 Task: Identify Homes in Beverly Hills with Exclusive Amenities.
Action: Key pressed <Key.caps_lock>B<Key.caps_lock>everly<Key.space><Key.caps_lock>H<Key.caps_lock>ill
Screenshot: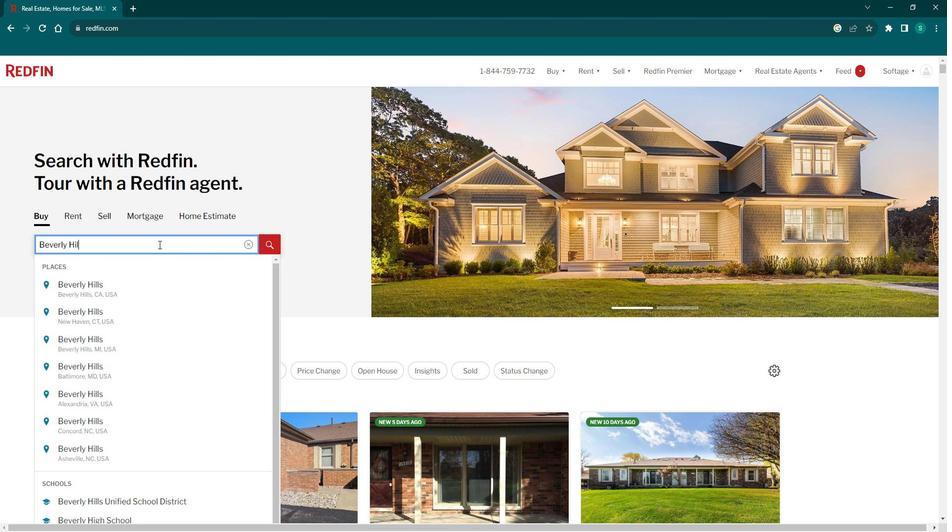 
Action: Mouse moved to (171, 247)
Screenshot: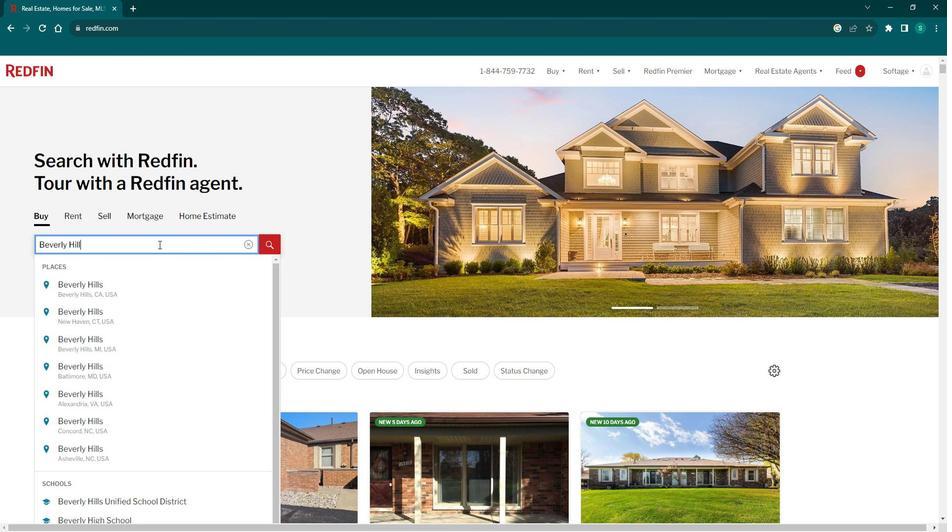 
Action: Key pressed s
Screenshot: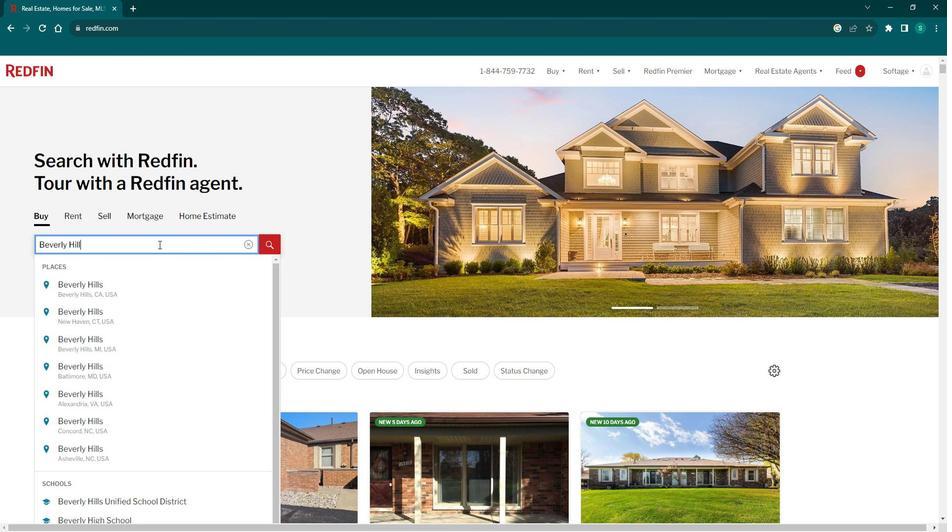 
Action: Mouse moved to (140, 288)
Screenshot: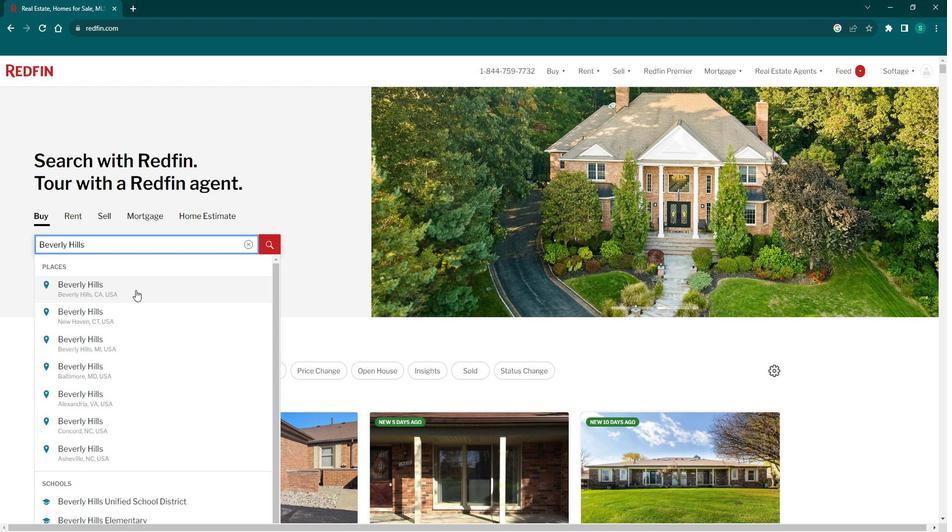 
Action: Mouse pressed left at (140, 288)
Screenshot: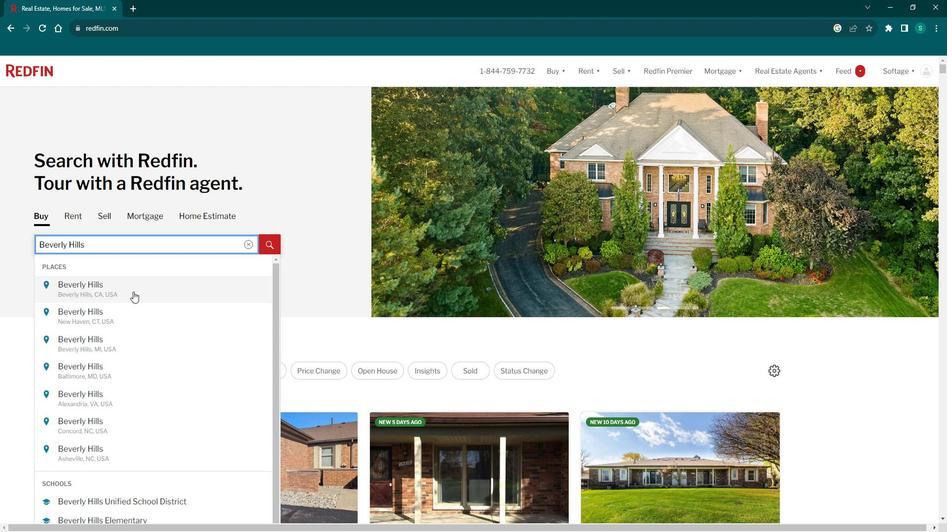 
Action: Mouse moved to (850, 136)
Screenshot: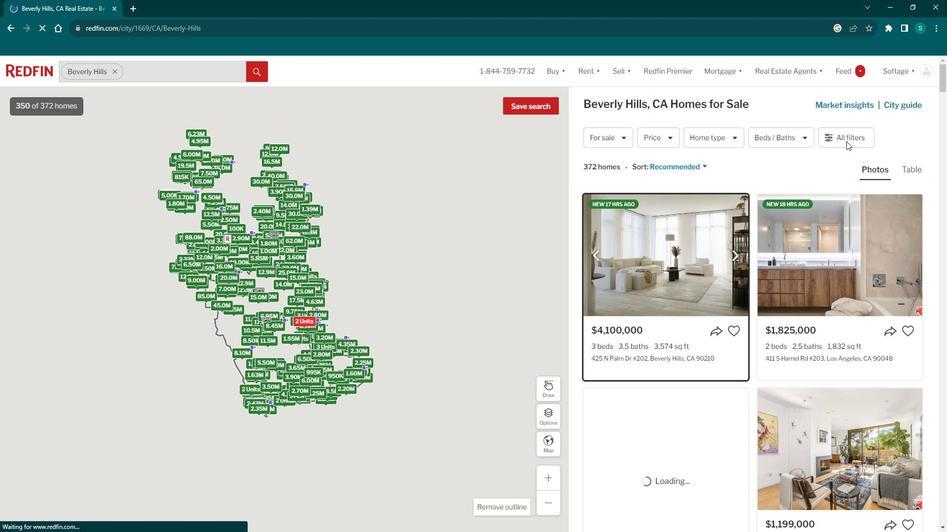 
Action: Mouse pressed left at (850, 136)
Screenshot: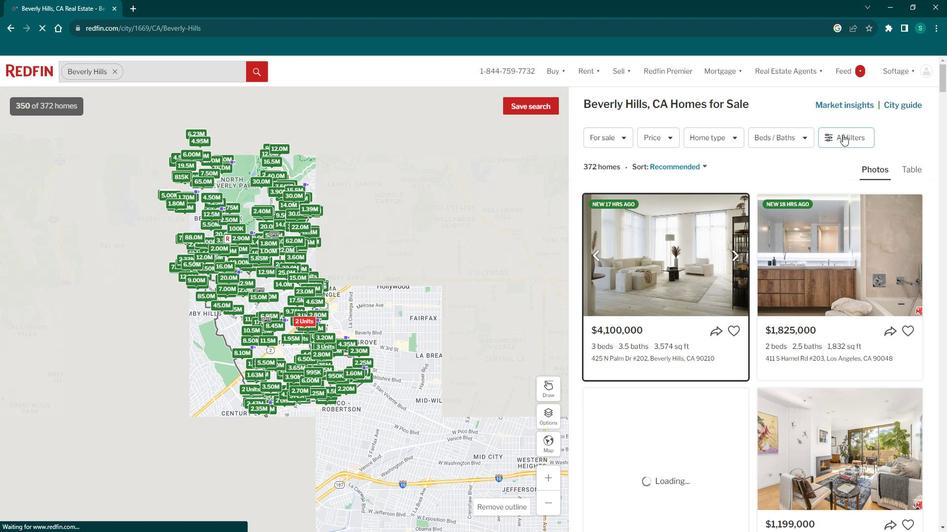 
Action: Mouse pressed left at (850, 136)
Screenshot: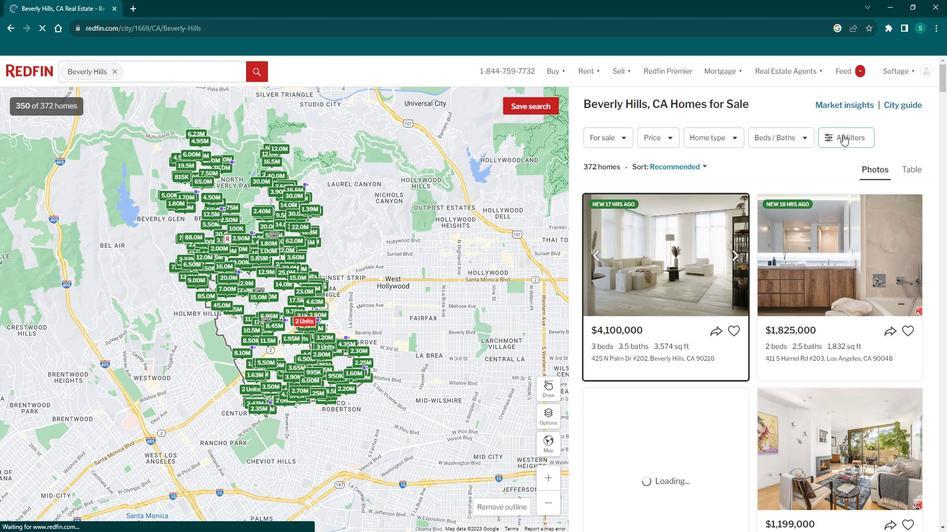 
Action: Mouse moved to (714, 267)
Screenshot: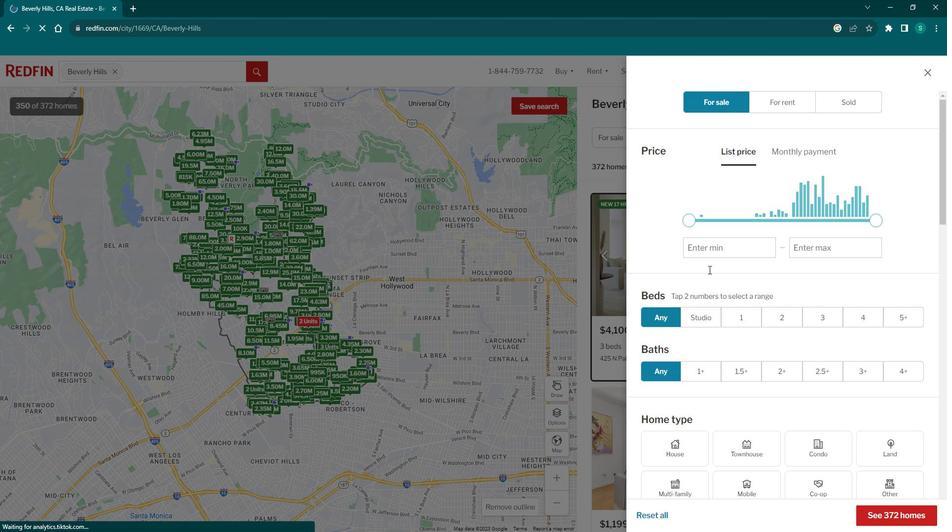 
Action: Mouse scrolled (714, 267) with delta (0, 0)
Screenshot: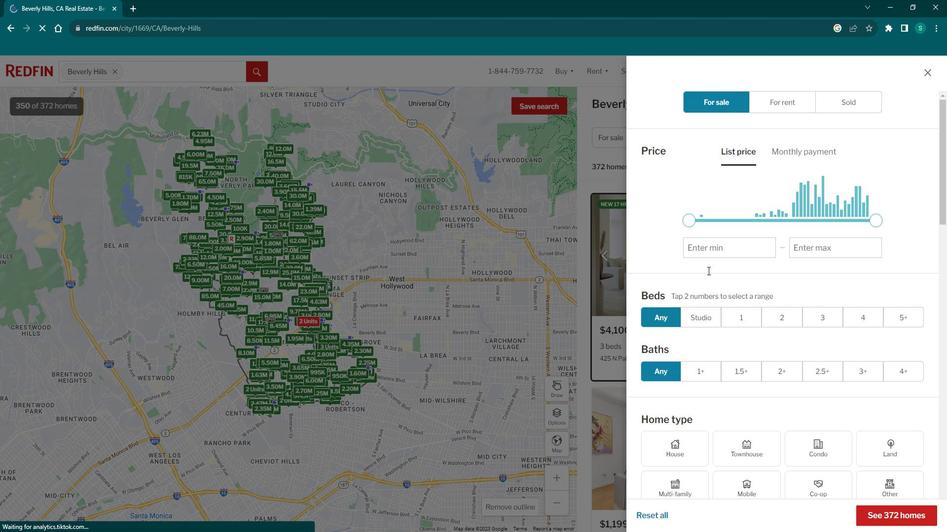 
Action: Mouse scrolled (714, 267) with delta (0, 0)
Screenshot: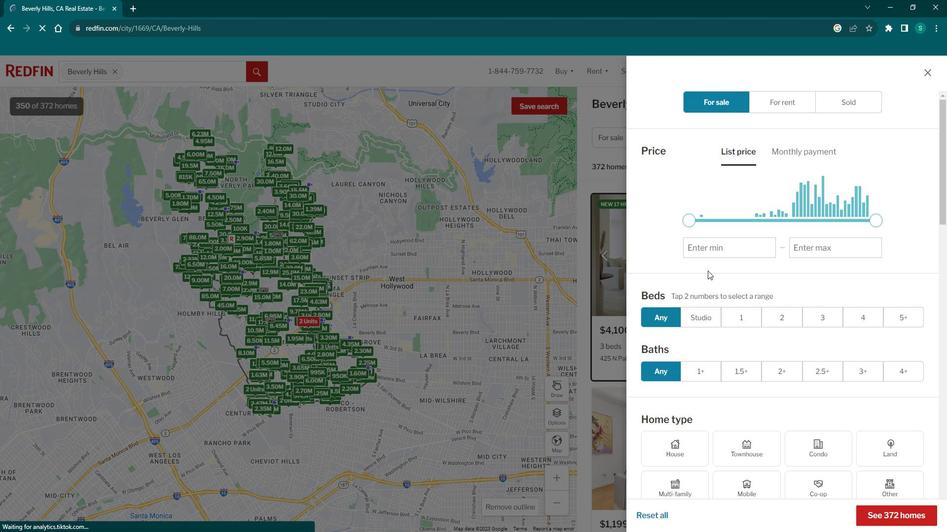 
Action: Mouse scrolled (714, 267) with delta (0, 0)
Screenshot: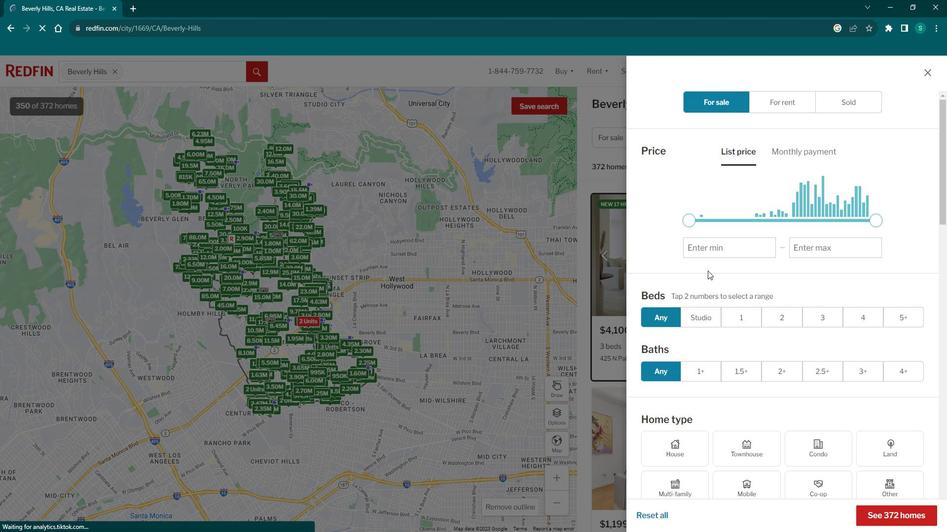 
Action: Mouse scrolled (714, 267) with delta (0, 0)
Screenshot: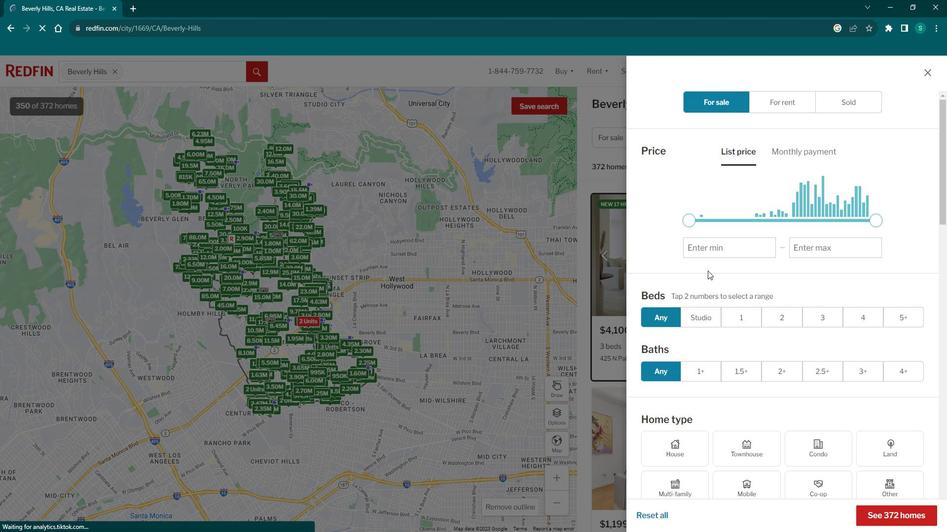 
Action: Mouse scrolled (714, 267) with delta (0, 0)
Screenshot: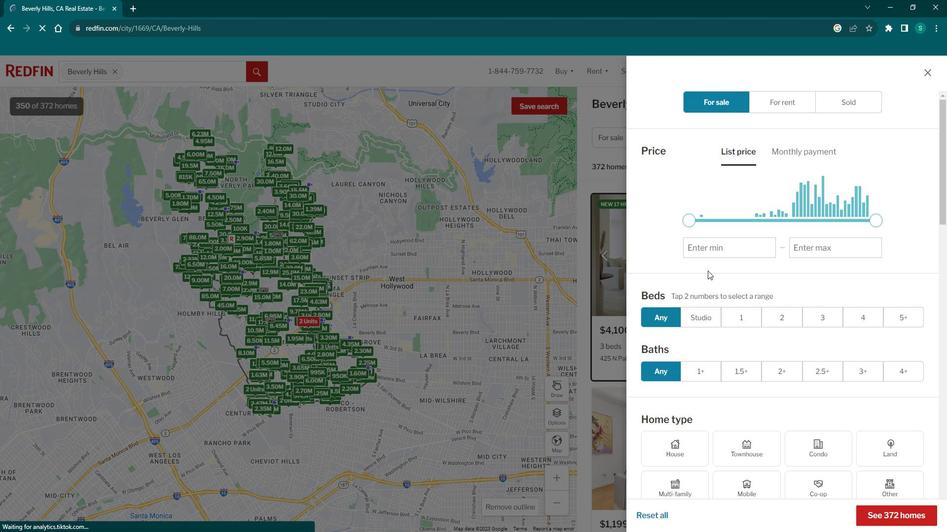 
Action: Mouse moved to (670, 184)
Screenshot: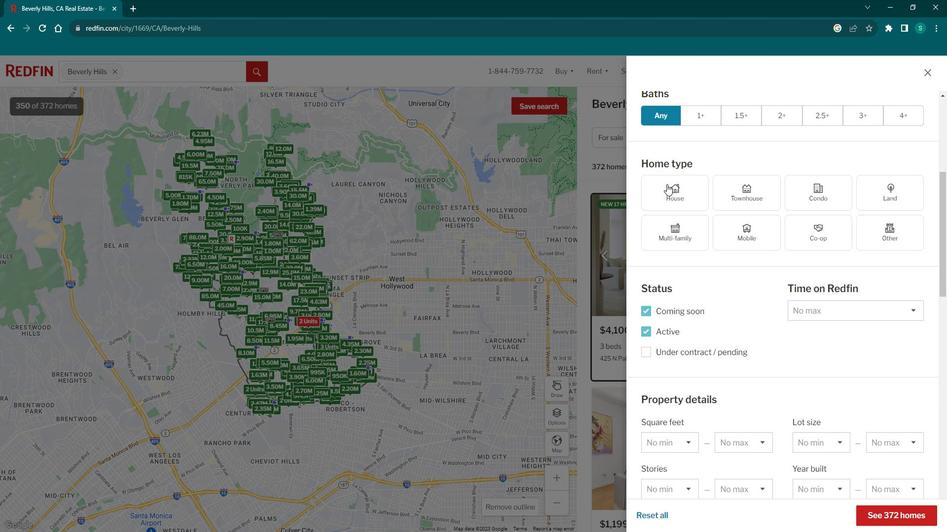 
Action: Mouse pressed left at (670, 184)
Screenshot: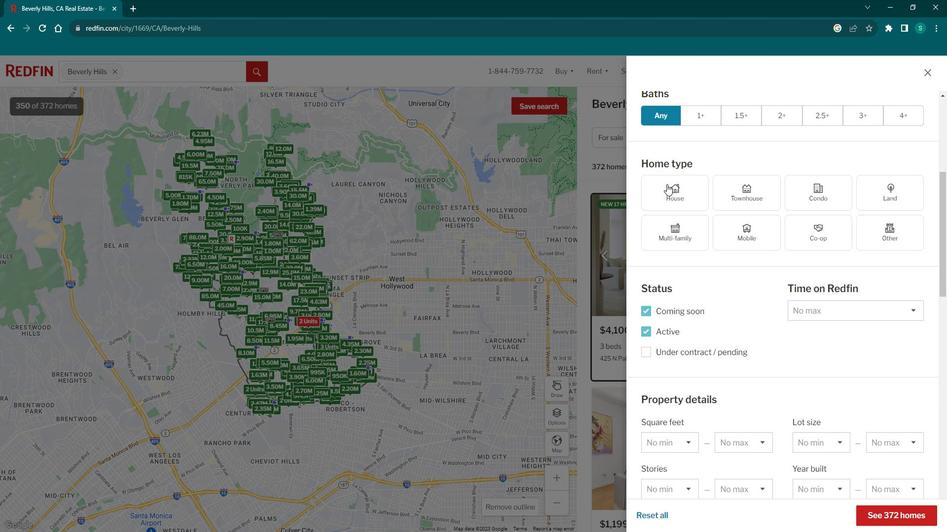 
Action: Mouse moved to (688, 344)
Screenshot: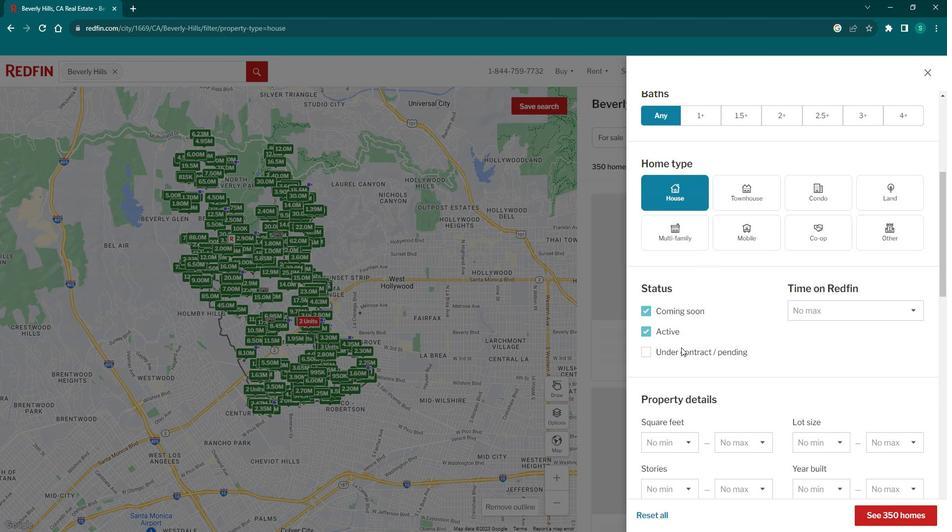 
Action: Mouse scrolled (688, 344) with delta (0, 0)
Screenshot: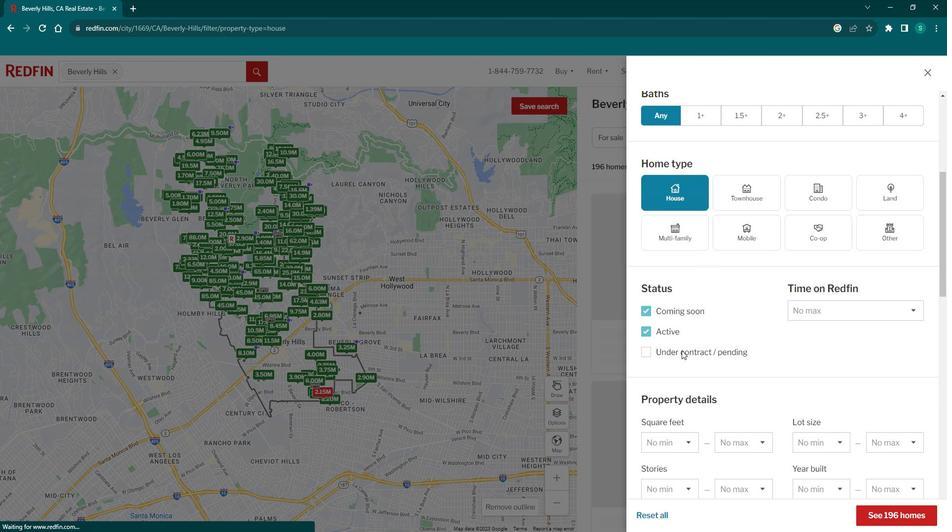 
Action: Mouse scrolled (688, 344) with delta (0, 0)
Screenshot: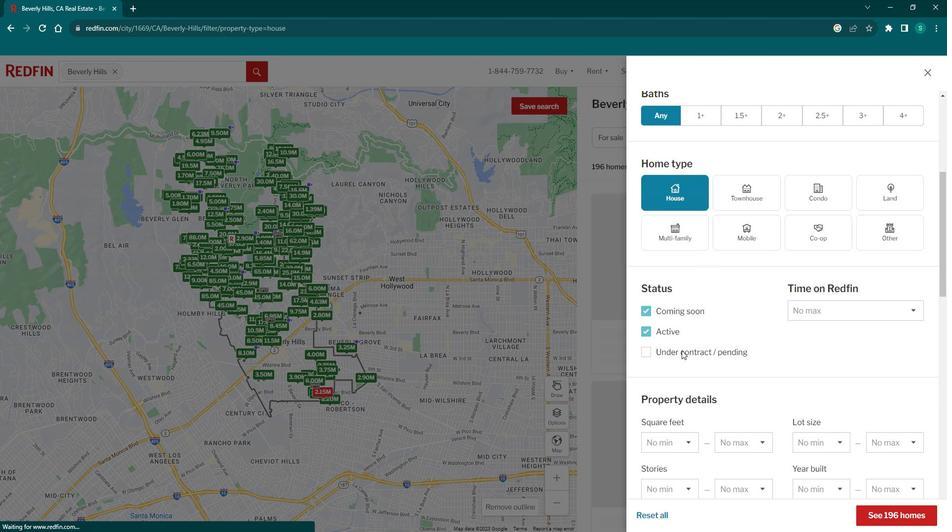 
Action: Mouse scrolled (688, 344) with delta (0, 0)
Screenshot: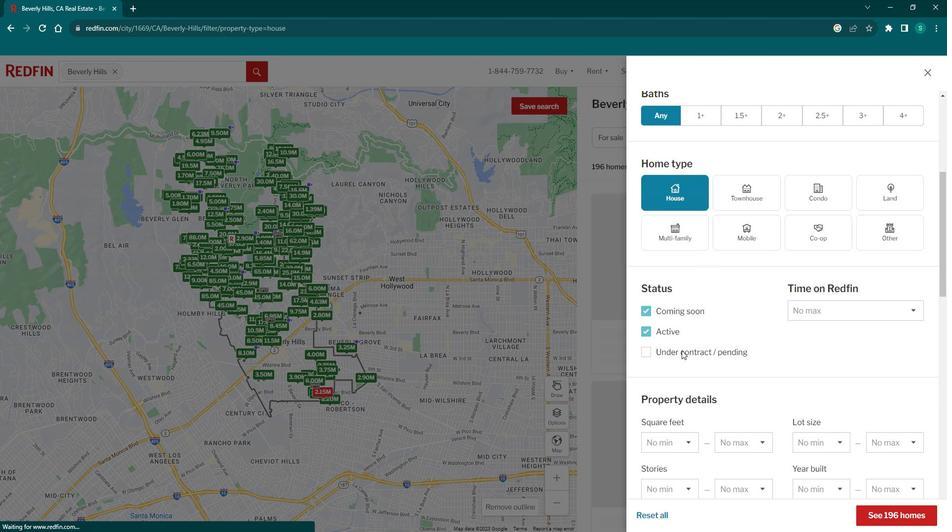 
Action: Mouse scrolled (688, 344) with delta (0, 0)
Screenshot: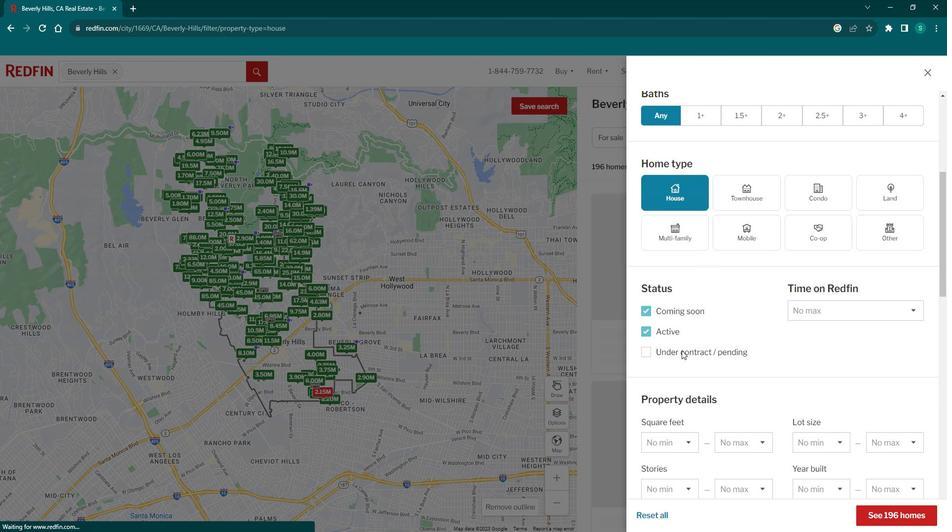 
Action: Mouse scrolled (688, 344) with delta (0, 0)
Screenshot: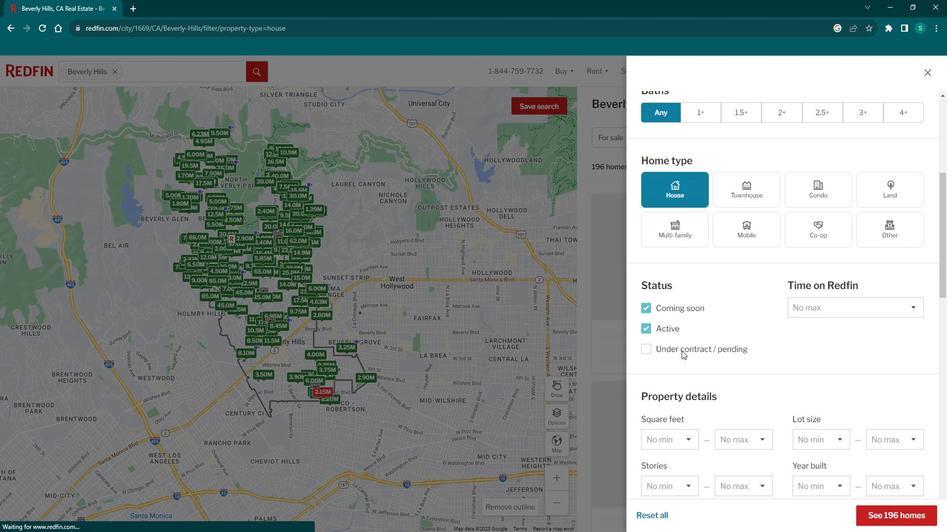 
Action: Mouse moved to (688, 343)
Screenshot: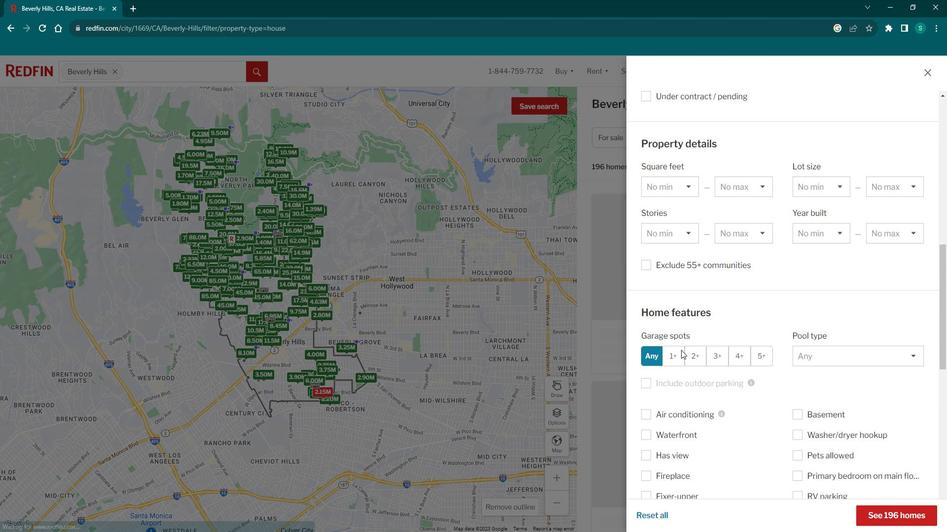 
Action: Mouse scrolled (688, 343) with delta (0, 0)
Screenshot: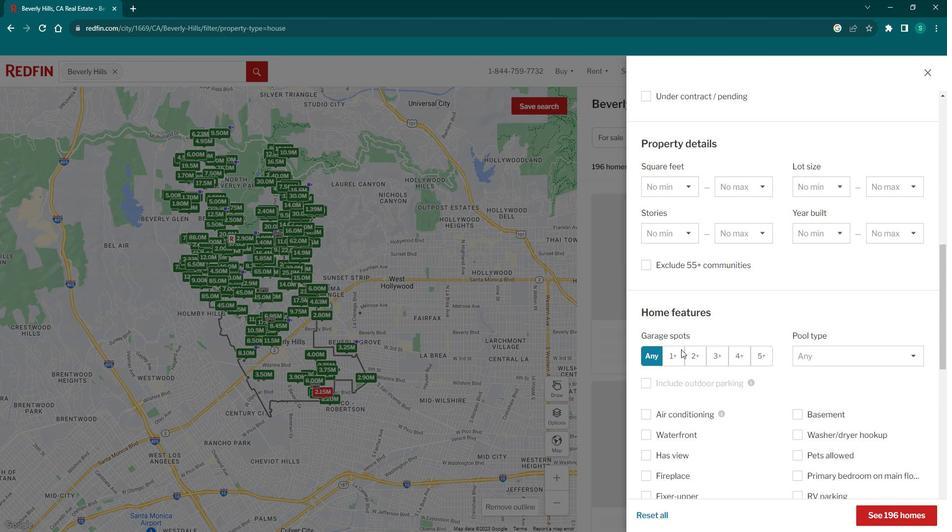 
Action: Mouse moved to (687, 343)
Screenshot: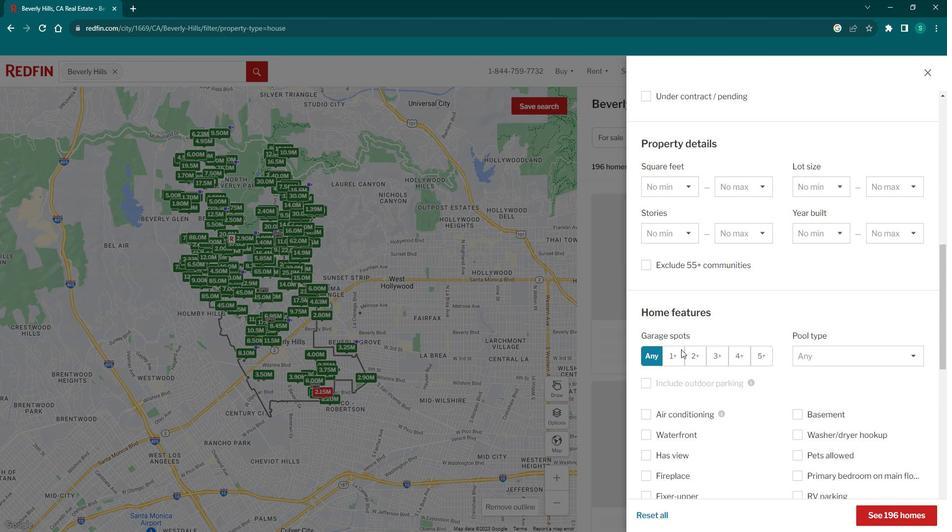 
Action: Mouse scrolled (687, 342) with delta (0, 0)
Screenshot: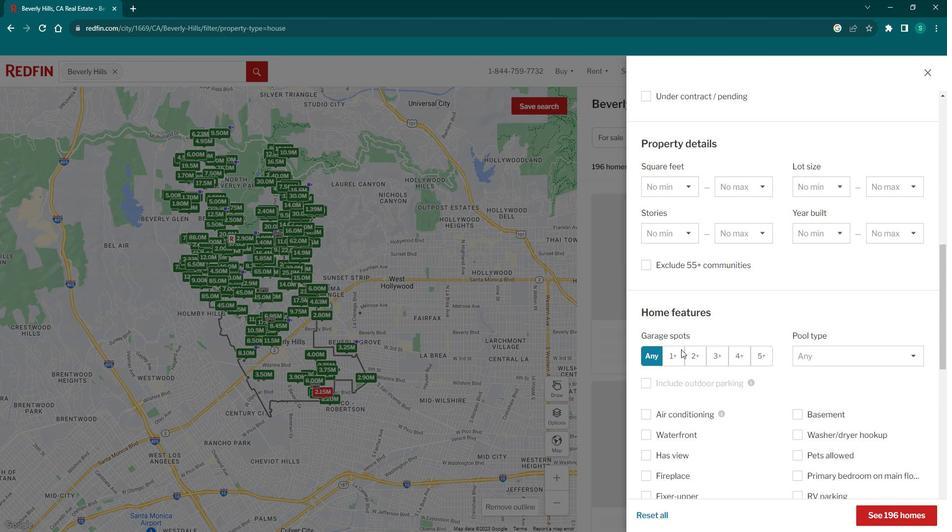 
Action: Mouse scrolled (687, 342) with delta (0, 0)
Screenshot: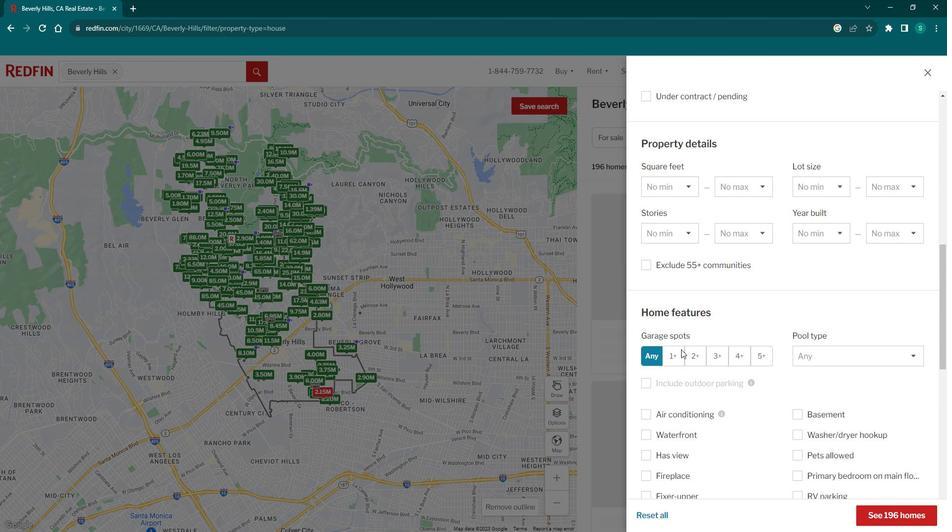 
Action: Mouse scrolled (687, 342) with delta (0, 0)
Screenshot: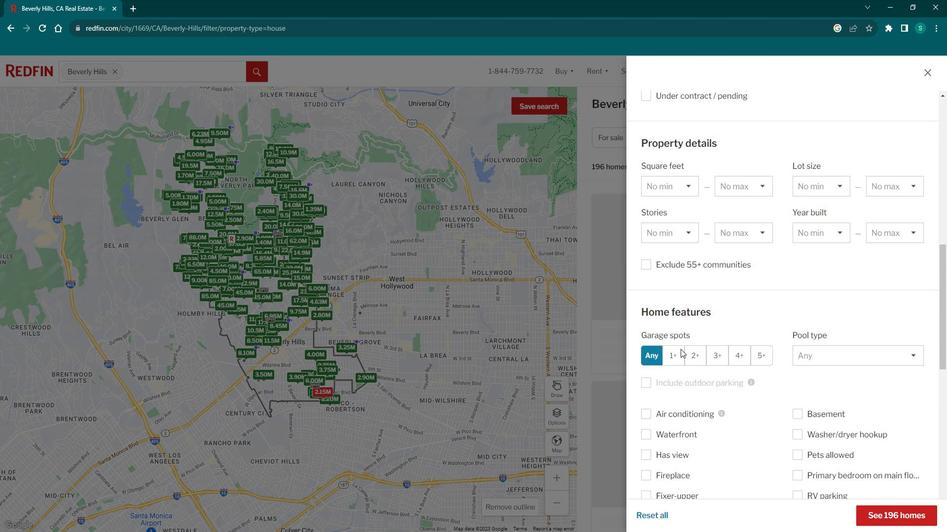 
Action: Mouse moved to (686, 338)
Screenshot: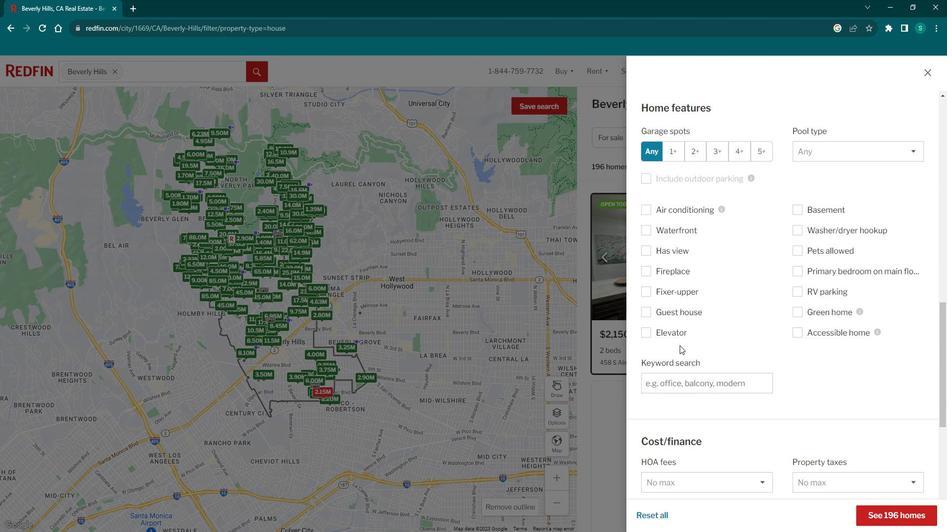 
Action: Mouse scrolled (686, 338) with delta (0, 0)
Screenshot: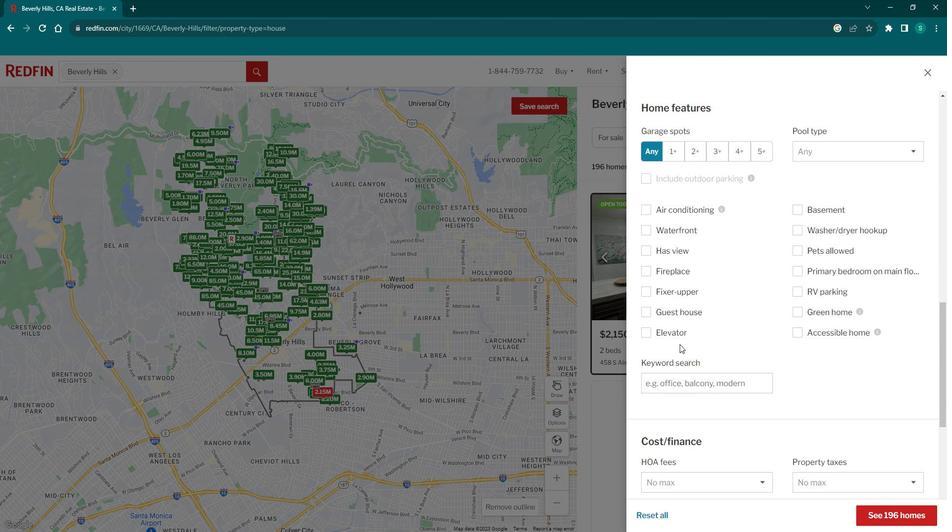 
Action: Mouse scrolled (686, 338) with delta (0, 0)
Screenshot: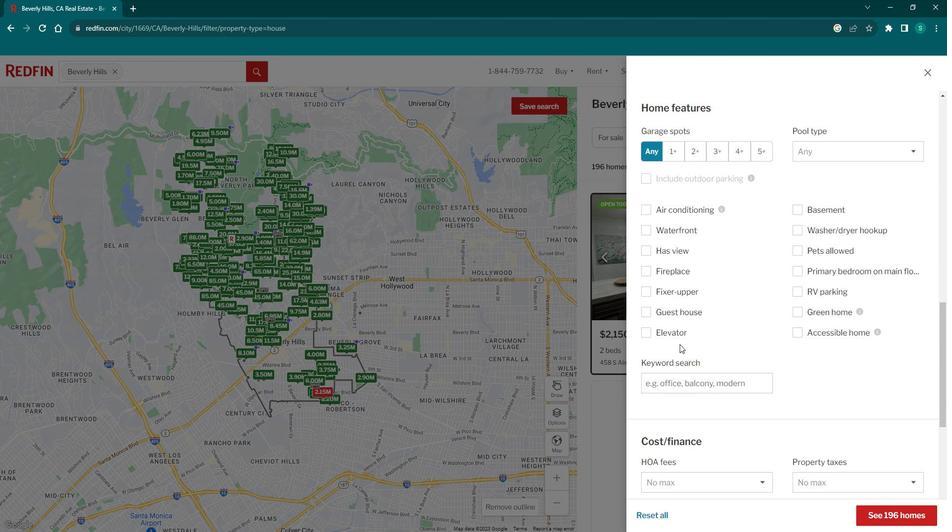 
Action: Mouse scrolled (686, 338) with delta (0, 0)
Screenshot: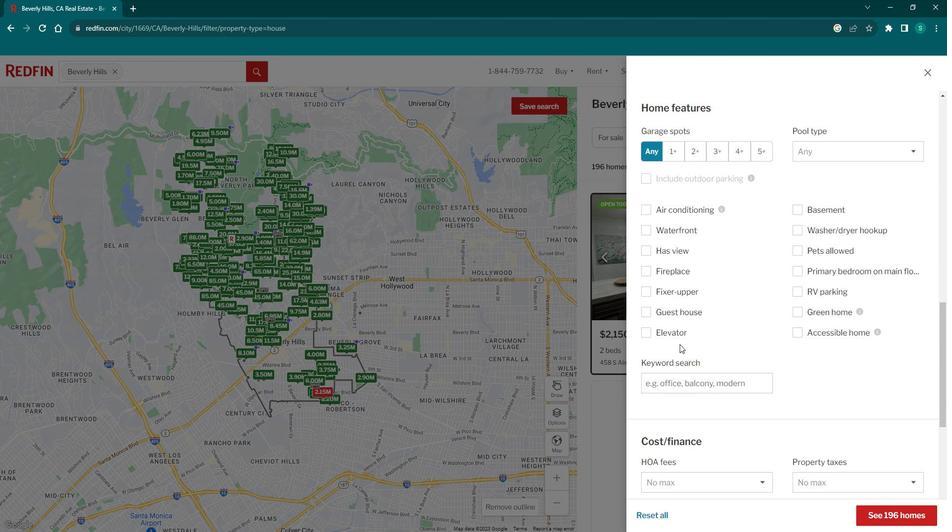 
Action: Mouse scrolled (686, 338) with delta (0, 0)
Screenshot: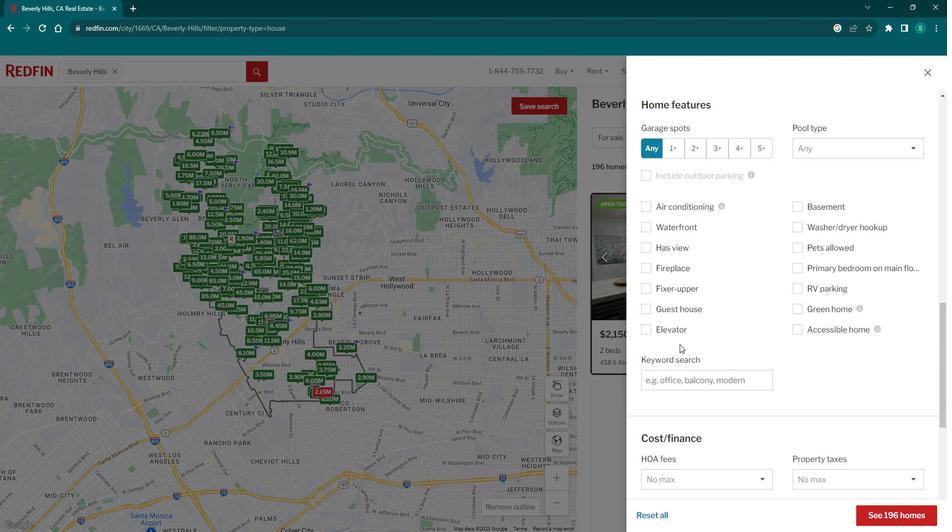 
Action: Mouse moved to (684, 179)
Screenshot: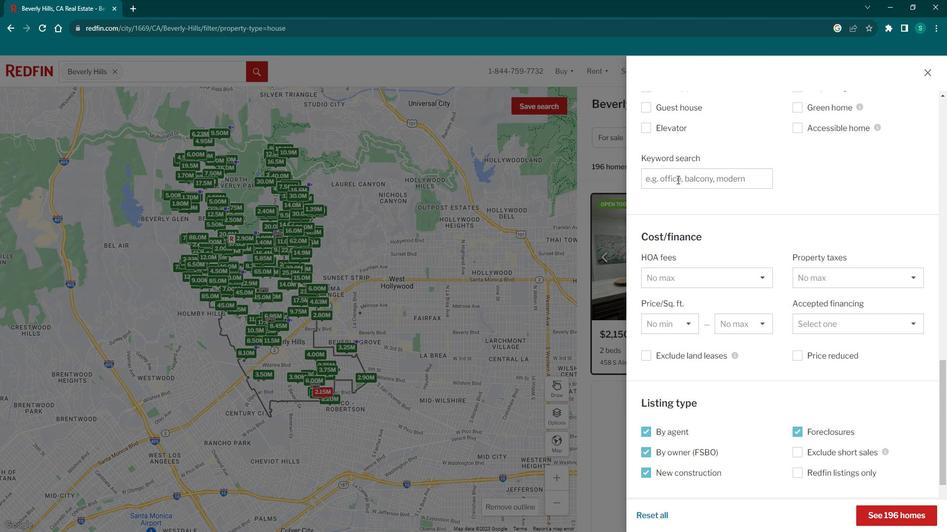 
Action: Mouse pressed left at (684, 179)
Screenshot: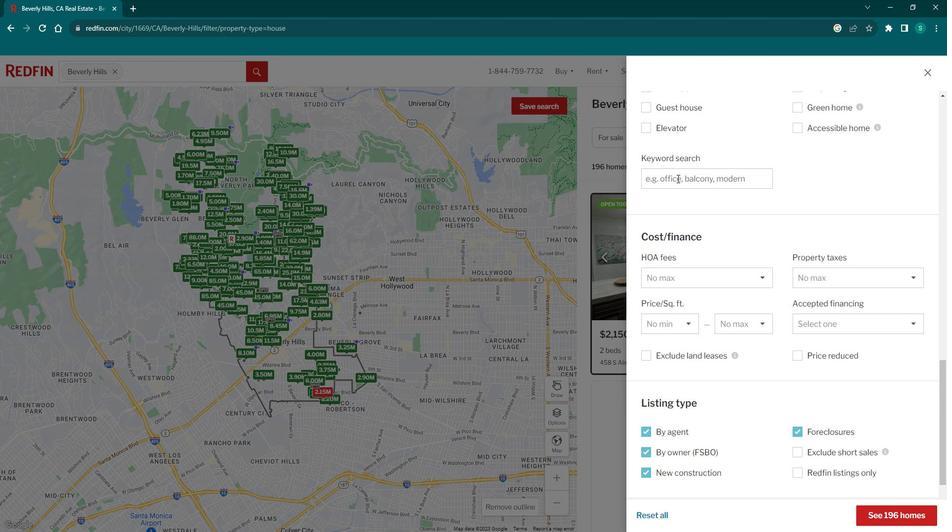 
Action: Mouse moved to (688, 180)
Screenshot: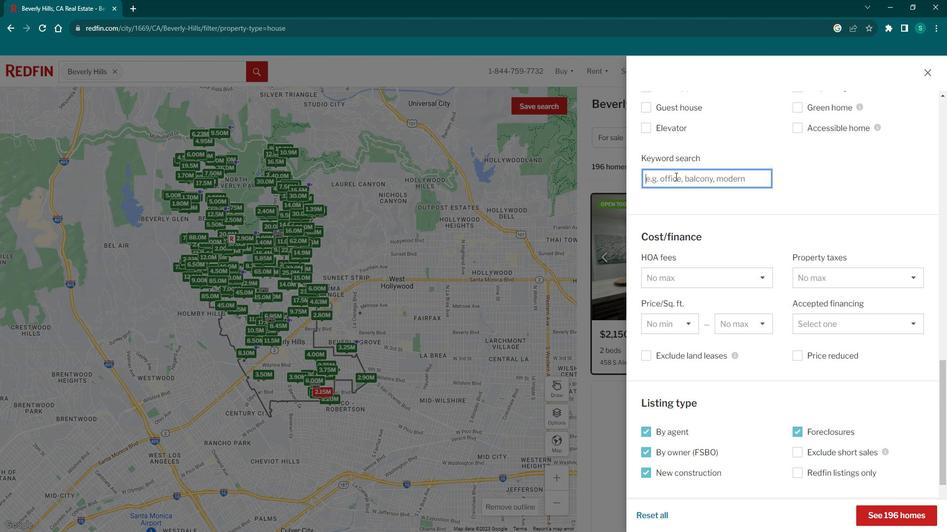 
Action: Key pressed <Key.caps_lock>L<Key.caps_lock>uxury<Key.space>homes
Screenshot: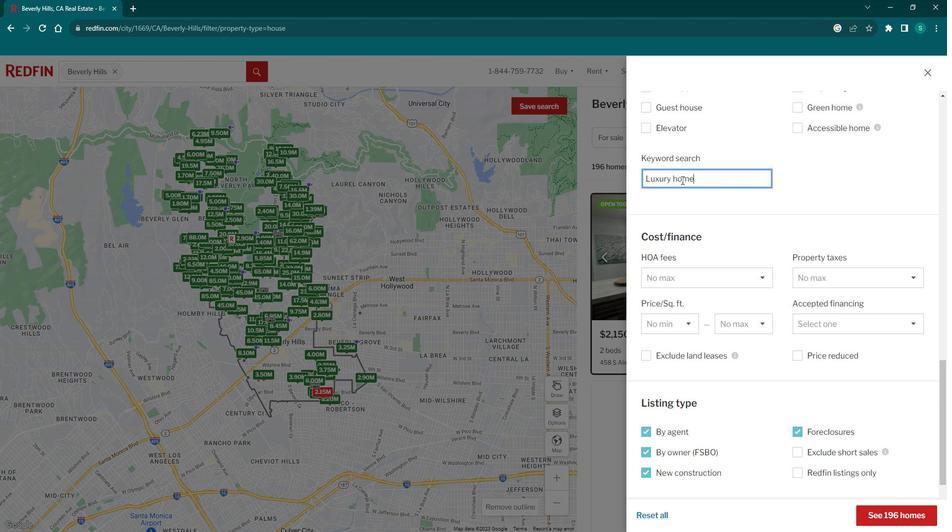 
Action: Mouse moved to (881, 498)
Screenshot: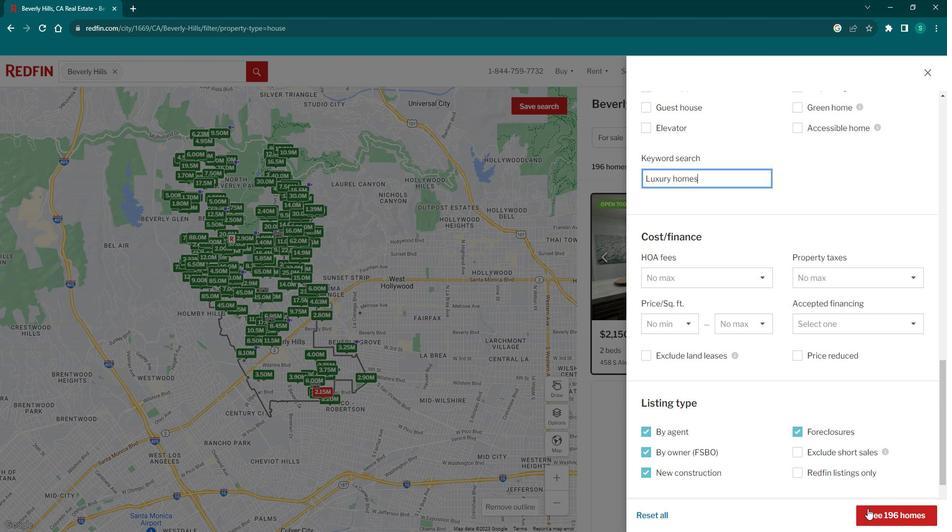 
Action: Mouse pressed left at (881, 498)
Screenshot: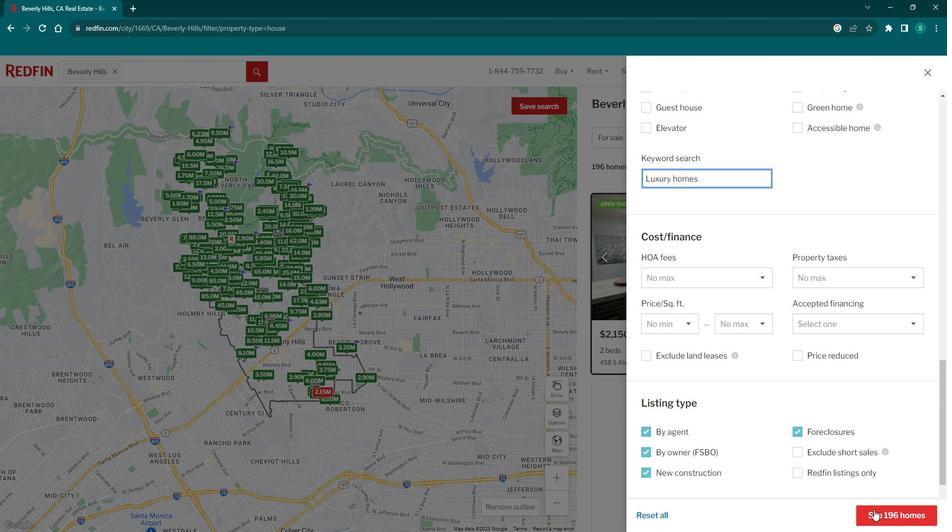
Action: Mouse moved to (637, 330)
Screenshot: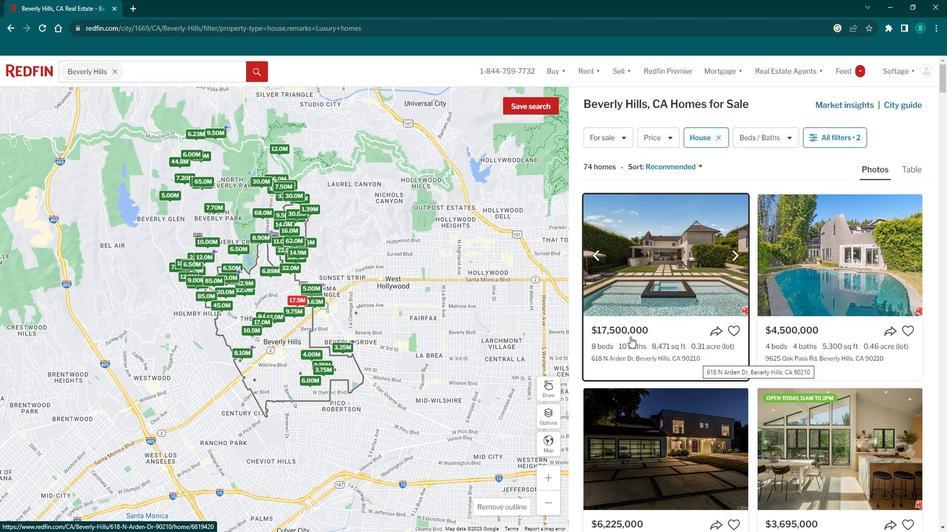
Action: Mouse scrolled (637, 330) with delta (0, 0)
Screenshot: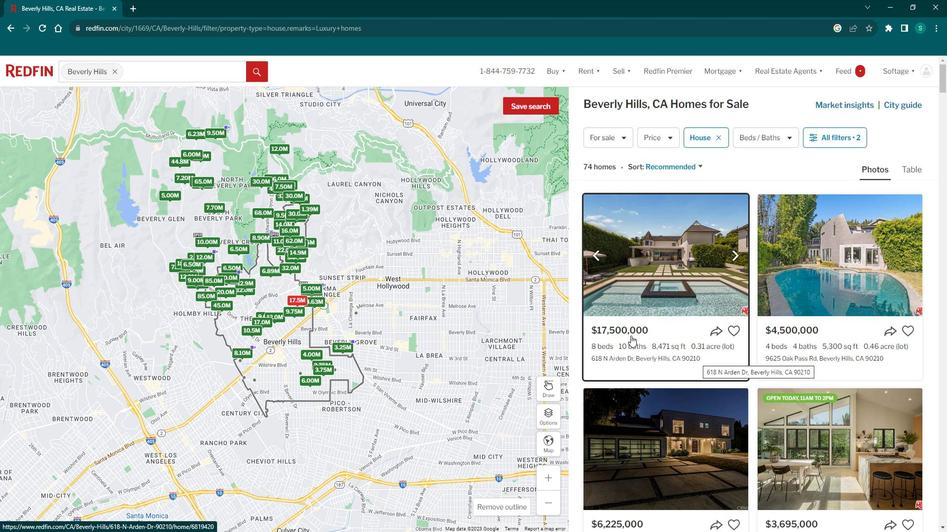 
Action: Mouse scrolled (637, 330) with delta (0, 0)
Screenshot: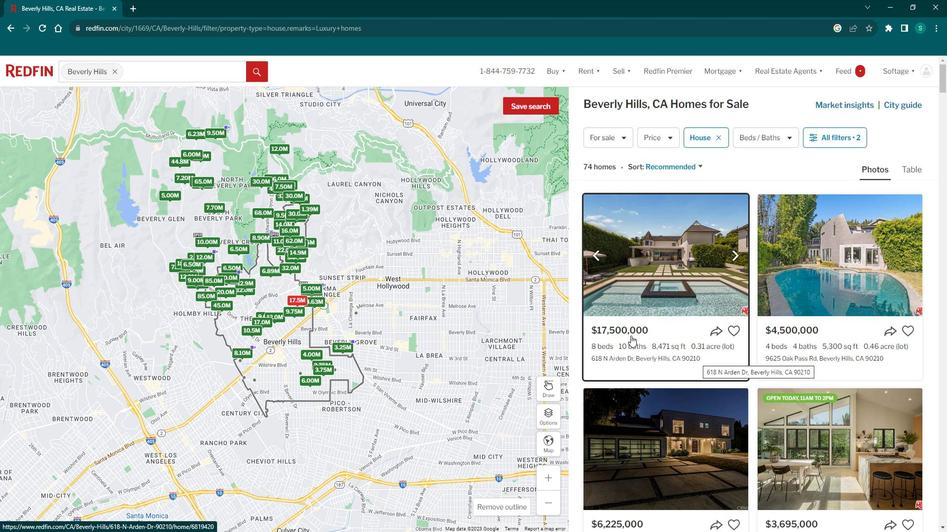 
Action: Mouse scrolled (637, 330) with delta (0, 0)
Screenshot: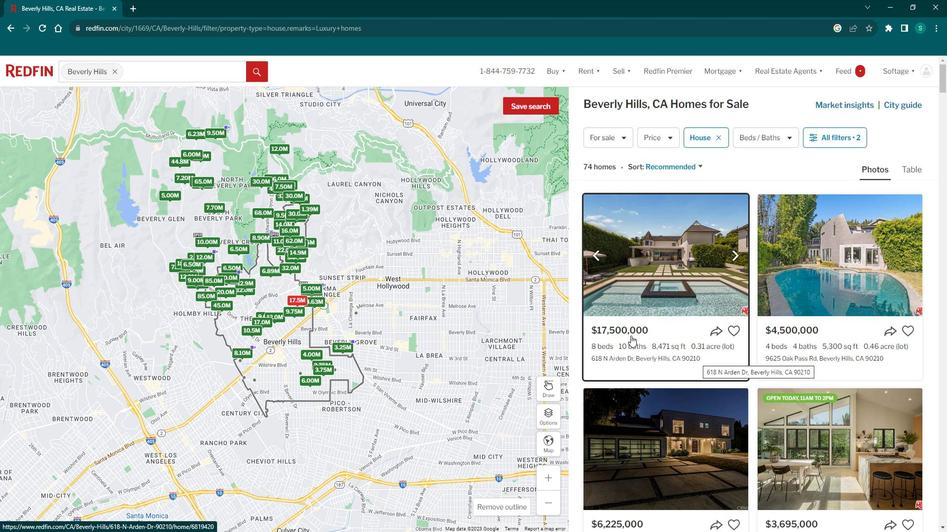 
Action: Mouse scrolled (637, 330) with delta (0, 0)
Screenshot: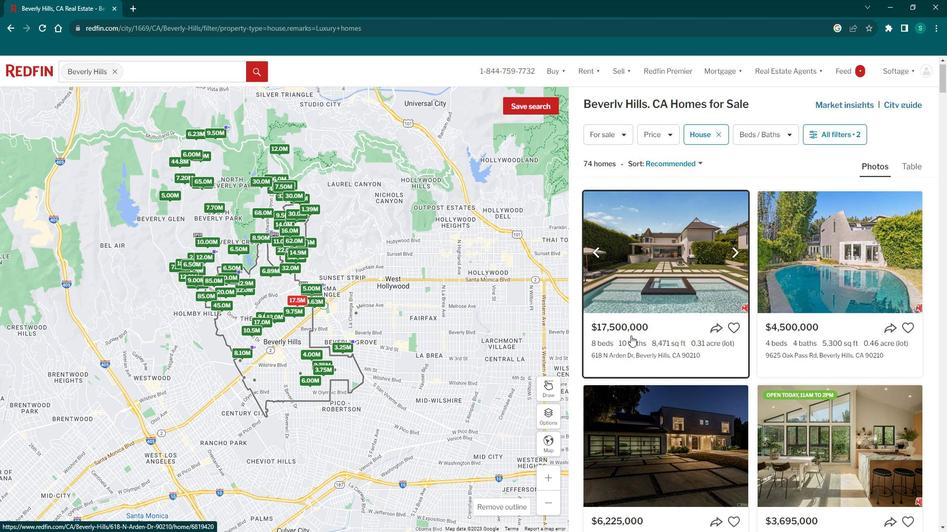 
Action: Mouse moved to (662, 290)
Screenshot: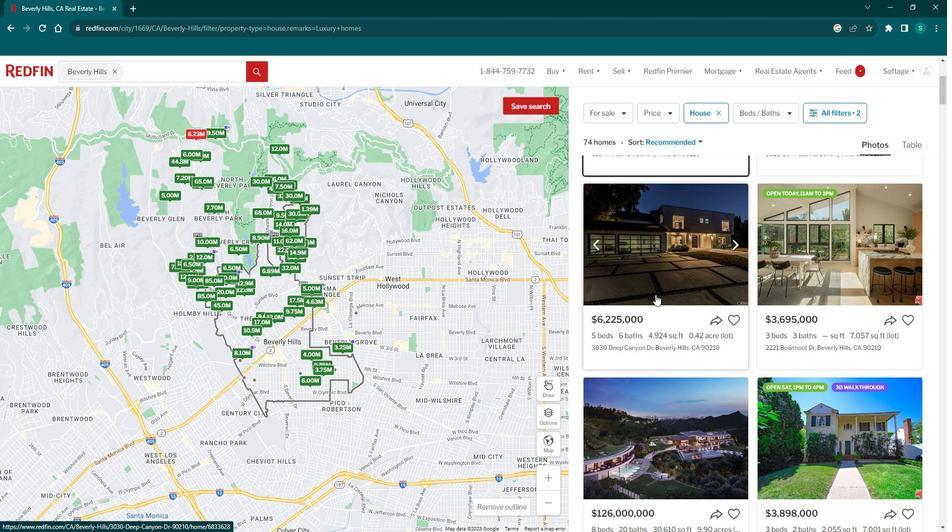 
Action: Mouse pressed left at (662, 290)
Screenshot: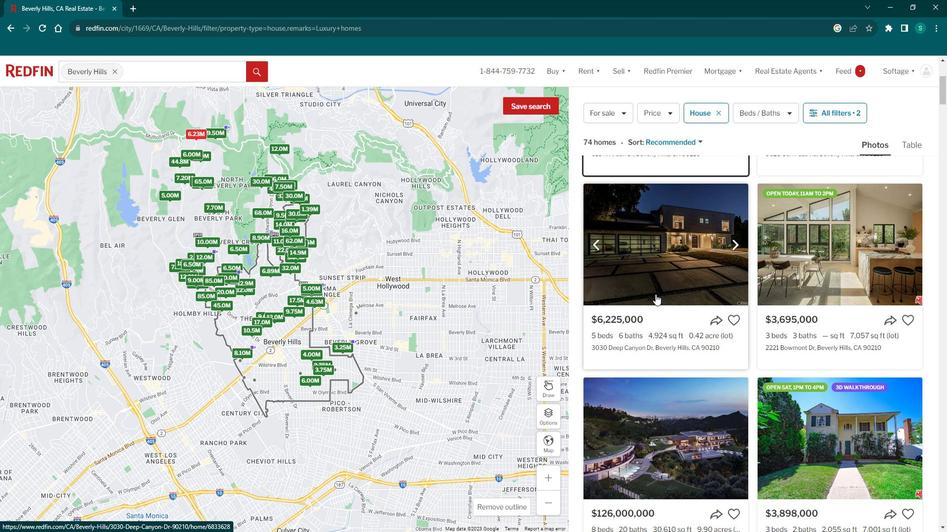 
Action: Mouse moved to (350, 312)
Screenshot: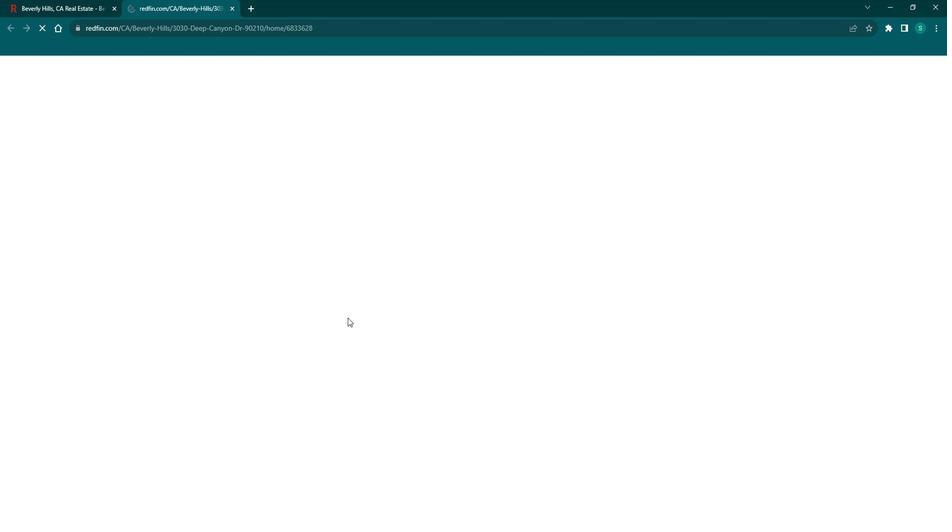 
Action: Mouse scrolled (350, 312) with delta (0, 0)
Screenshot: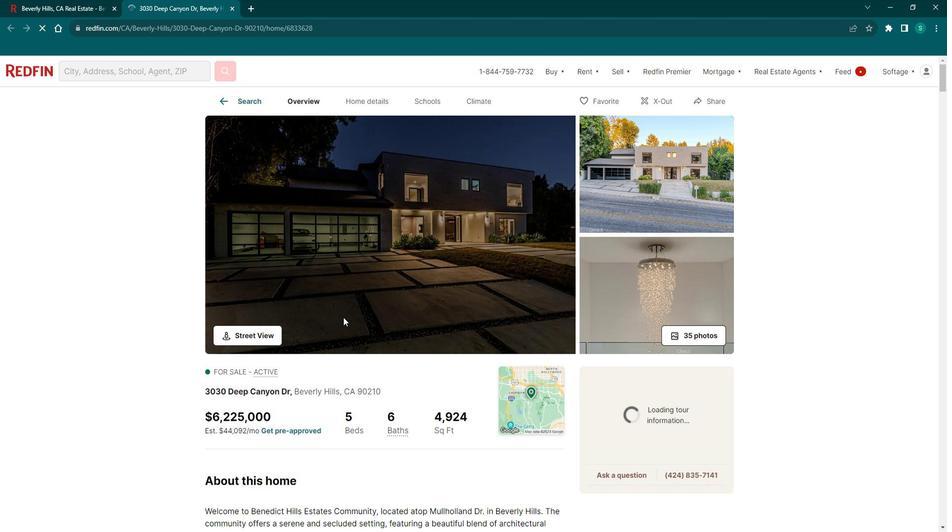
Action: Mouse scrolled (350, 312) with delta (0, 0)
Screenshot: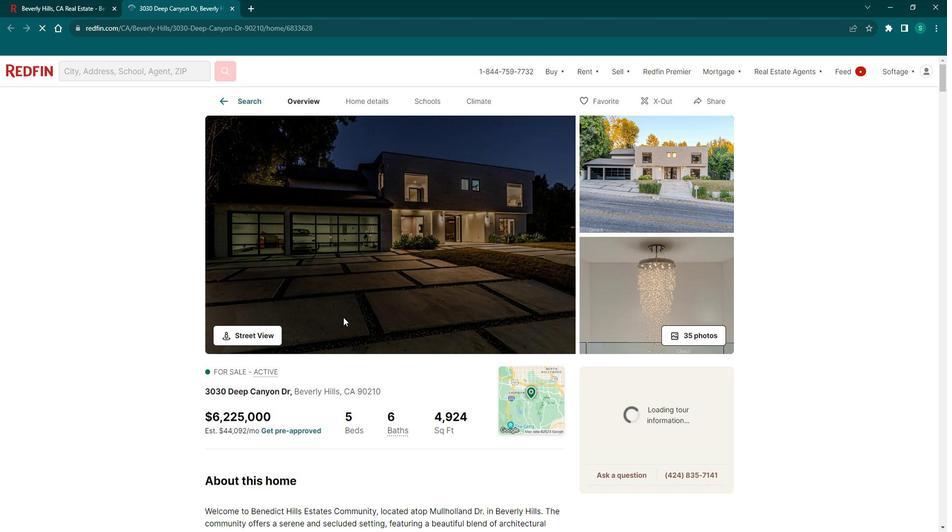 
Action: Mouse scrolled (350, 312) with delta (0, 0)
Screenshot: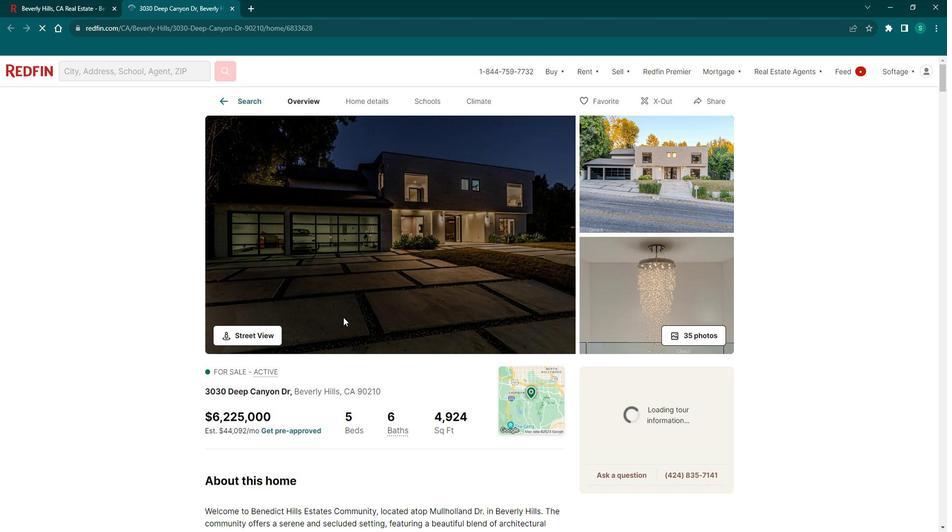 
Action: Mouse scrolled (350, 312) with delta (0, 0)
Screenshot: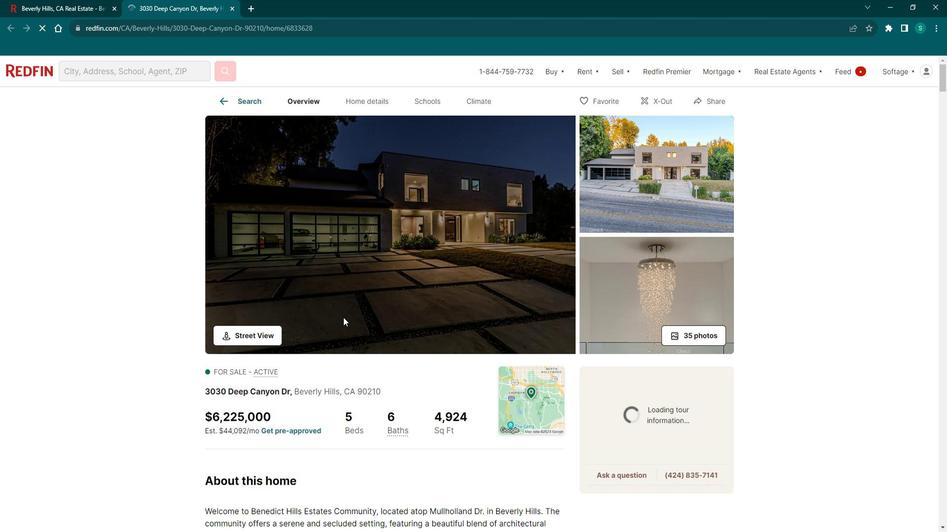 
Action: Mouse moved to (239, 343)
Screenshot: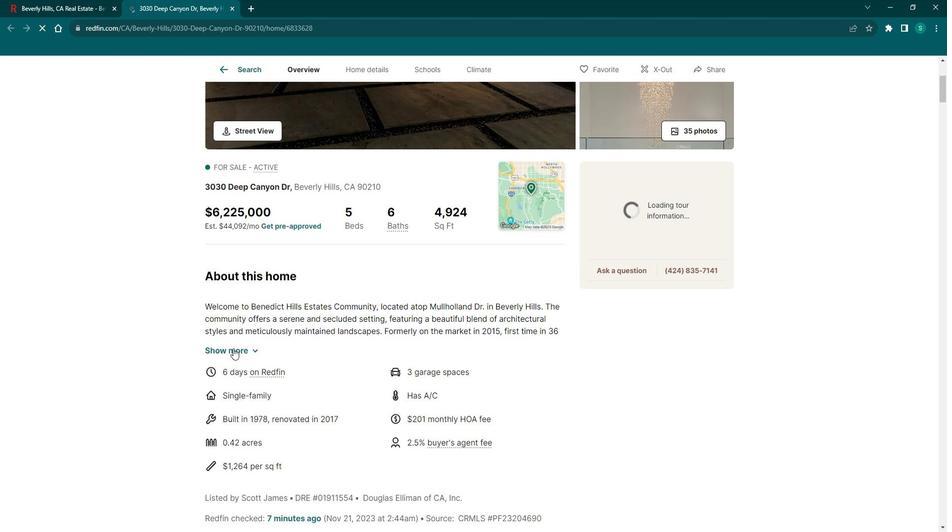 
Action: Mouse pressed left at (239, 343)
Screenshot: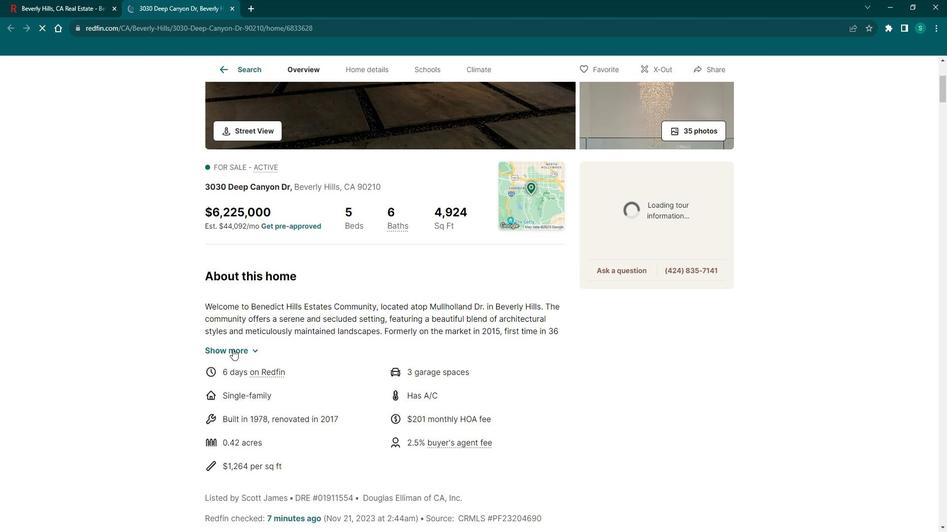 
Action: Mouse moved to (259, 344)
Screenshot: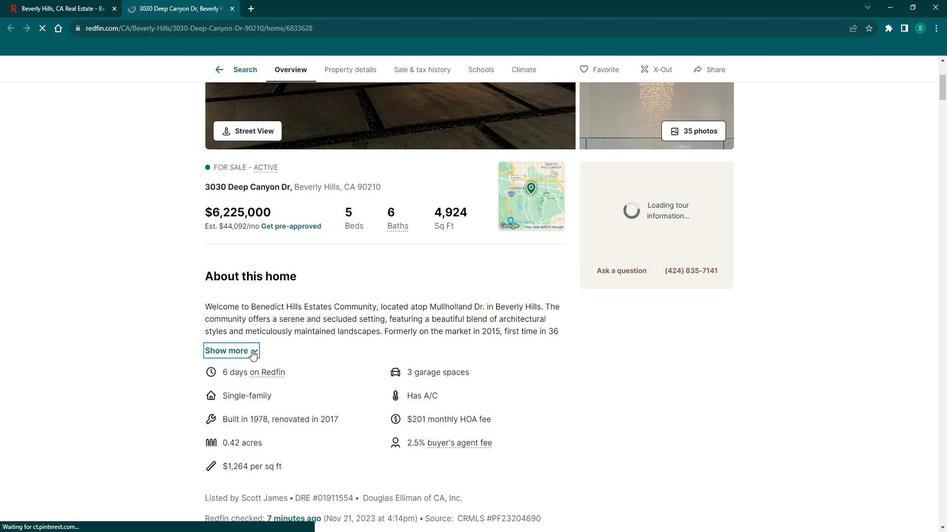 
Action: Mouse pressed left at (259, 344)
Screenshot: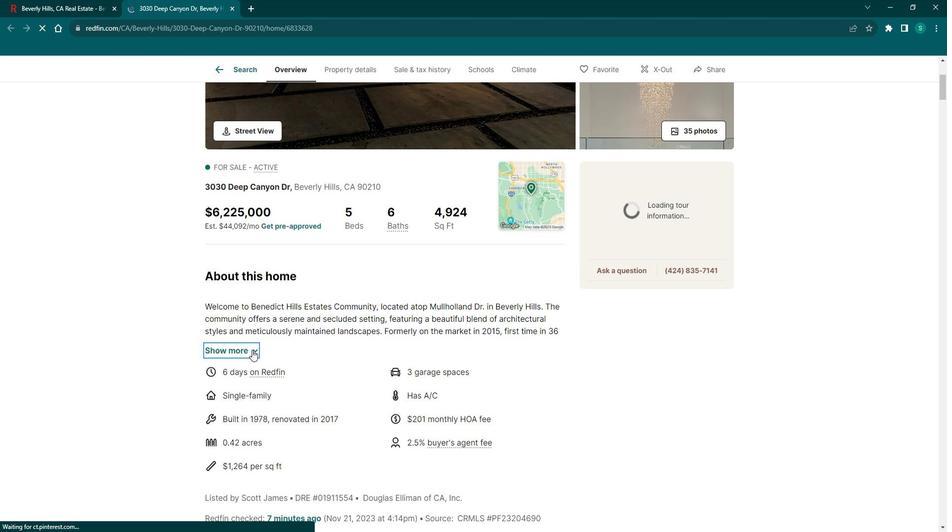 
Action: Mouse moved to (267, 341)
Screenshot: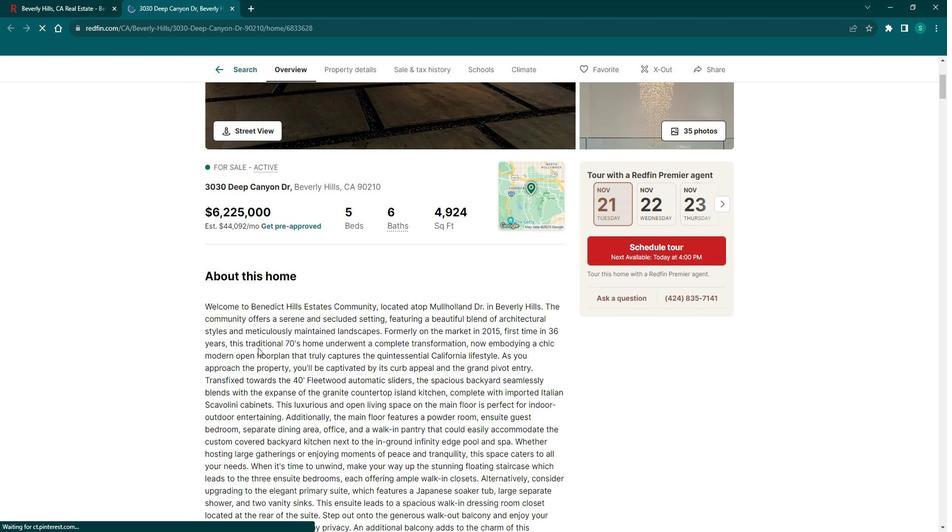 
Action: Mouse scrolled (267, 340) with delta (0, 0)
Screenshot: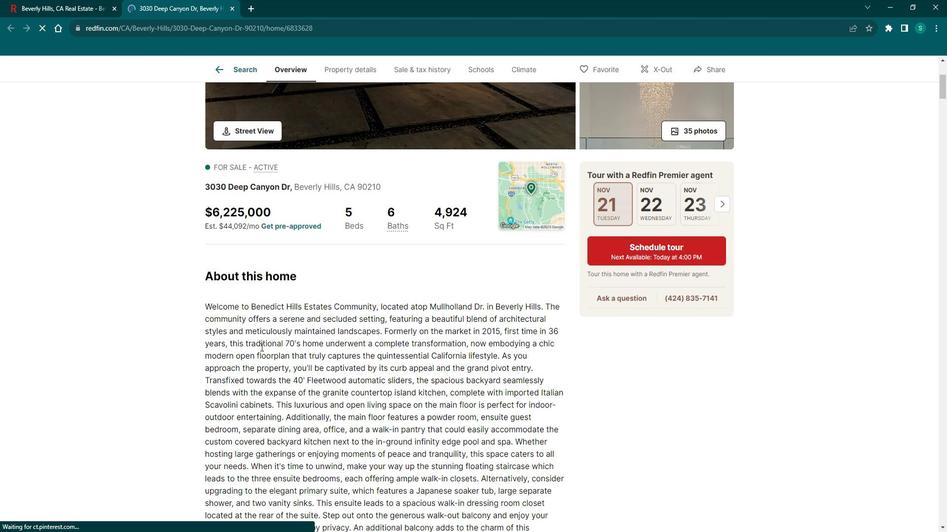 
Action: Mouse scrolled (267, 340) with delta (0, 0)
Screenshot: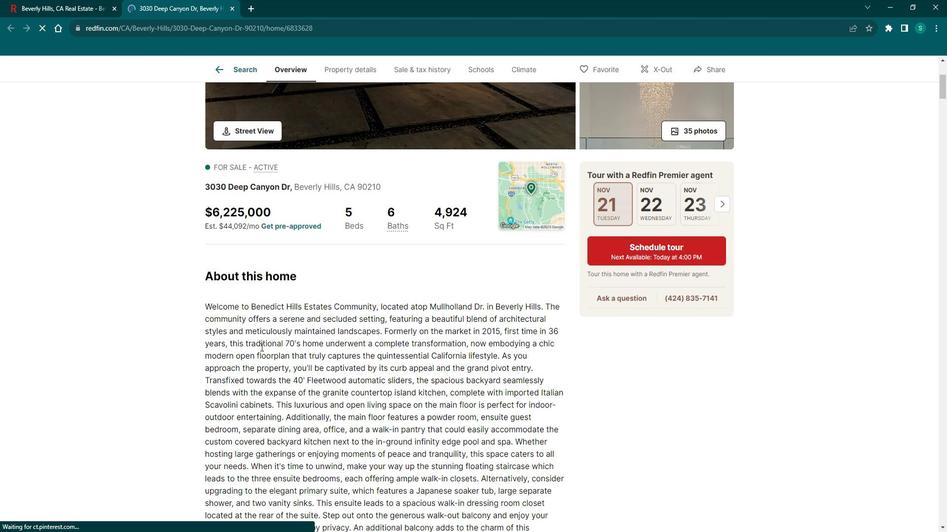 
Action: Mouse scrolled (267, 340) with delta (0, 0)
Screenshot: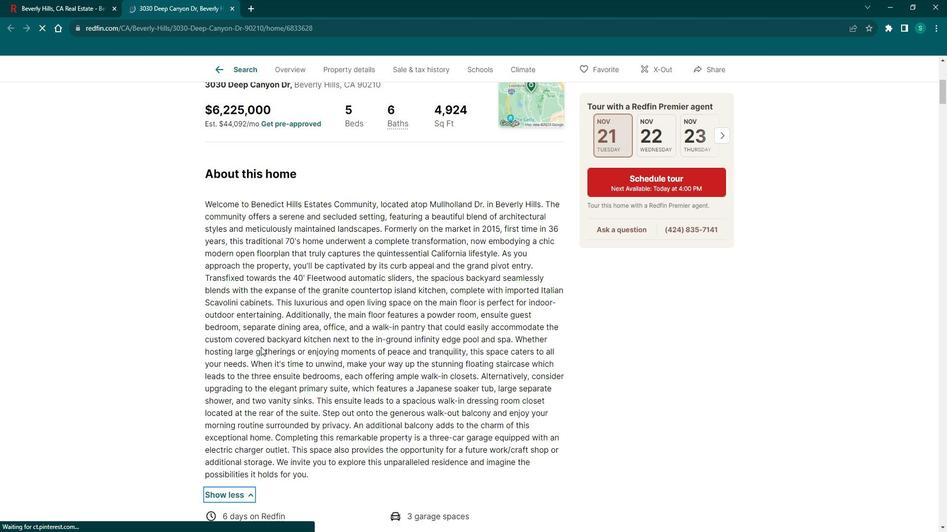 
Action: Mouse scrolled (267, 340) with delta (0, 0)
Screenshot: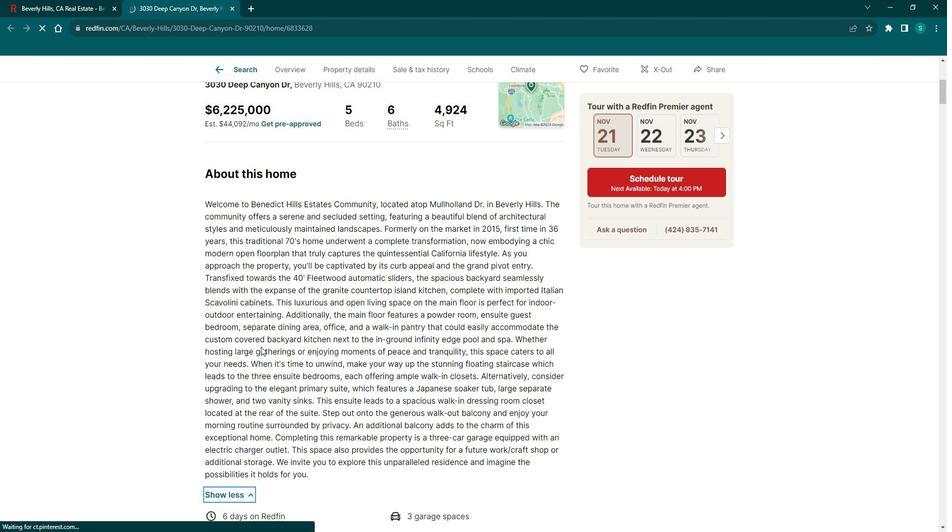 
Action: Mouse scrolled (267, 340) with delta (0, 0)
Screenshot: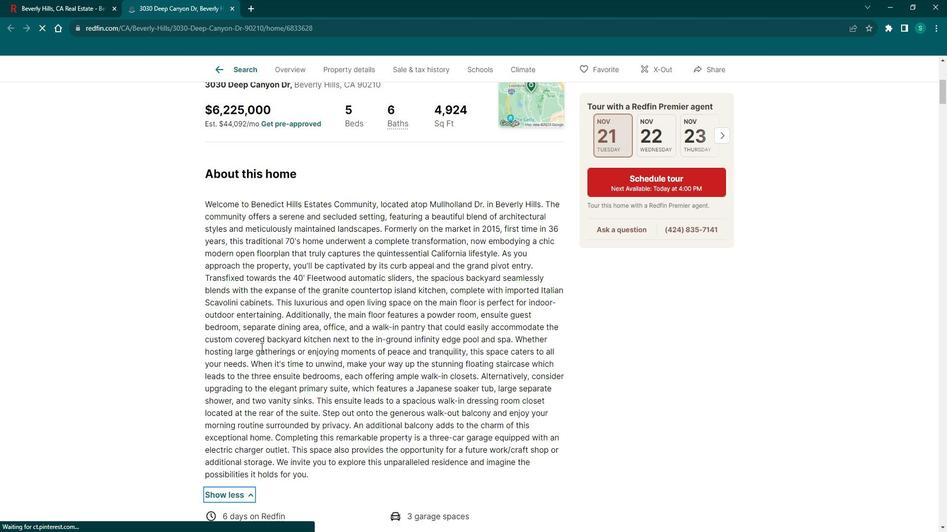 
Action: Mouse scrolled (267, 341) with delta (0, 0)
Screenshot: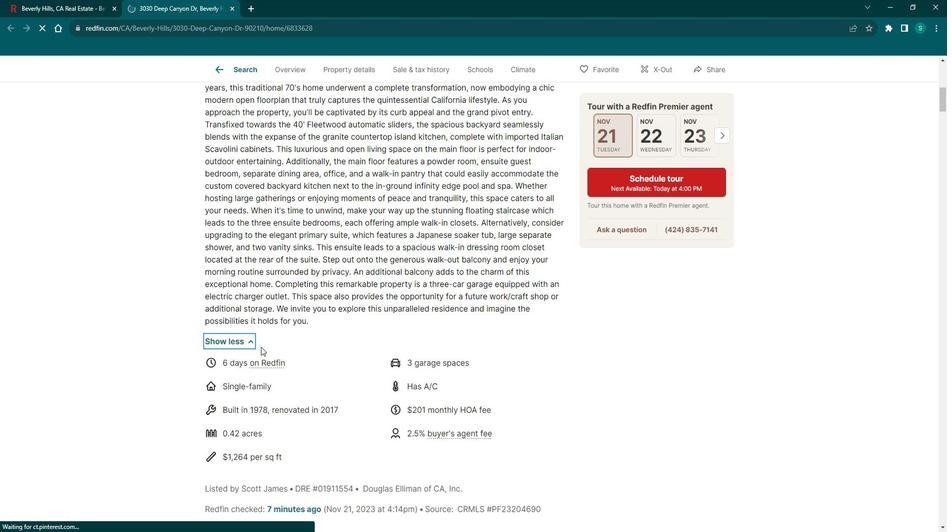 
Action: Mouse scrolled (267, 340) with delta (0, 0)
Screenshot: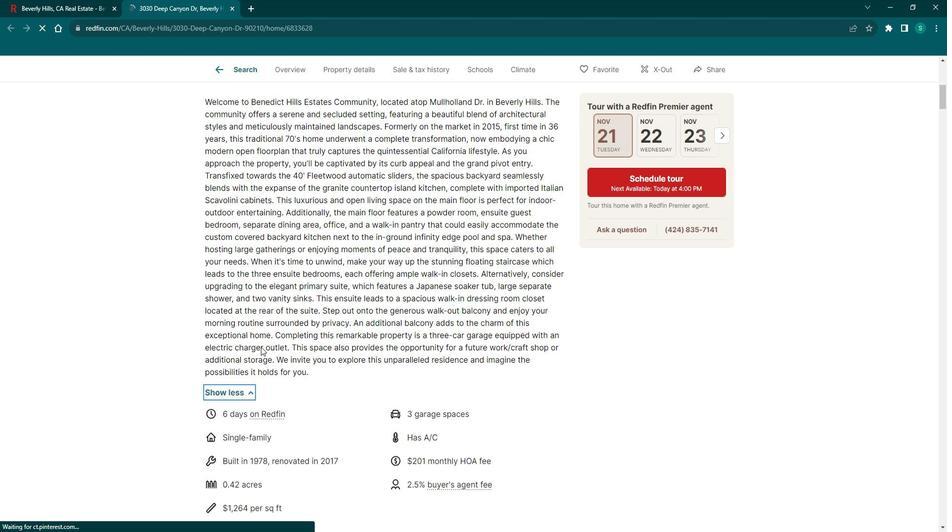 
Action: Mouse scrolled (267, 340) with delta (0, 0)
Screenshot: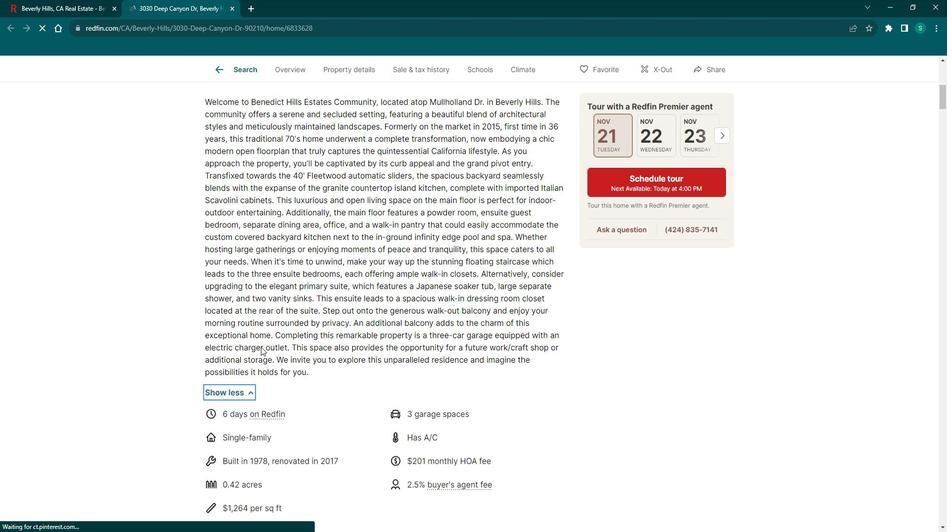 
Action: Mouse scrolled (267, 340) with delta (0, 0)
Screenshot: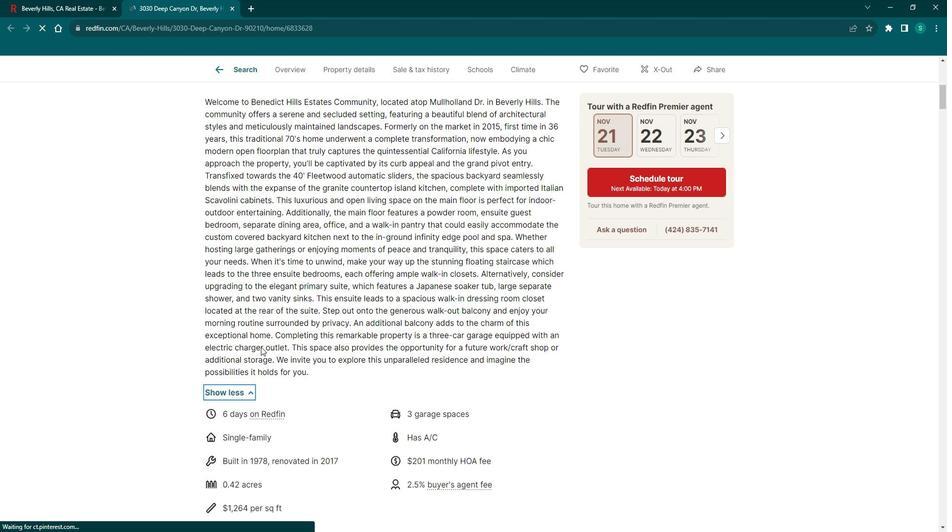
Action: Mouse scrolled (267, 340) with delta (0, 0)
Screenshot: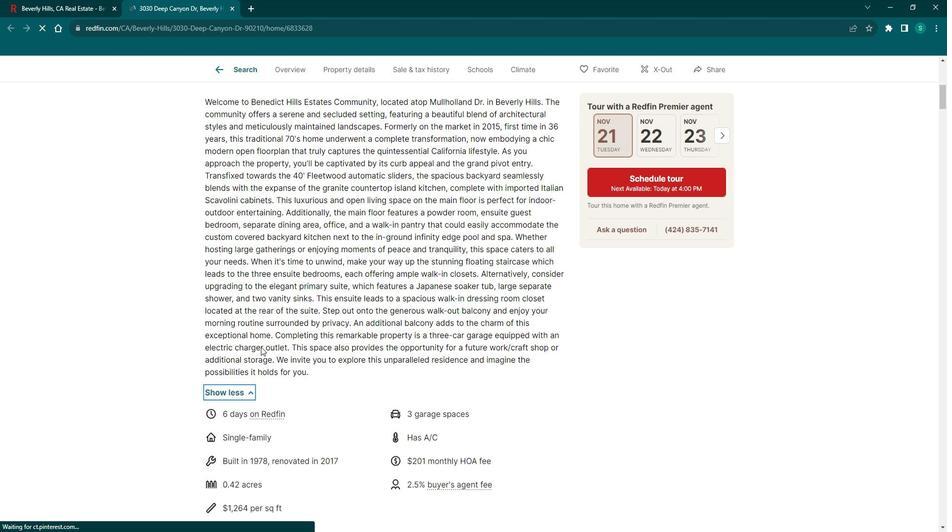 
Action: Mouse scrolled (267, 340) with delta (0, 0)
Screenshot: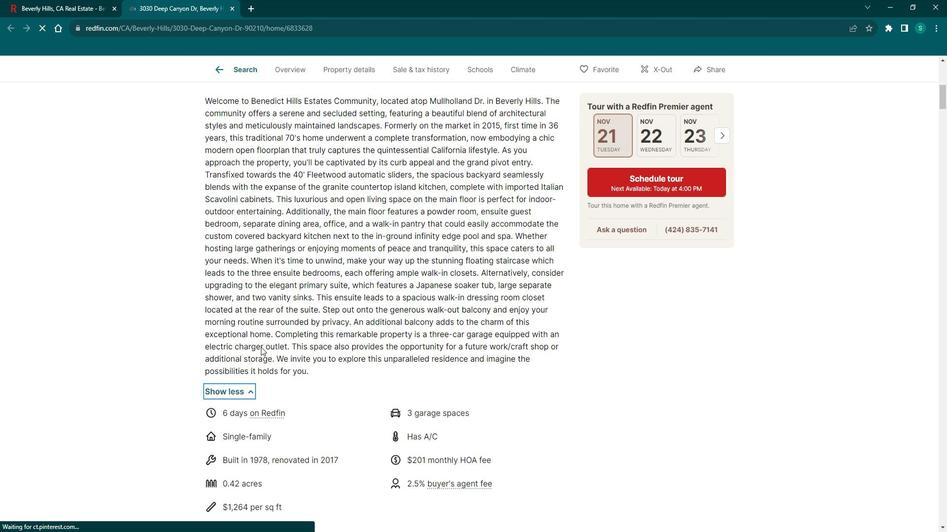 
Action: Mouse scrolled (267, 340) with delta (0, 0)
Screenshot: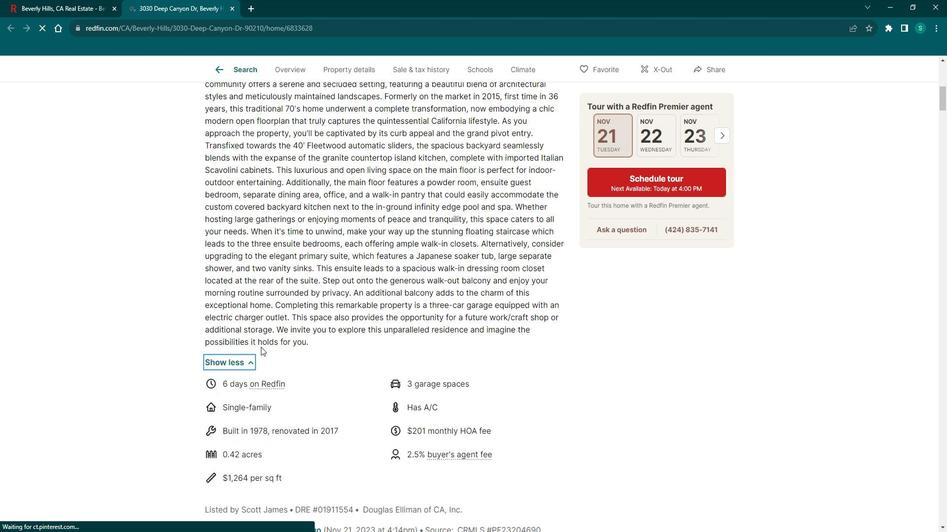 
Action: Mouse scrolled (267, 340) with delta (0, 0)
Screenshot: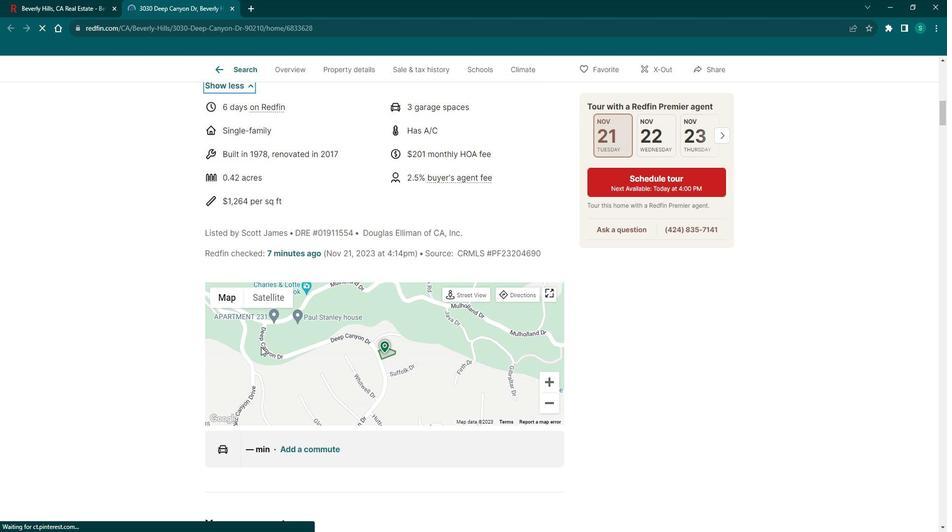 
Action: Mouse scrolled (267, 340) with delta (0, 0)
Screenshot: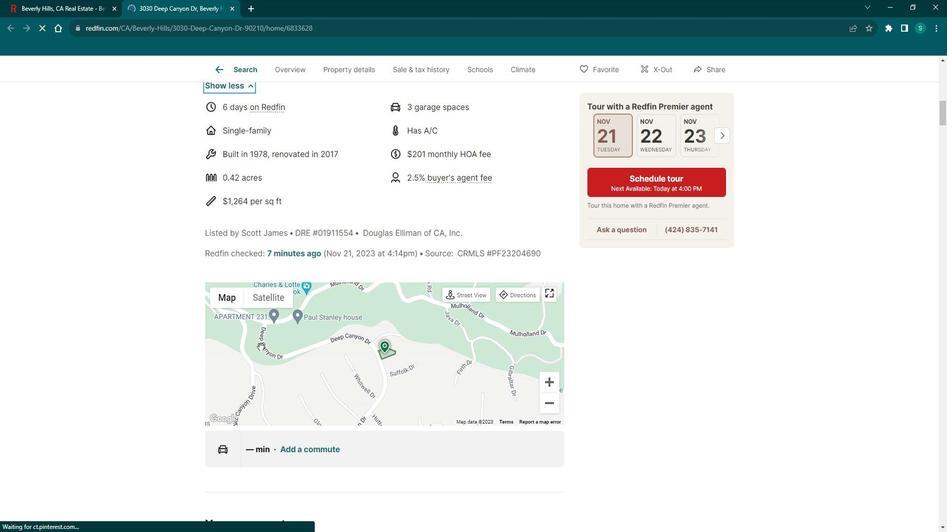 
Action: Mouse scrolled (267, 340) with delta (0, 0)
Screenshot: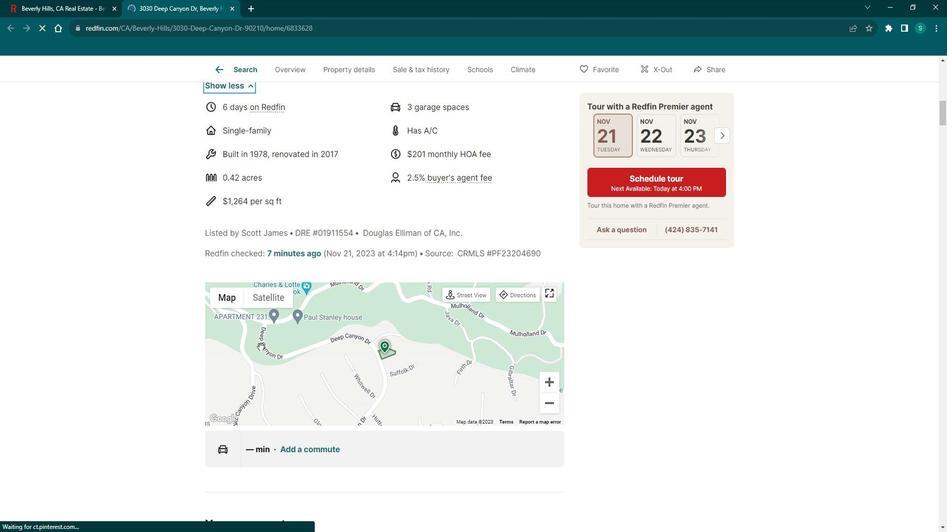 
Action: Mouse scrolled (267, 340) with delta (0, 0)
Screenshot: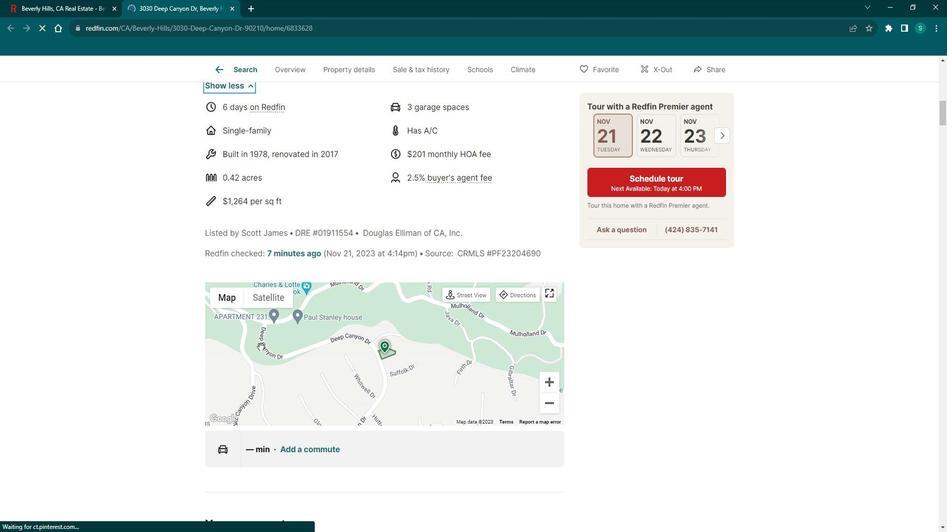 
Action: Mouse scrolled (267, 340) with delta (0, 0)
Screenshot: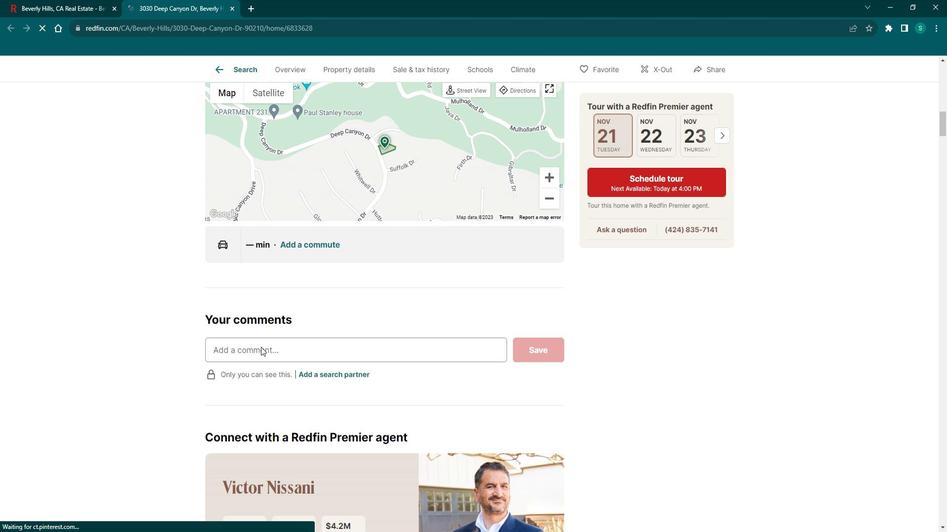
Action: Mouse scrolled (267, 340) with delta (0, 0)
Screenshot: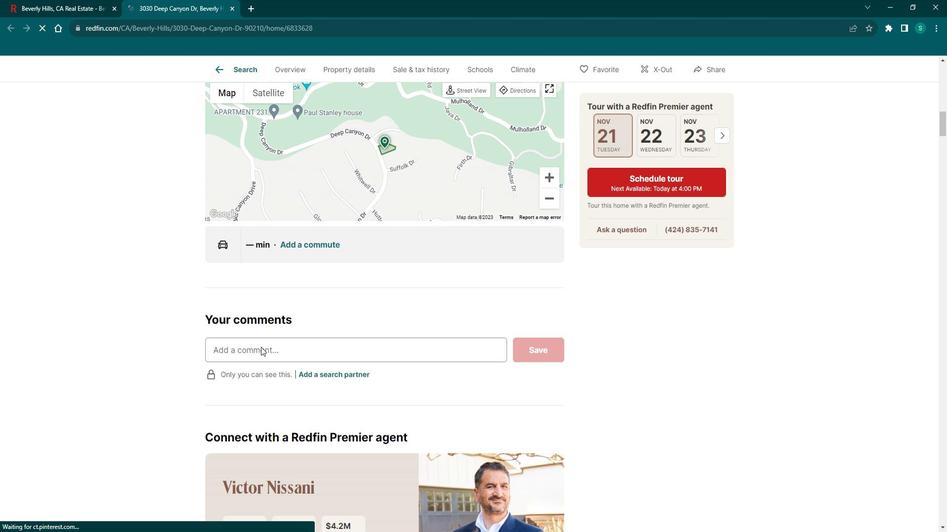 
Action: Mouse scrolled (267, 340) with delta (0, 0)
Screenshot: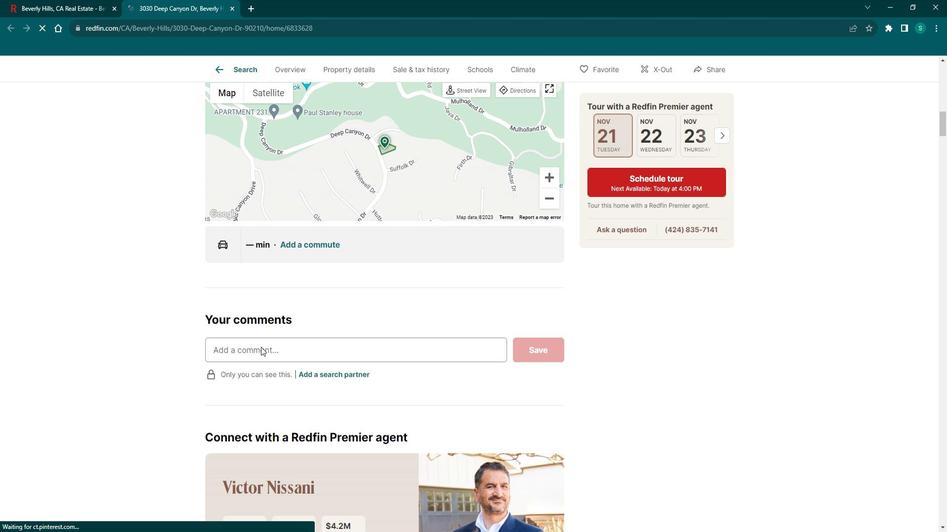 
Action: Mouse scrolled (267, 340) with delta (0, 0)
Screenshot: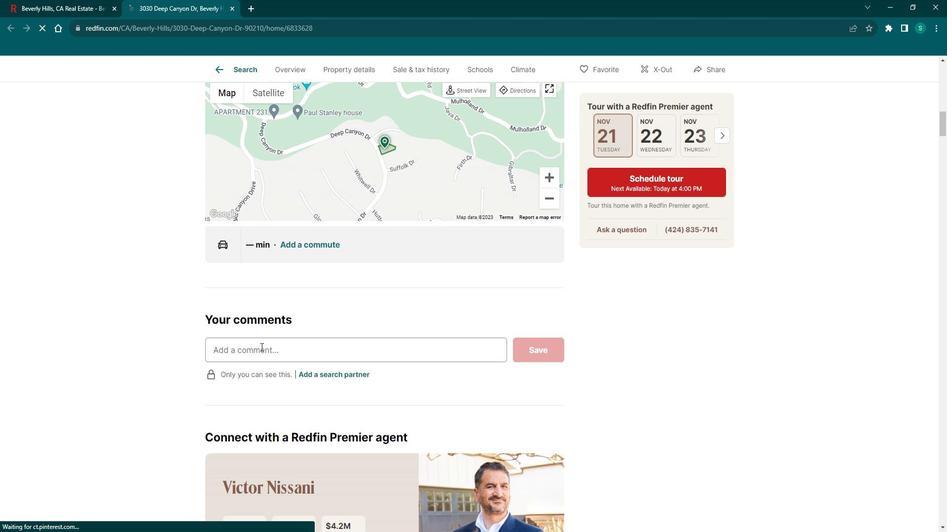 
Action: Mouse scrolled (267, 340) with delta (0, 0)
Screenshot: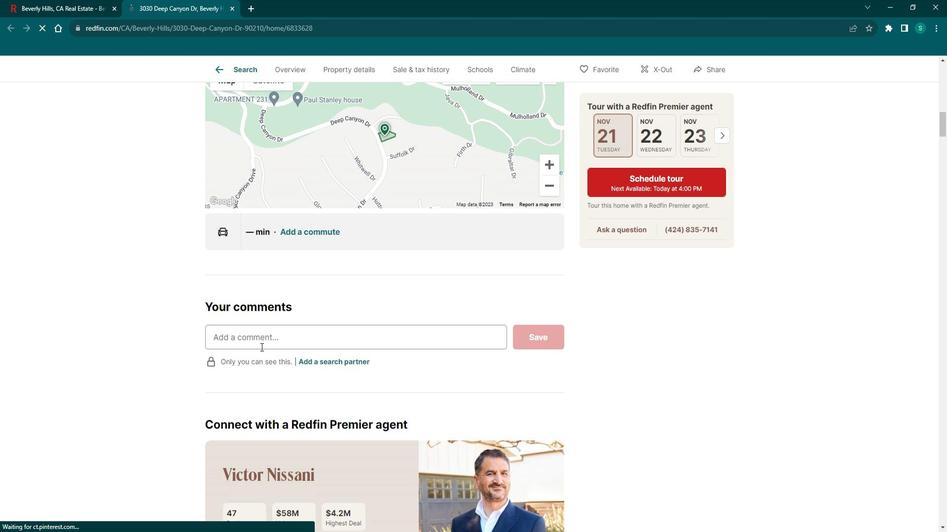 
Action: Mouse scrolled (267, 340) with delta (0, 0)
Screenshot: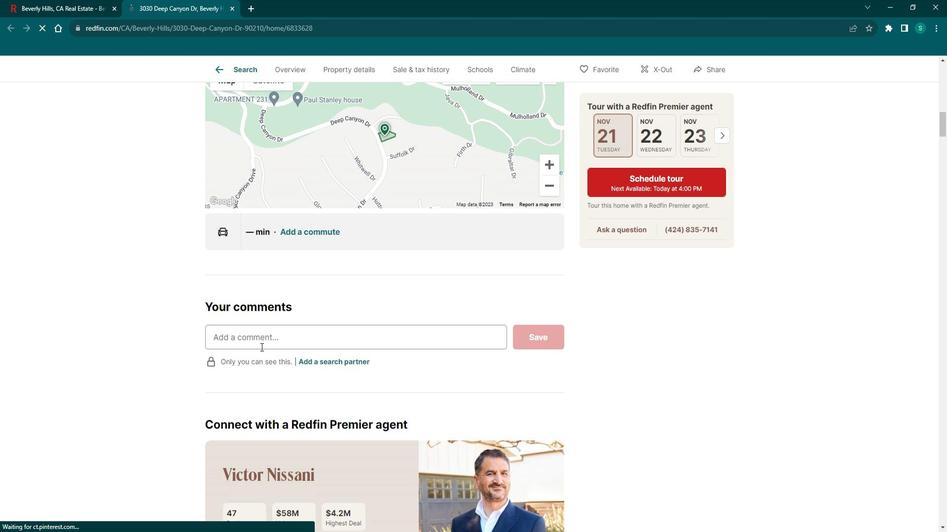 
Action: Mouse moved to (270, 340)
Screenshot: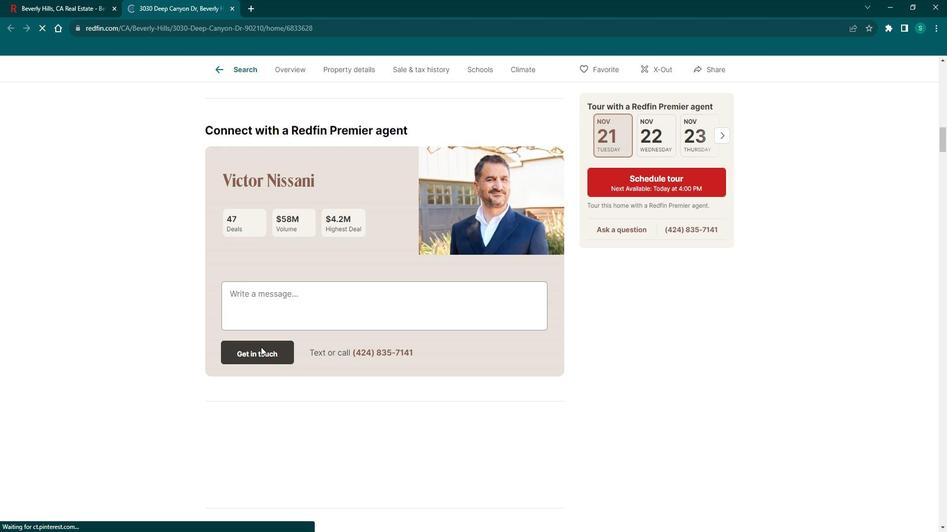 
Action: Mouse scrolled (270, 339) with delta (0, 0)
Screenshot: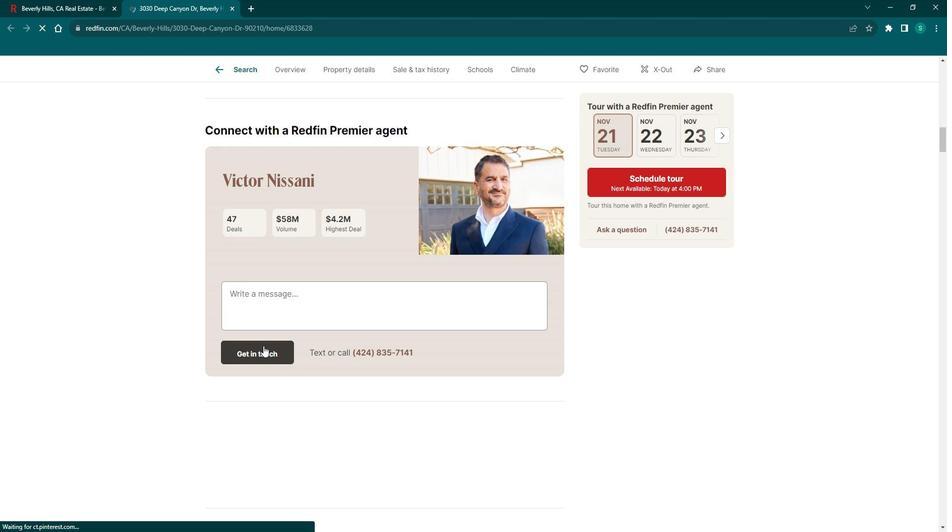 
Action: Mouse scrolled (270, 339) with delta (0, 0)
Screenshot: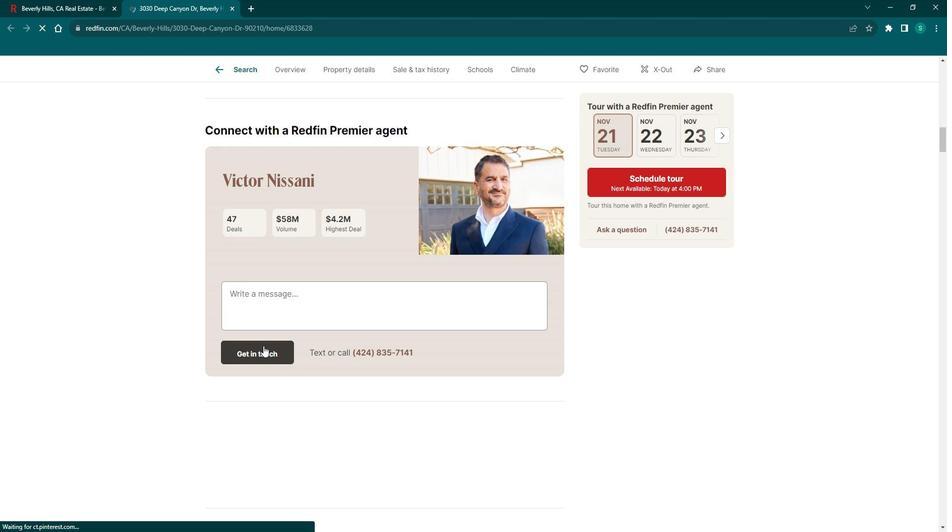 
Action: Mouse scrolled (270, 339) with delta (0, 0)
Screenshot: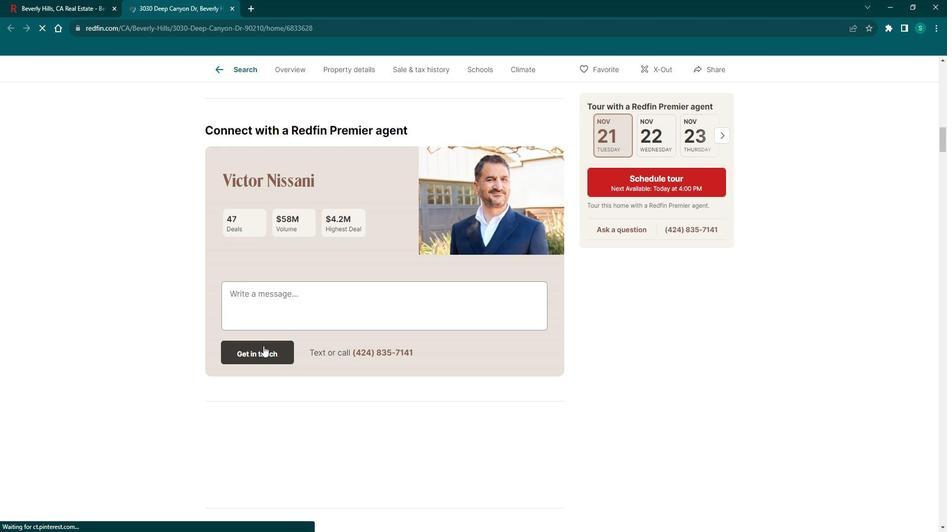 
Action: Mouse scrolled (270, 339) with delta (0, 0)
Screenshot: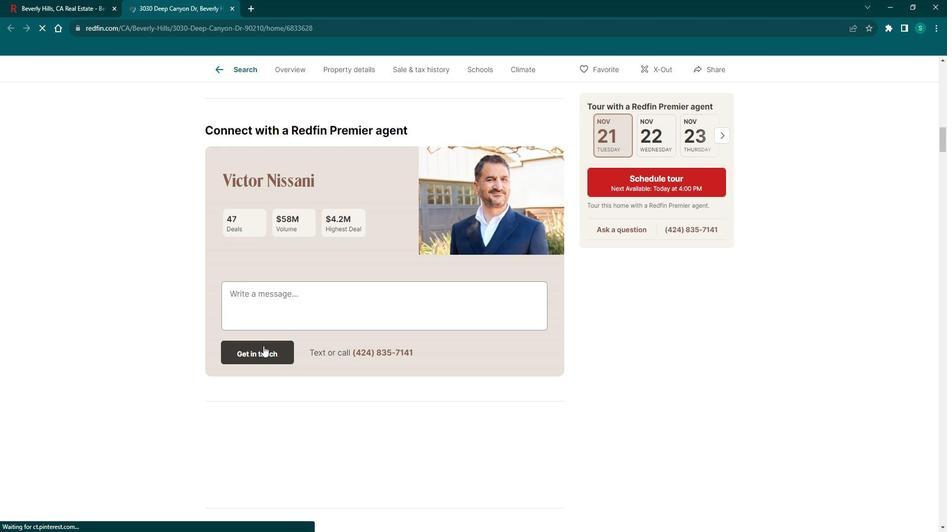 
Action: Mouse scrolled (270, 339) with delta (0, 0)
Screenshot: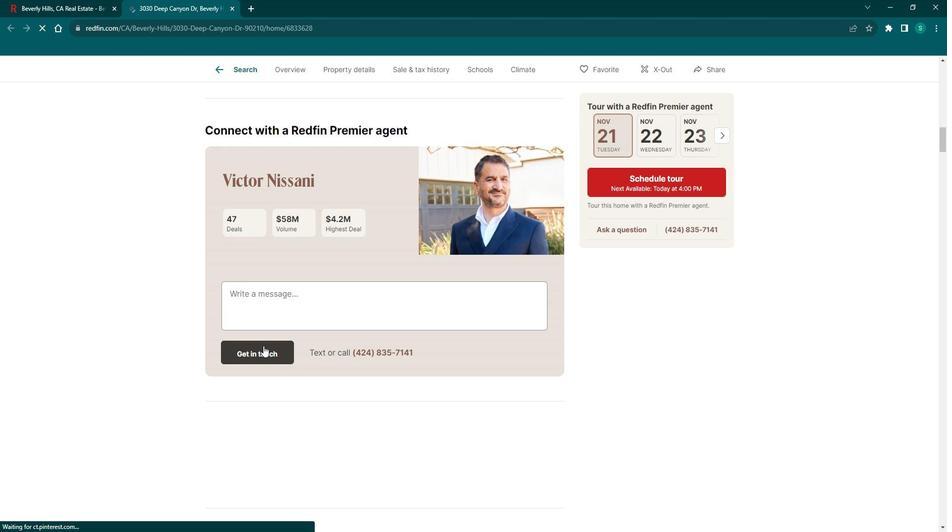 
Action: Mouse scrolled (270, 339) with delta (0, 0)
Screenshot: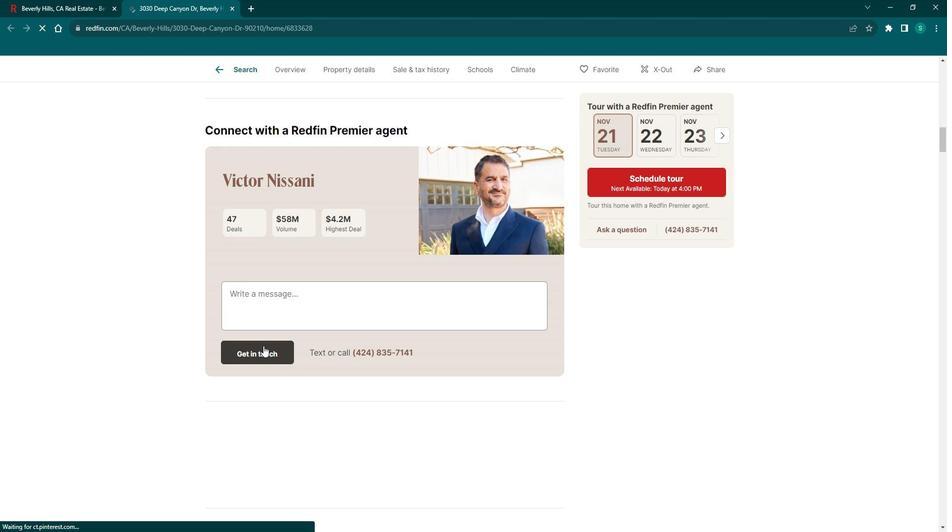 
Action: Mouse moved to (270, 340)
Screenshot: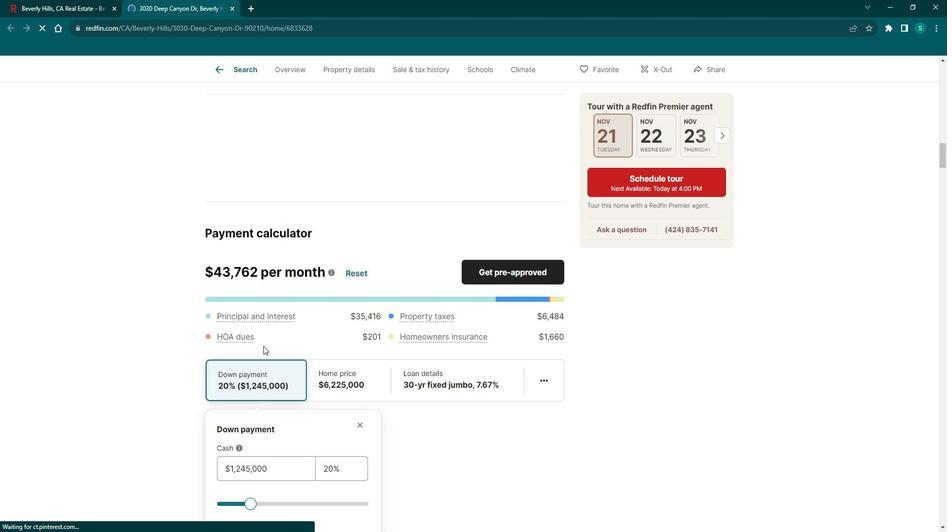 
Action: Mouse scrolled (270, 339) with delta (0, 0)
Screenshot: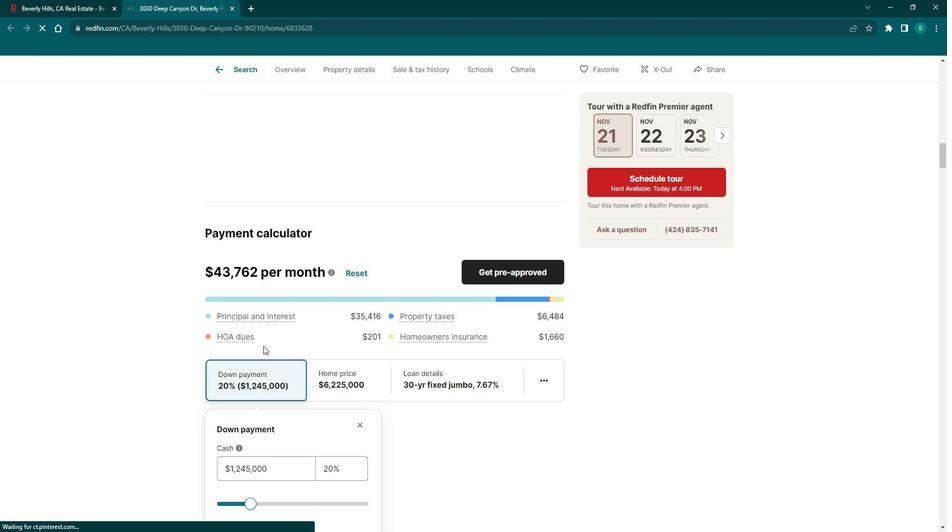 
Action: Mouse scrolled (270, 339) with delta (0, 0)
Screenshot: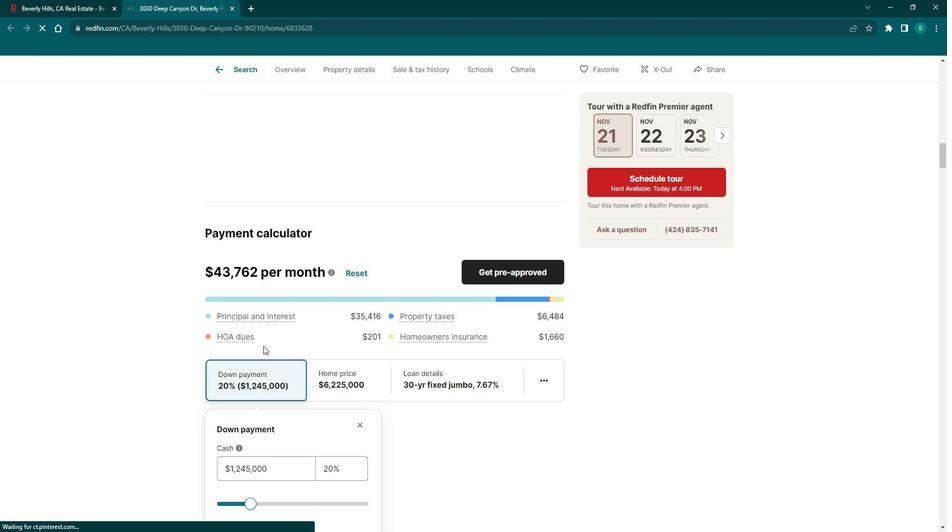 
Action: Mouse scrolled (270, 339) with delta (0, 0)
Screenshot: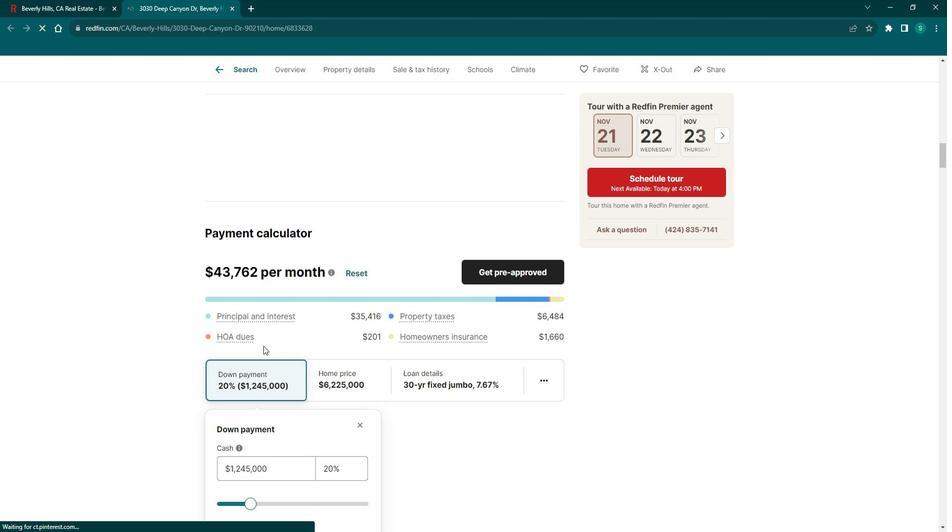 
Action: Mouse scrolled (270, 339) with delta (0, 0)
Screenshot: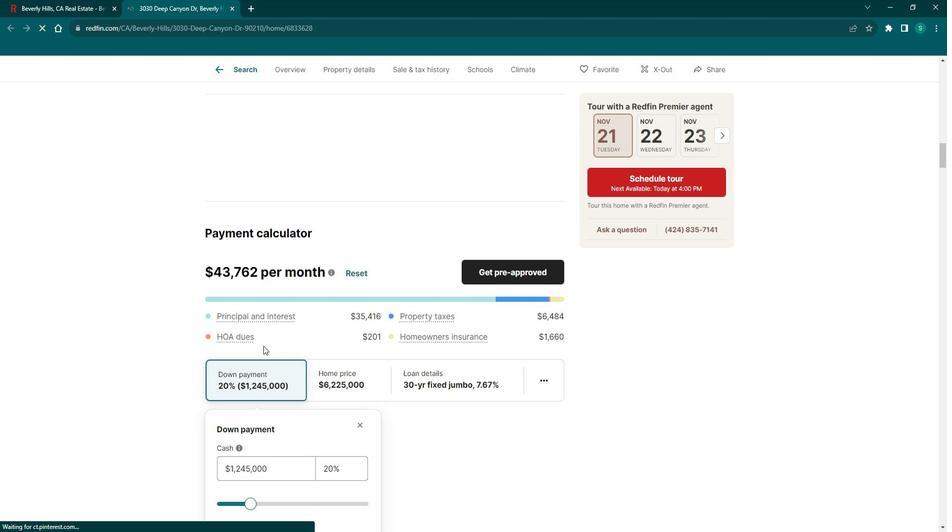 
Action: Mouse scrolled (270, 339) with delta (0, 0)
Screenshot: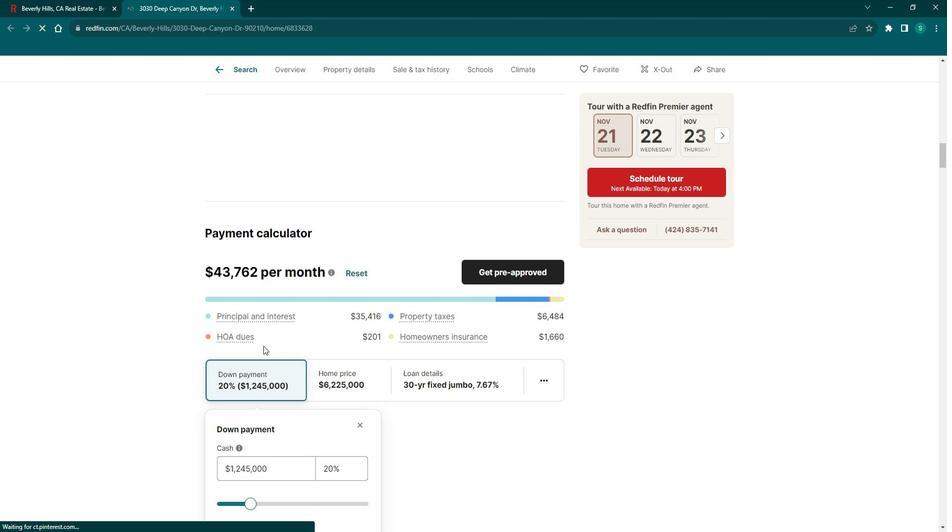 
Action: Mouse scrolled (270, 339) with delta (0, 0)
Screenshot: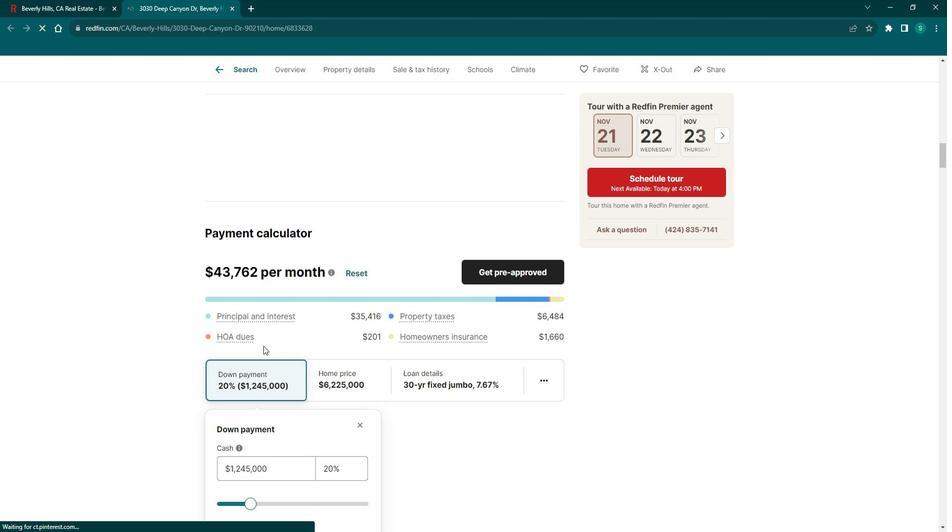 
Action: Mouse moved to (266, 335)
Screenshot: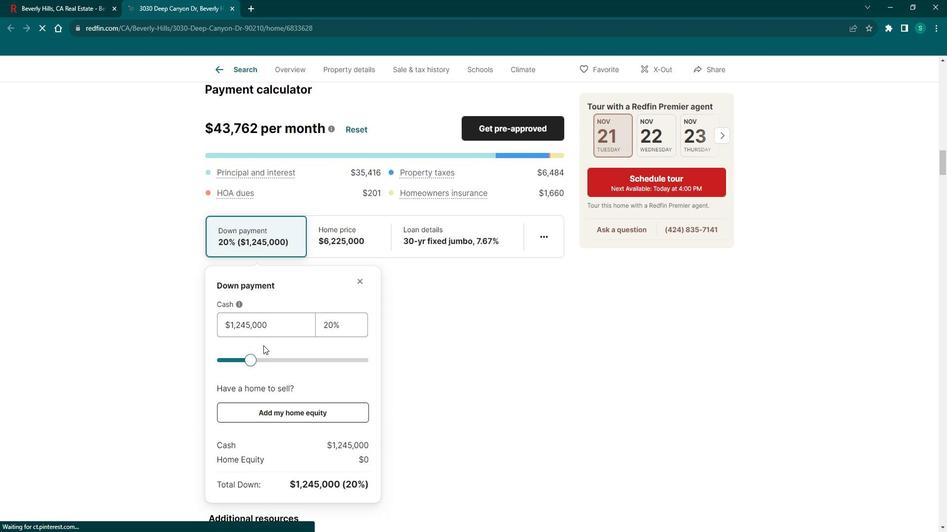 
Action: Mouse scrolled (266, 334) with delta (0, 0)
Screenshot: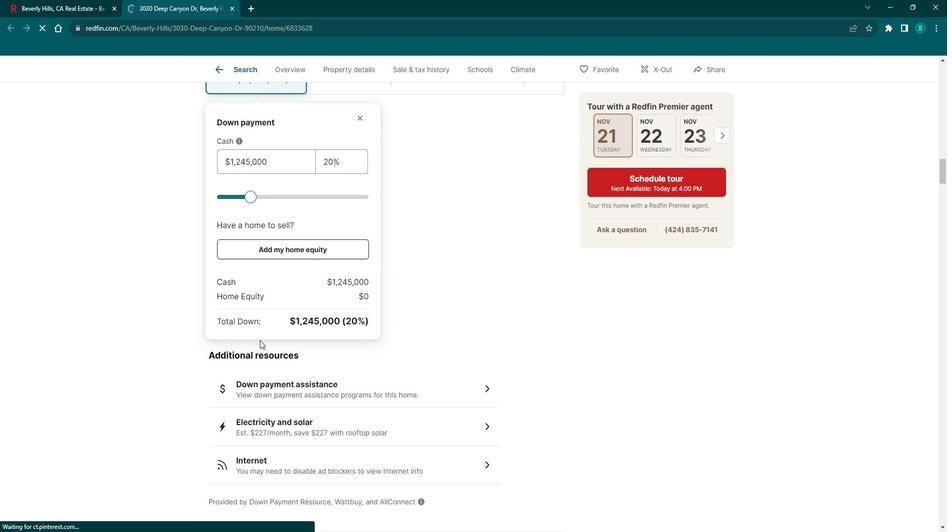 
Action: Mouse scrolled (266, 334) with delta (0, 0)
Screenshot: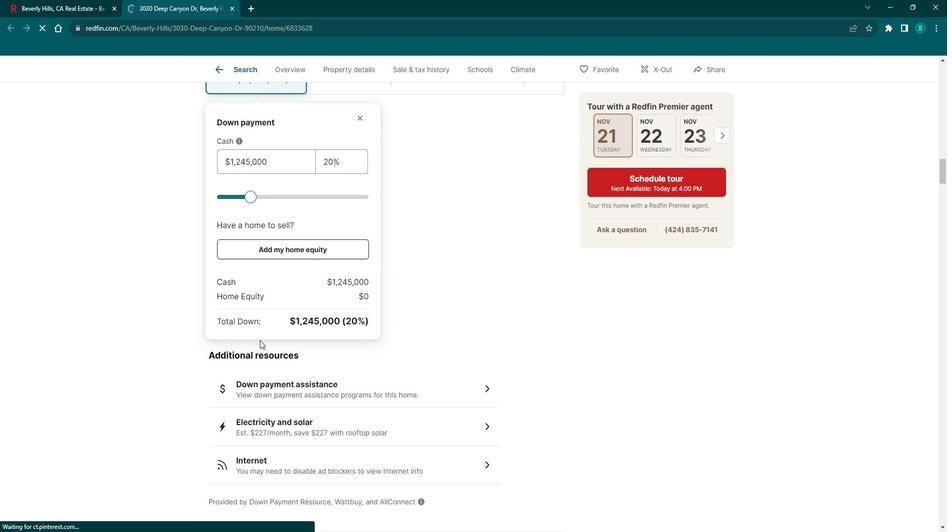 
Action: Mouse scrolled (266, 334) with delta (0, 0)
Screenshot: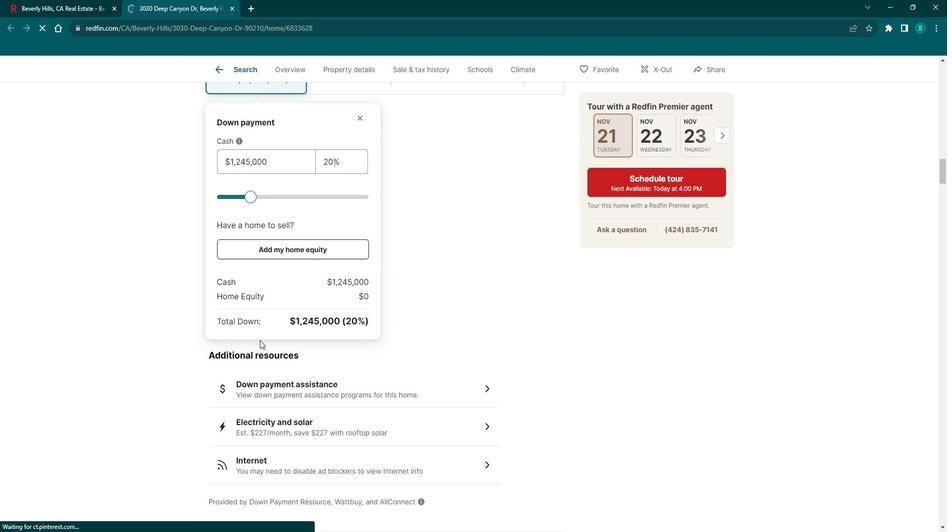 
Action: Mouse scrolled (266, 334) with delta (0, 0)
Screenshot: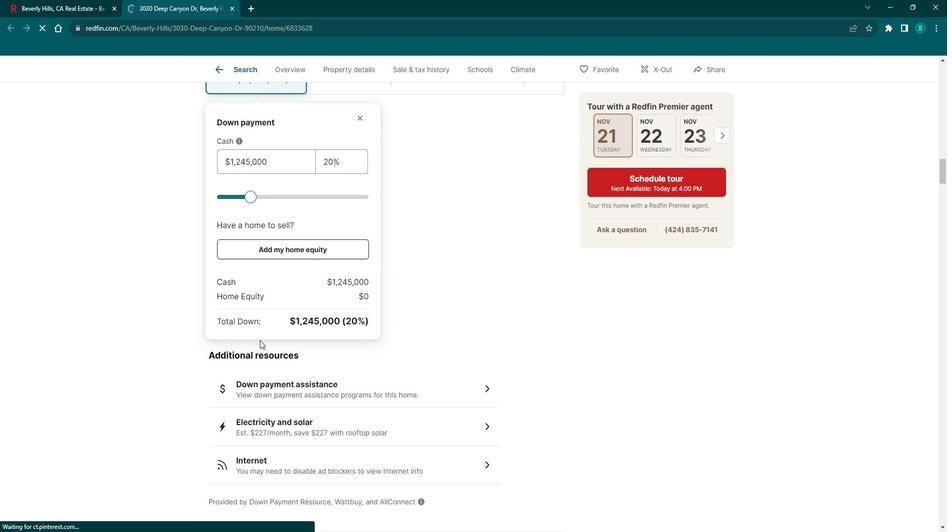 
Action: Mouse scrolled (266, 334) with delta (0, 0)
Screenshot: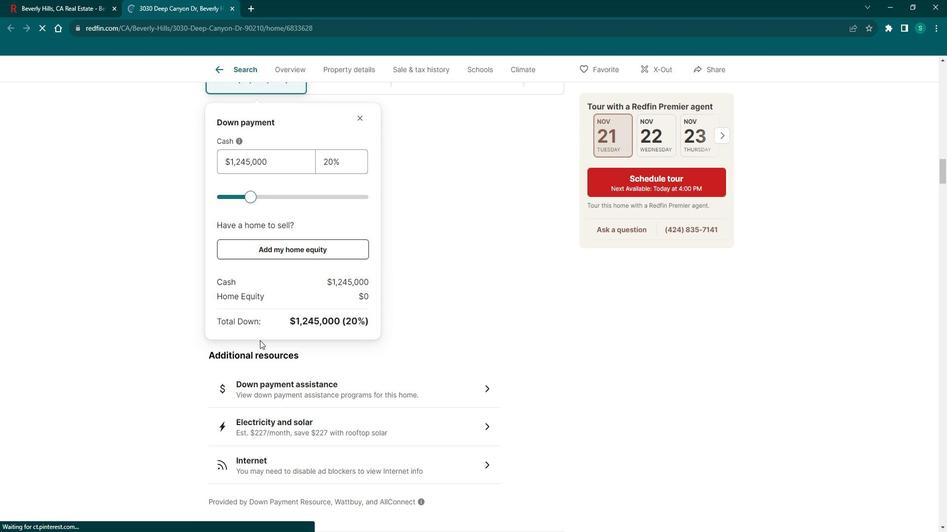 
Action: Mouse scrolled (266, 334) with delta (0, 0)
Screenshot: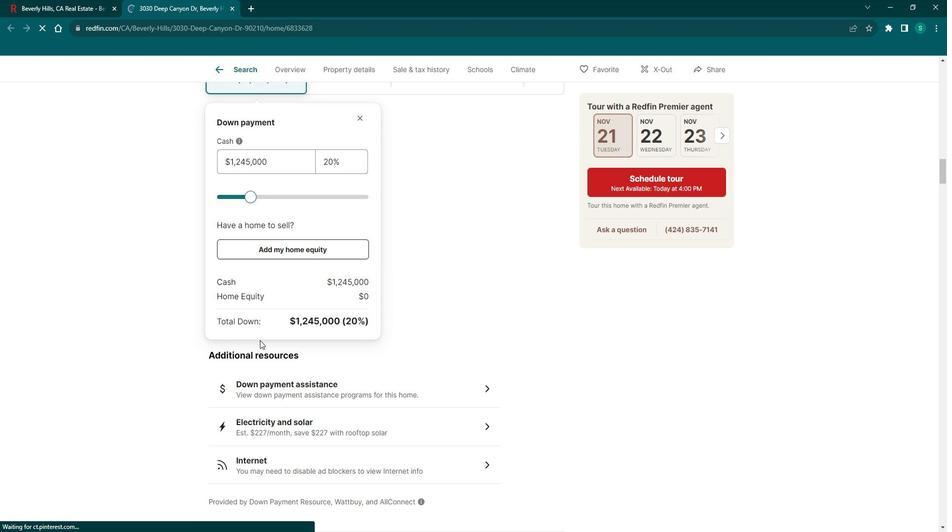 
Action: Mouse scrolled (266, 334) with delta (0, 0)
Screenshot: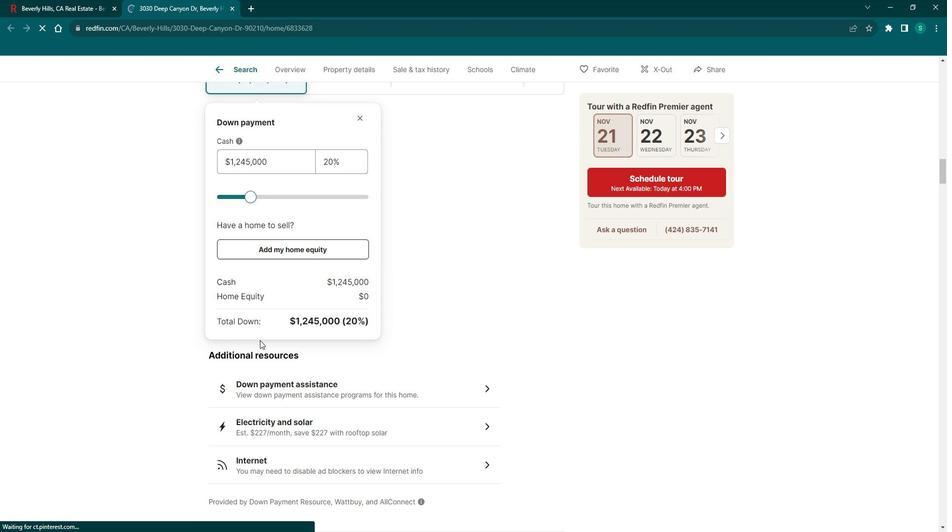 
Action: Mouse scrolled (266, 334) with delta (0, 0)
Screenshot: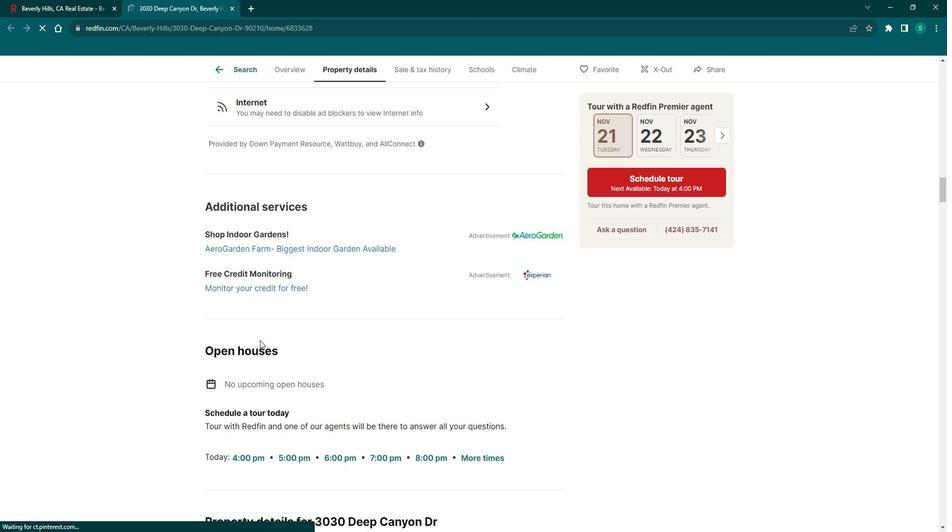 
Action: Mouse scrolled (266, 334) with delta (0, 0)
Screenshot: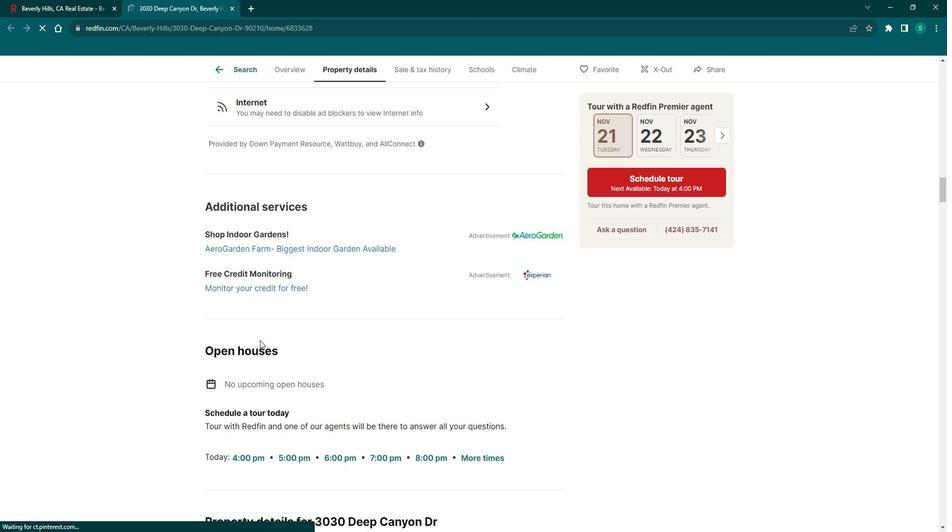 
Action: Mouse scrolled (266, 334) with delta (0, 0)
Screenshot: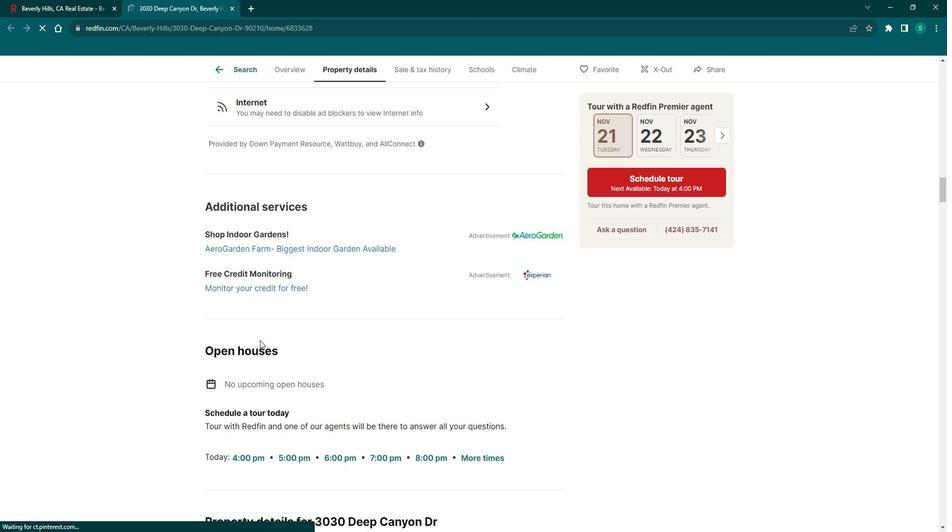 
Action: Mouse scrolled (266, 334) with delta (0, 0)
Screenshot: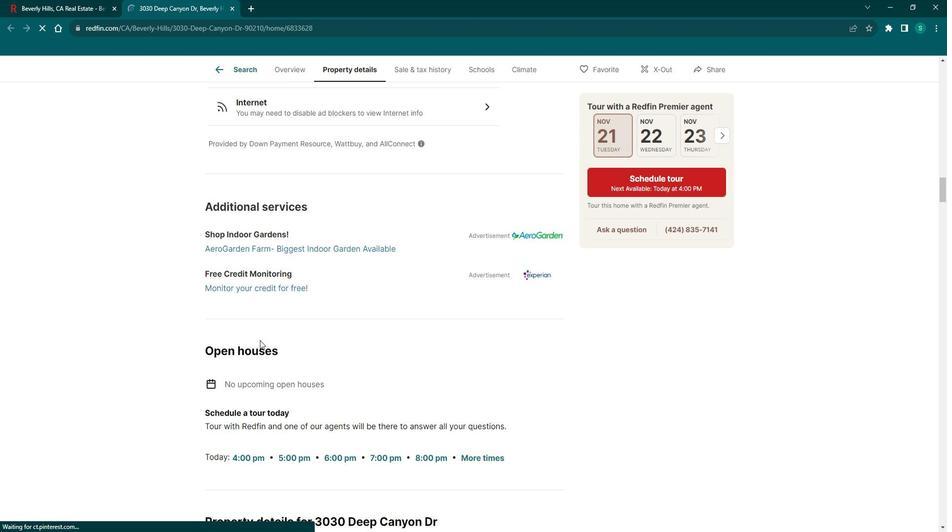
Action: Mouse scrolled (266, 334) with delta (0, 0)
Screenshot: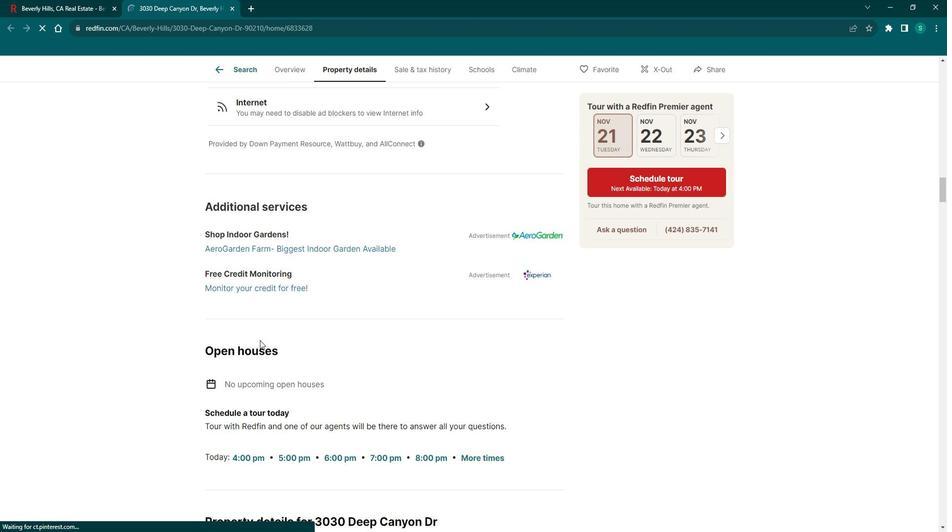 
Action: Mouse scrolled (266, 334) with delta (0, 0)
Screenshot: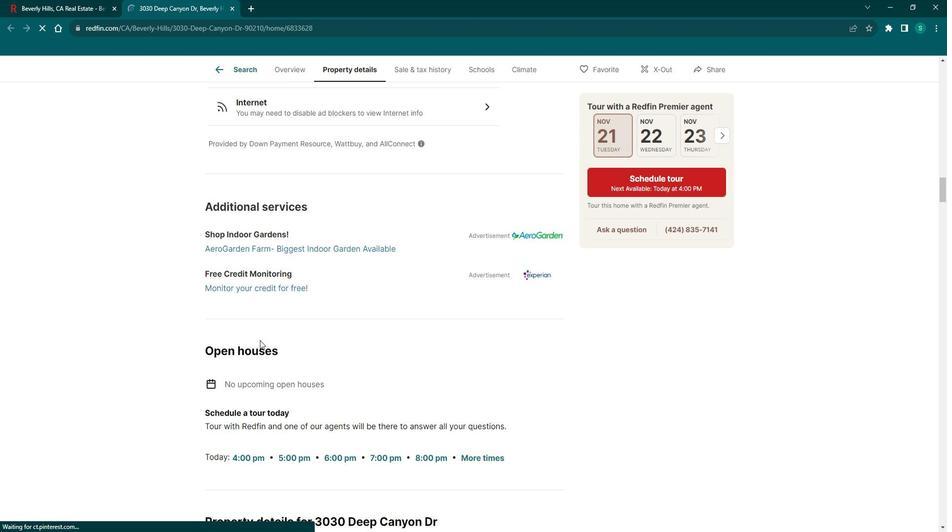 
Action: Mouse scrolled (266, 334) with delta (0, 0)
Screenshot: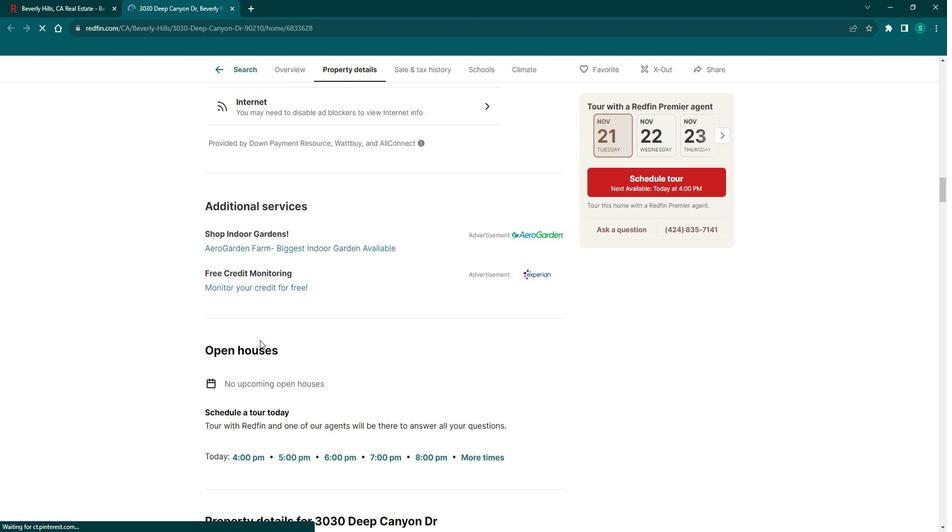 
Action: Mouse scrolled (266, 335) with delta (0, 0)
Screenshot: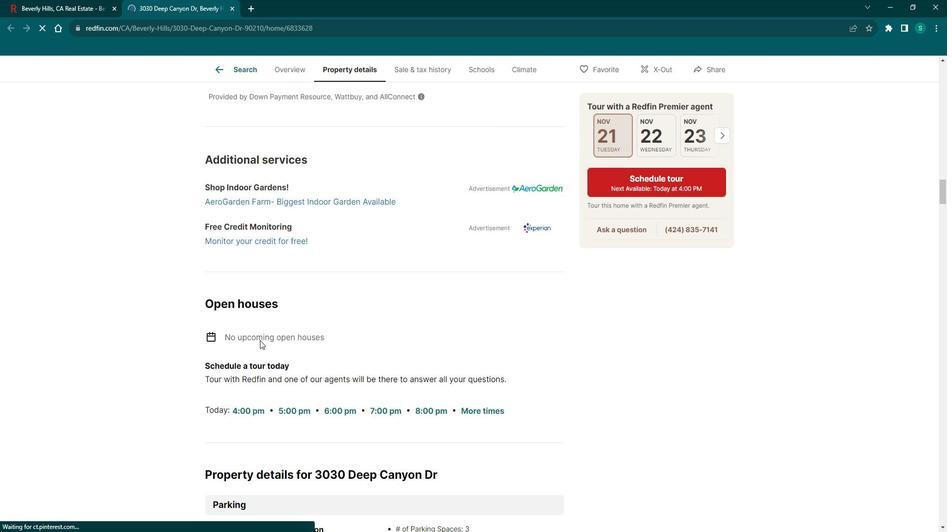
Action: Mouse scrolled (266, 334) with delta (0, 0)
Screenshot: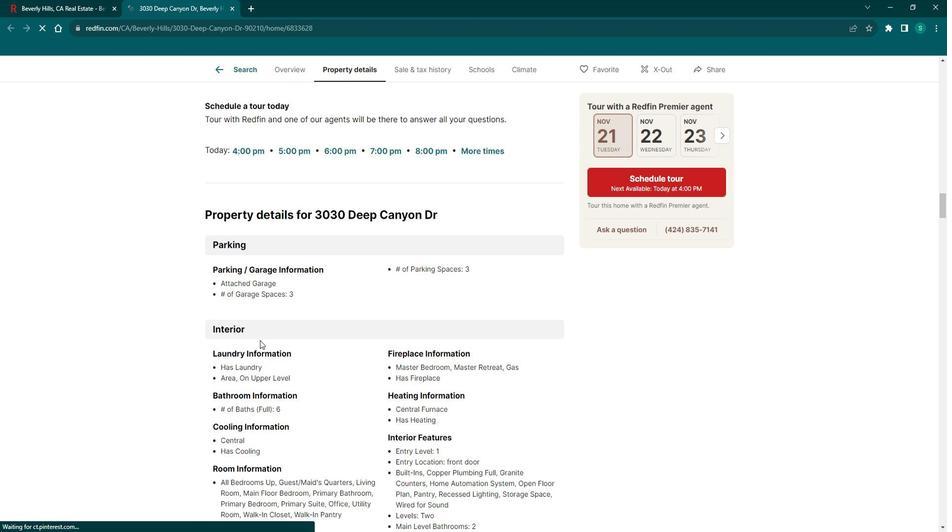 
Action: Mouse scrolled (266, 334) with delta (0, 0)
Screenshot: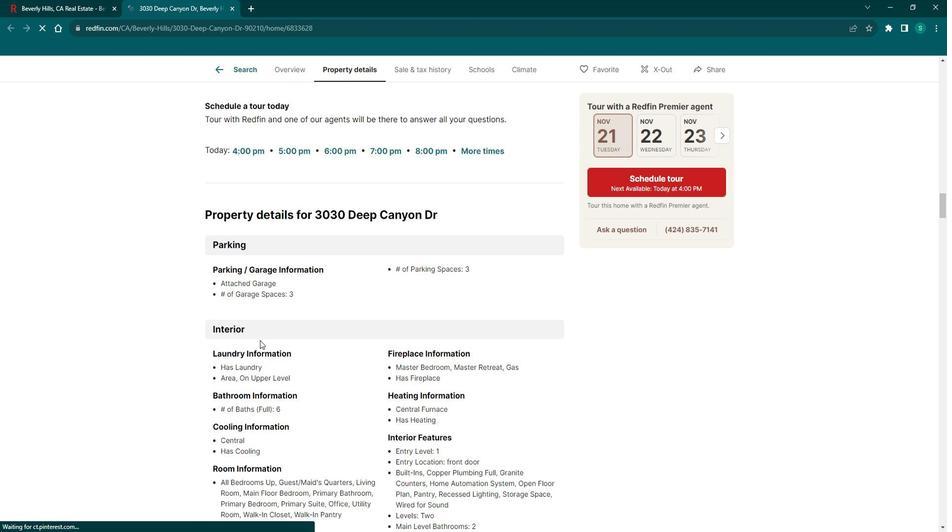 
Action: Mouse scrolled (266, 334) with delta (0, 0)
Screenshot: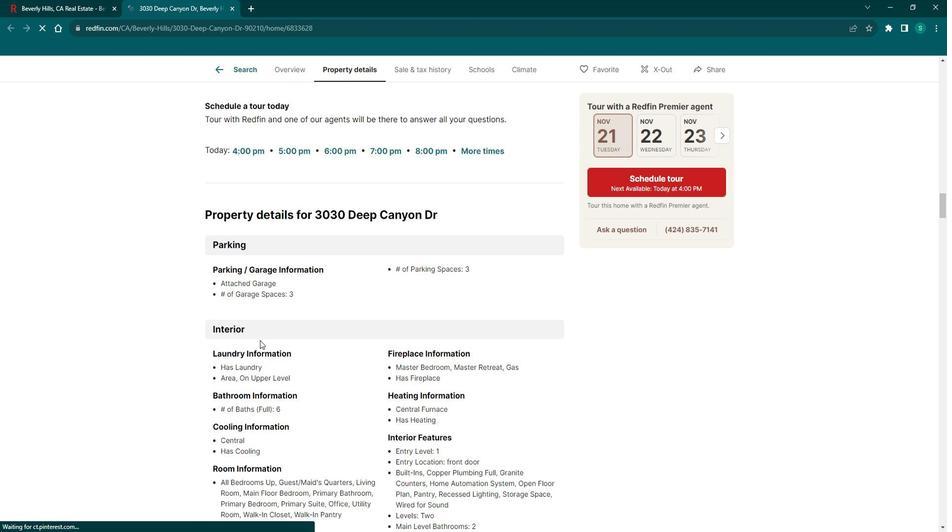 
Action: Mouse scrolled (266, 334) with delta (0, 0)
Screenshot: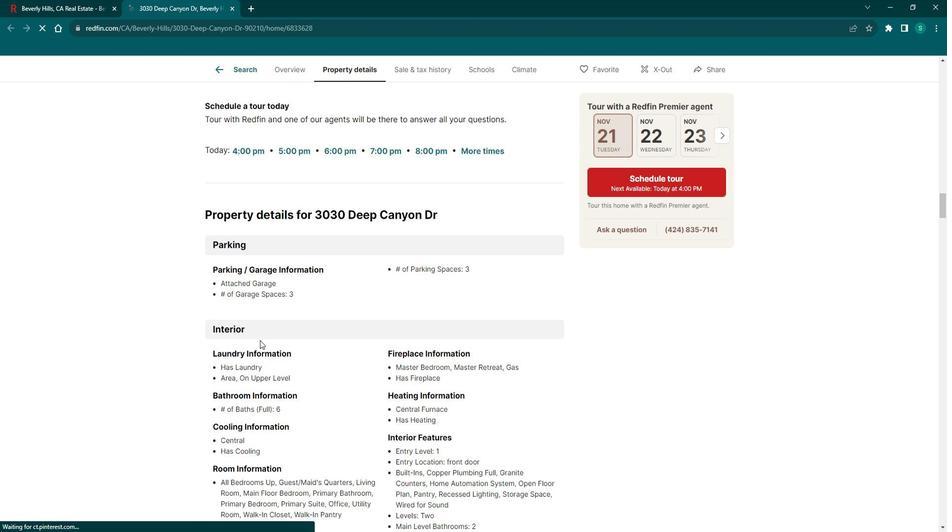 
Action: Mouse scrolled (266, 334) with delta (0, 0)
Screenshot: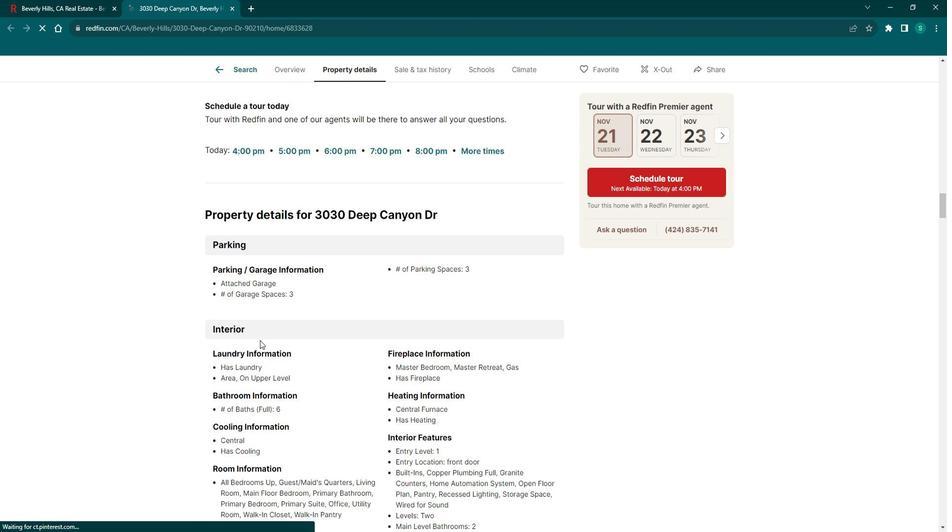
Action: Mouse scrolled (266, 334) with delta (0, 0)
Screenshot: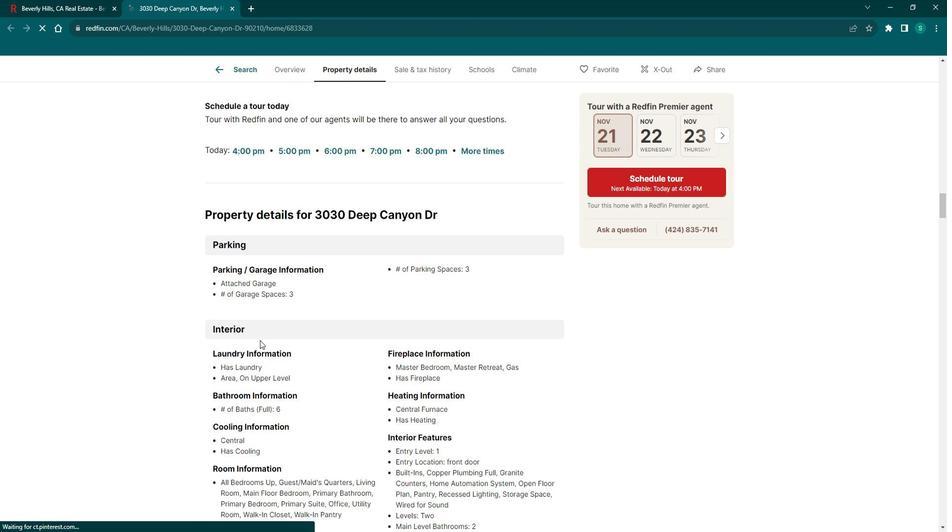 
Action: Mouse scrolled (266, 334) with delta (0, 0)
Screenshot: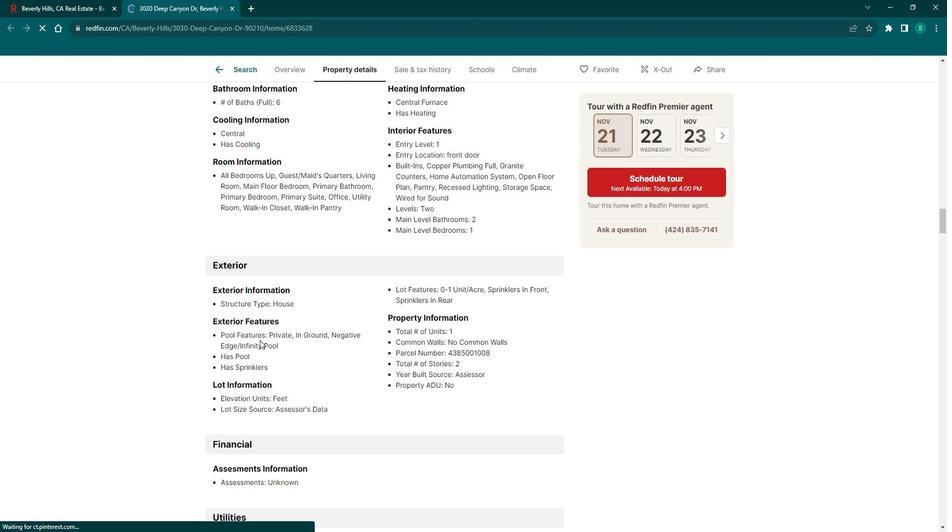 
Action: Mouse scrolled (266, 334) with delta (0, 0)
Screenshot: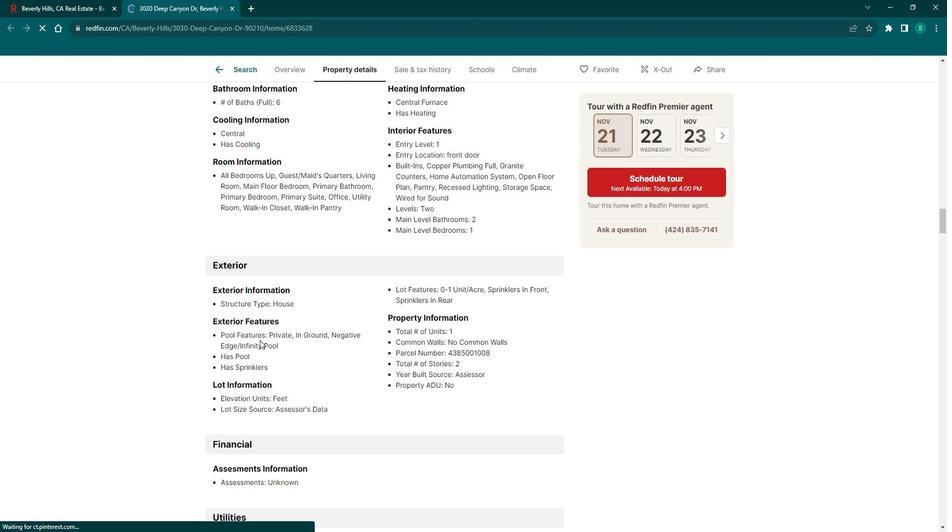 
Action: Mouse scrolled (266, 334) with delta (0, 0)
Screenshot: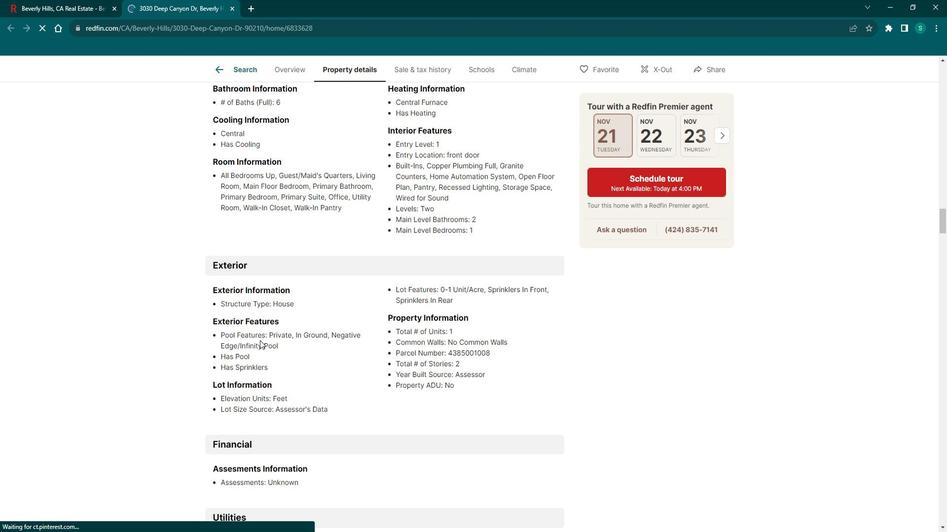 
Action: Mouse scrolled (266, 334) with delta (0, 0)
Screenshot: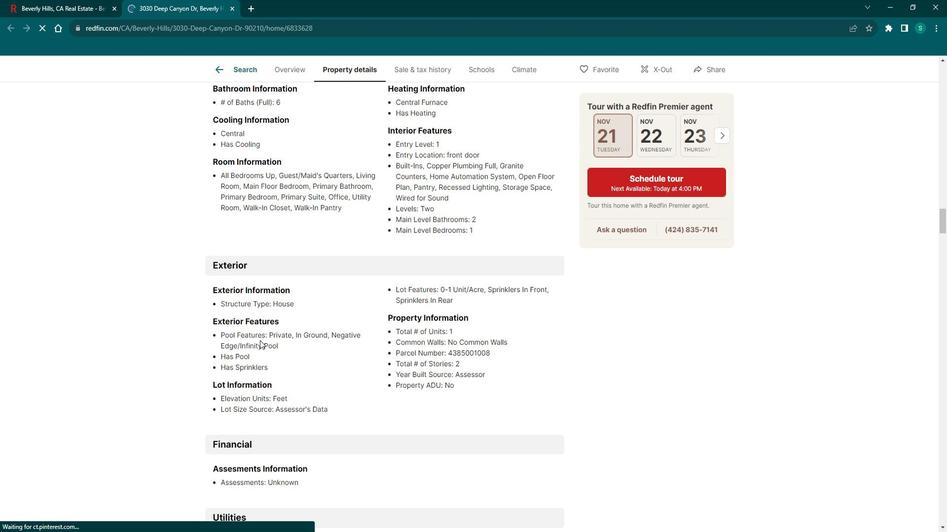 
Action: Mouse moved to (264, 335)
Screenshot: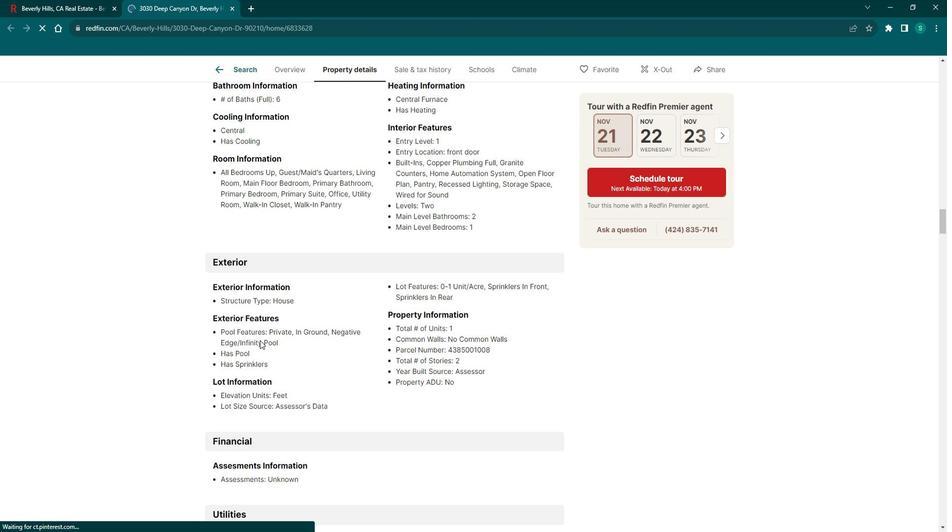 
Action: Mouse scrolled (264, 334) with delta (0, 0)
Screenshot: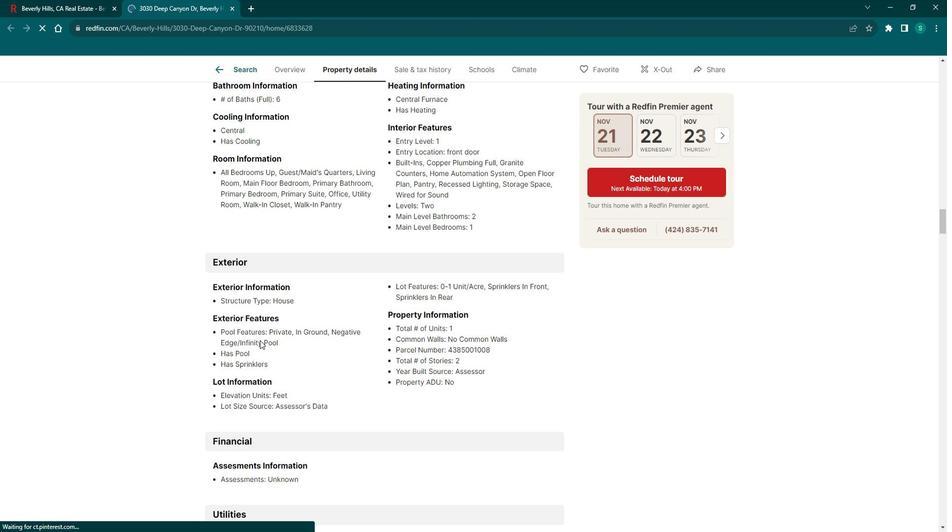 
Action: Mouse moved to (264, 335)
Screenshot: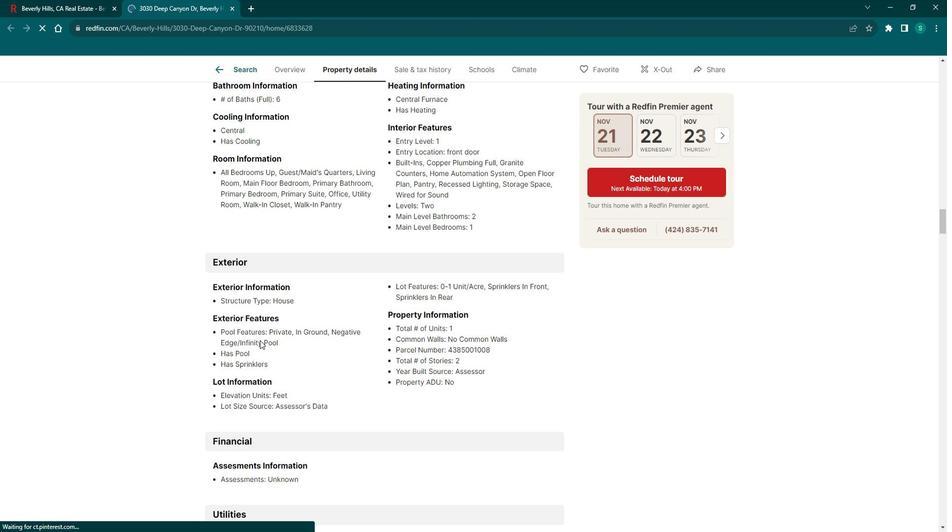 
Action: Mouse scrolled (264, 334) with delta (0, 0)
Screenshot: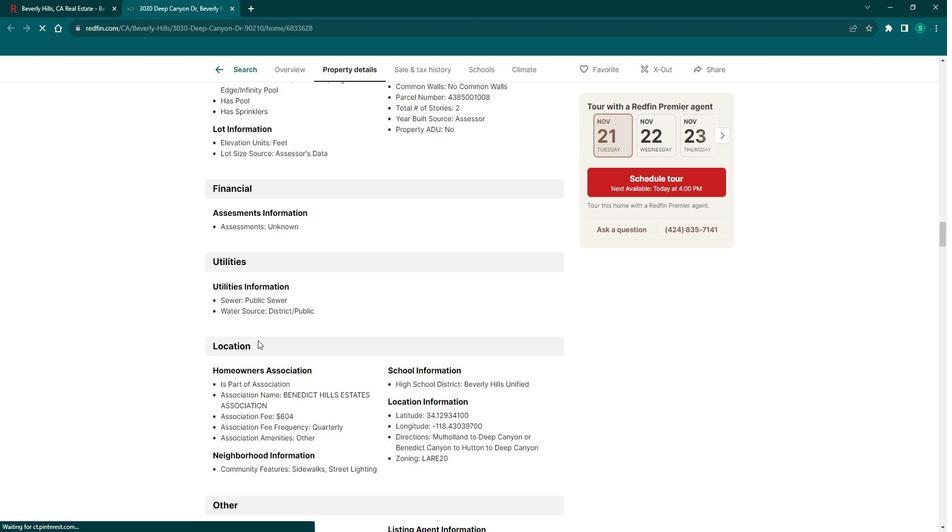 
Action: Mouse scrolled (264, 334) with delta (0, 0)
Screenshot: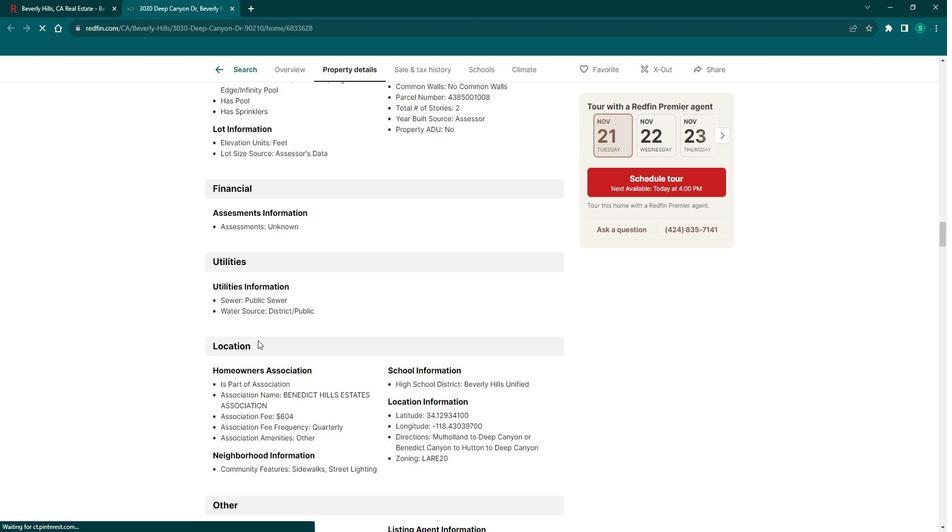 
Action: Mouse scrolled (264, 334) with delta (0, 0)
Screenshot: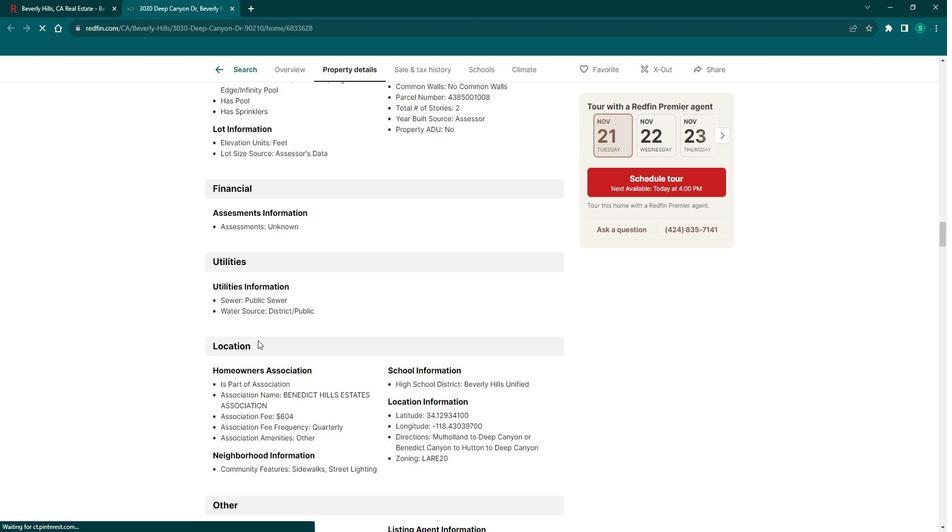 
Action: Mouse scrolled (264, 334) with delta (0, 0)
Screenshot: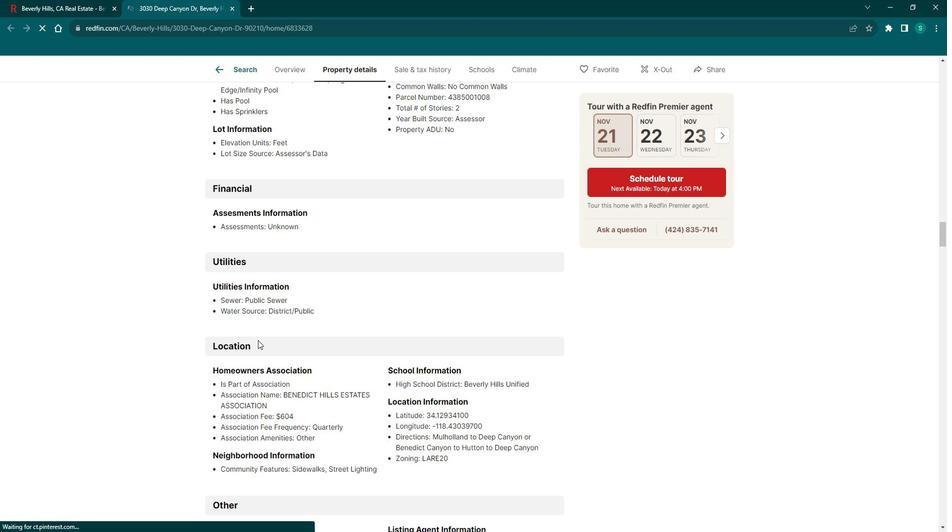 
Action: Mouse scrolled (264, 334) with delta (0, 0)
Screenshot: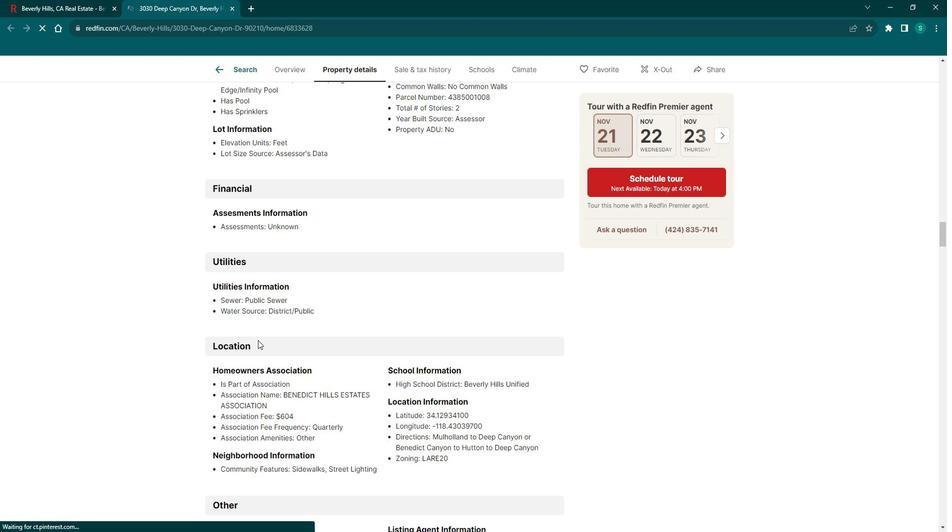 
Action: Mouse scrolled (264, 334) with delta (0, 0)
Screenshot: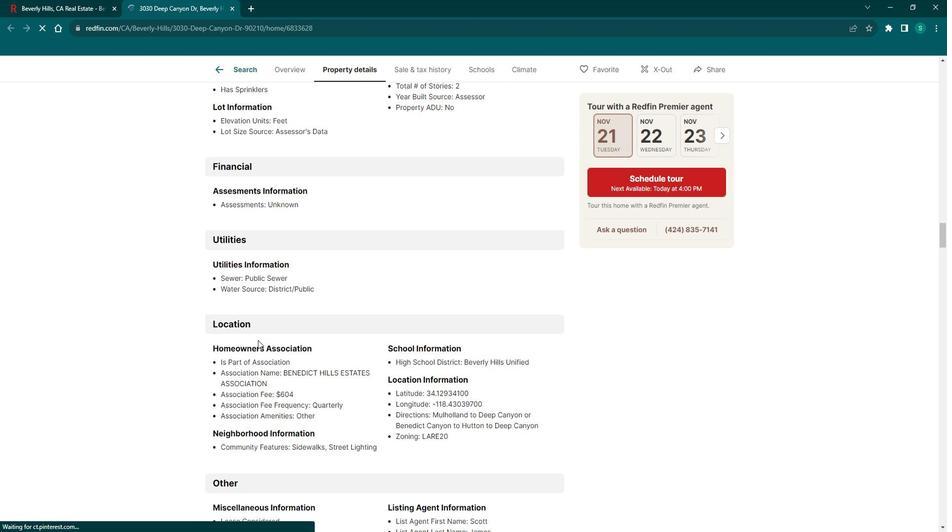 
Action: Mouse scrolled (264, 334) with delta (0, 0)
Screenshot: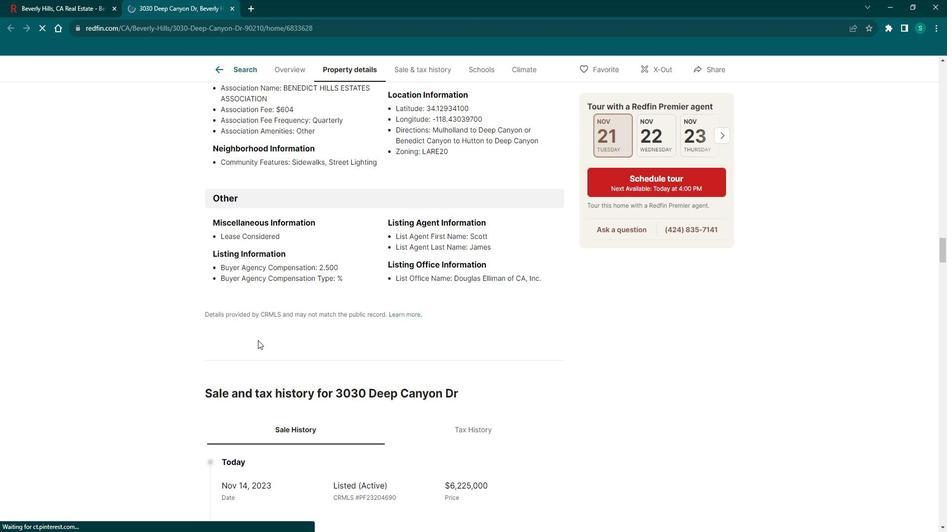 
Action: Mouse scrolled (264, 334) with delta (0, 0)
Screenshot: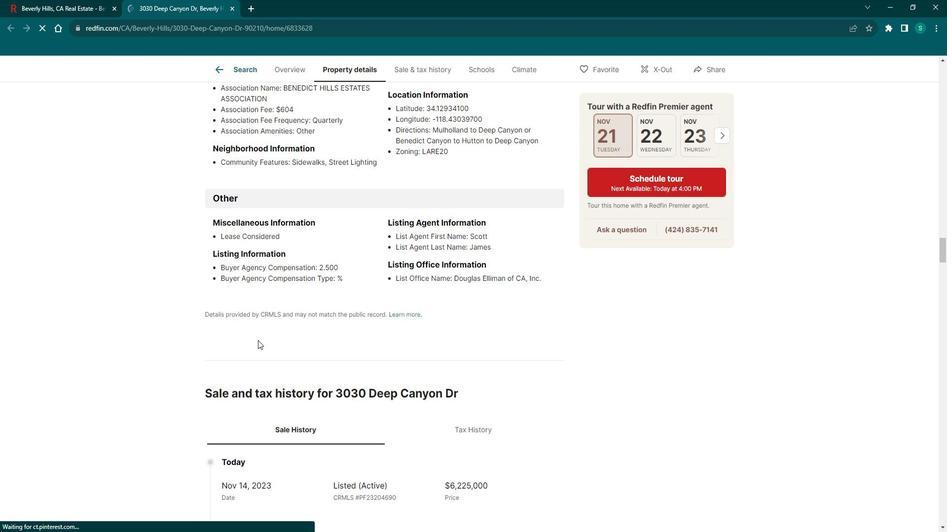 
Action: Mouse scrolled (264, 334) with delta (0, 0)
Screenshot: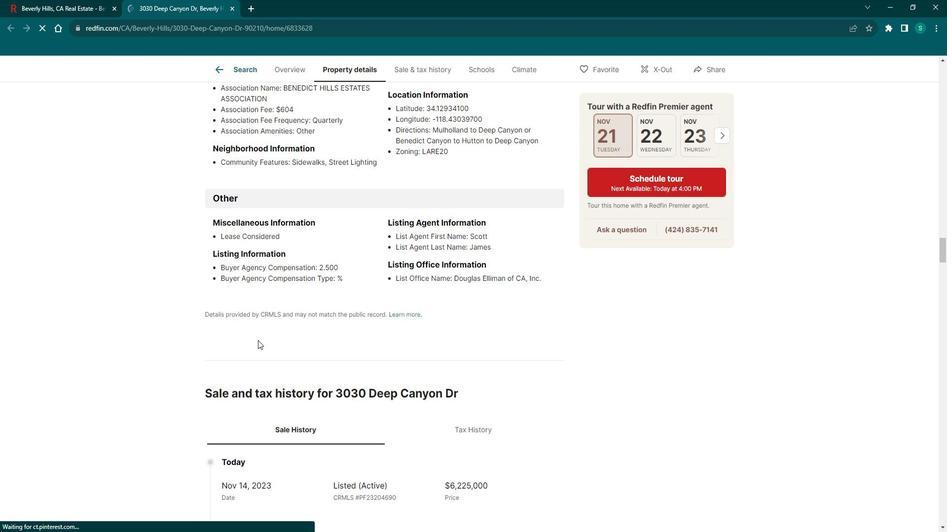 
Action: Mouse scrolled (264, 334) with delta (0, 0)
Screenshot: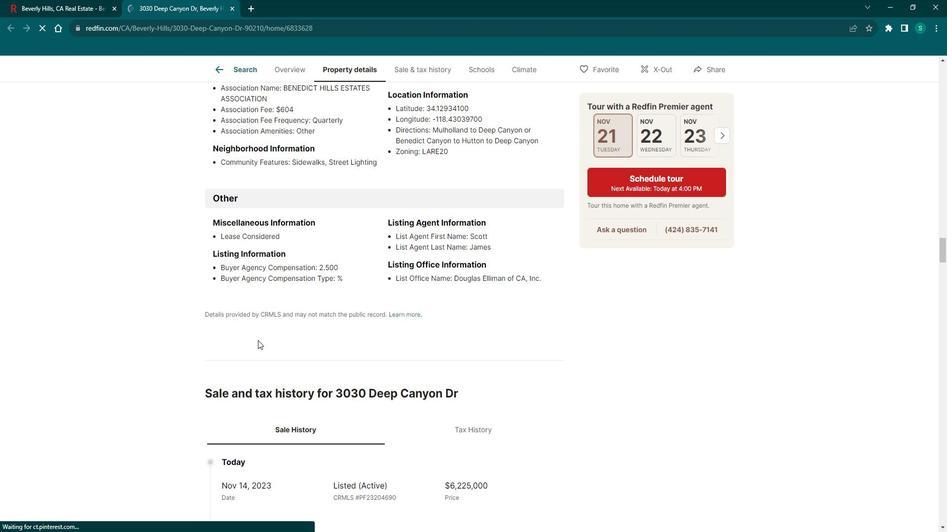 
Action: Mouse scrolled (264, 334) with delta (0, 0)
Screenshot: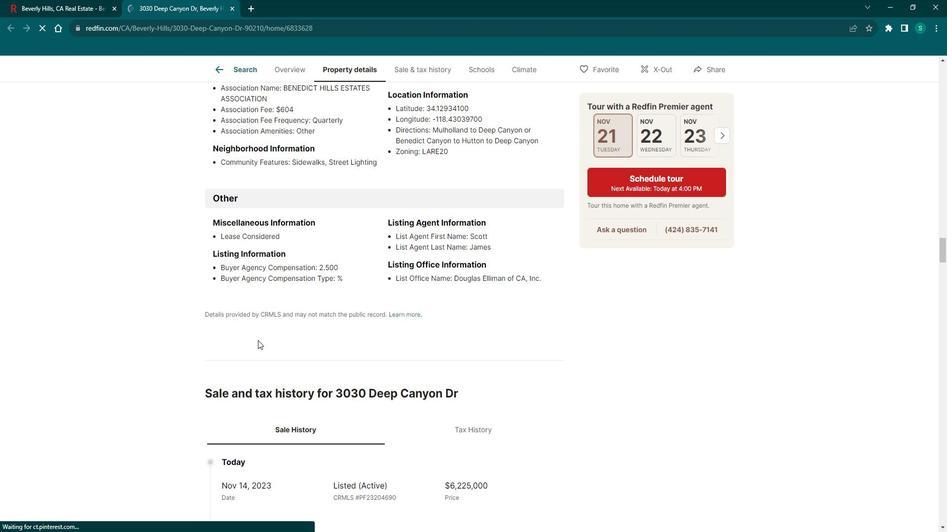 
Action: Mouse scrolled (264, 334) with delta (0, 0)
Screenshot: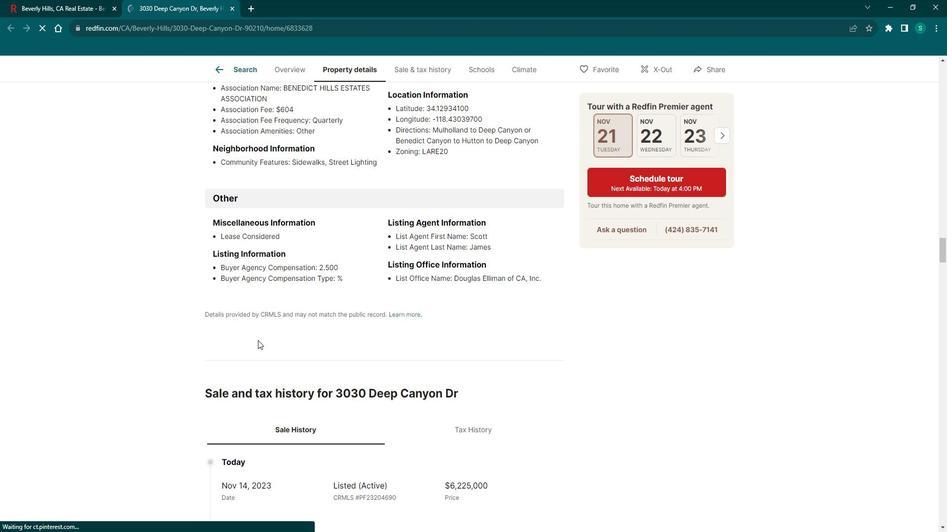 
Action: Mouse scrolled (264, 334) with delta (0, 0)
Screenshot: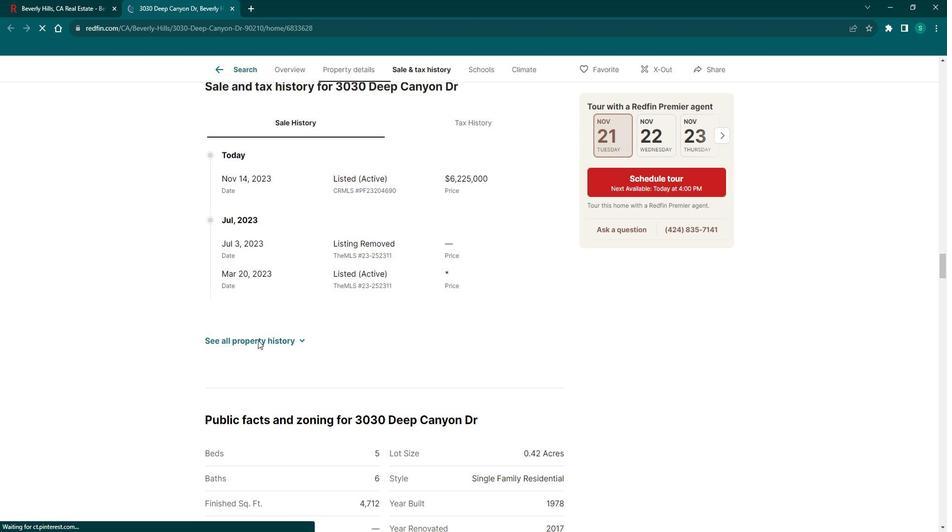 
Action: Mouse scrolled (264, 334) with delta (0, 0)
Screenshot: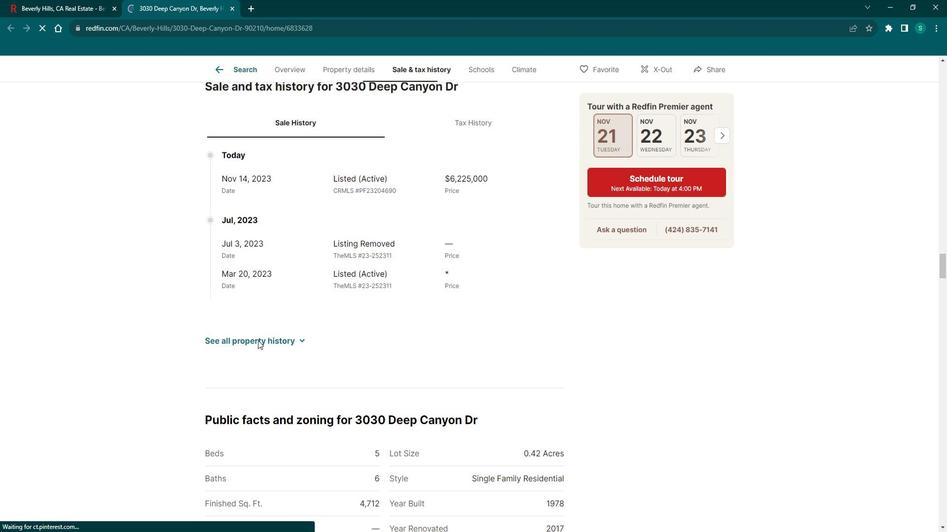 
Action: Mouse scrolled (264, 334) with delta (0, 0)
Screenshot: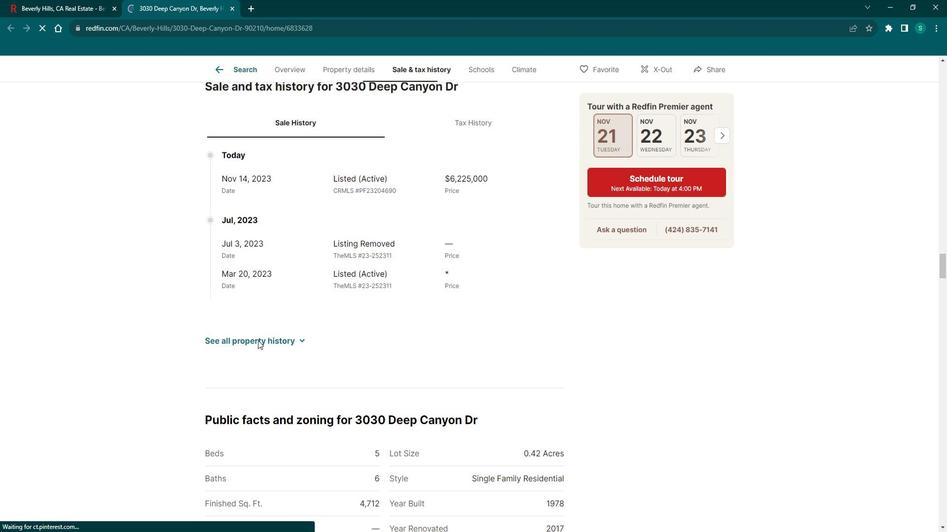 
Action: Mouse scrolled (264, 334) with delta (0, 0)
Screenshot: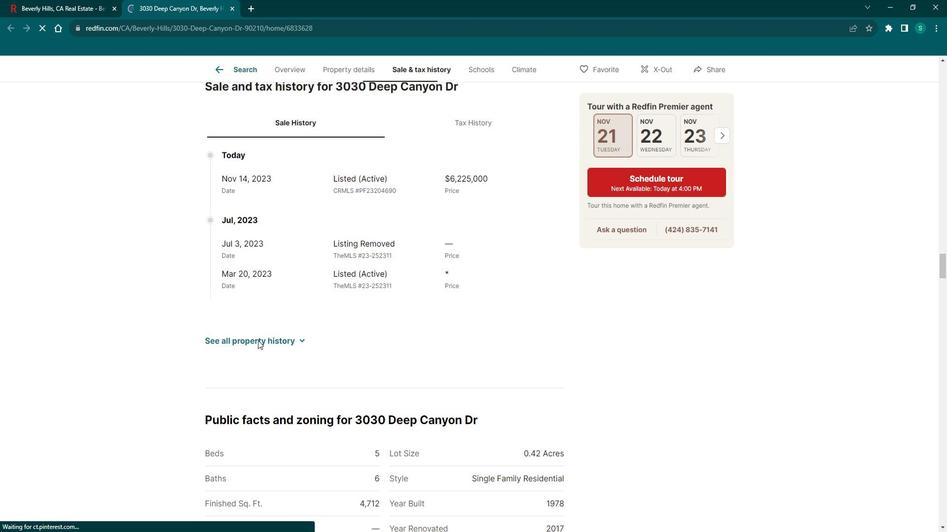 
Action: Mouse scrolled (264, 334) with delta (0, 0)
Screenshot: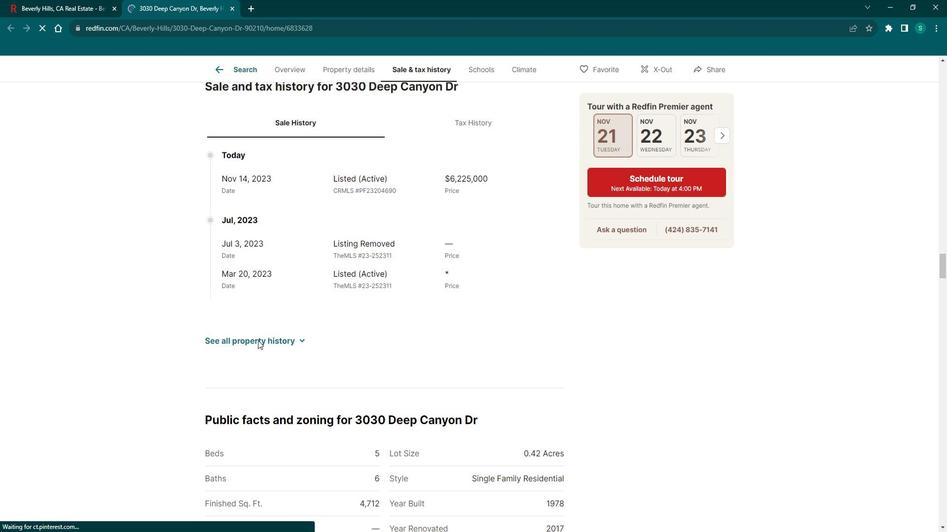 
Action: Mouse scrolled (264, 334) with delta (0, 0)
Screenshot: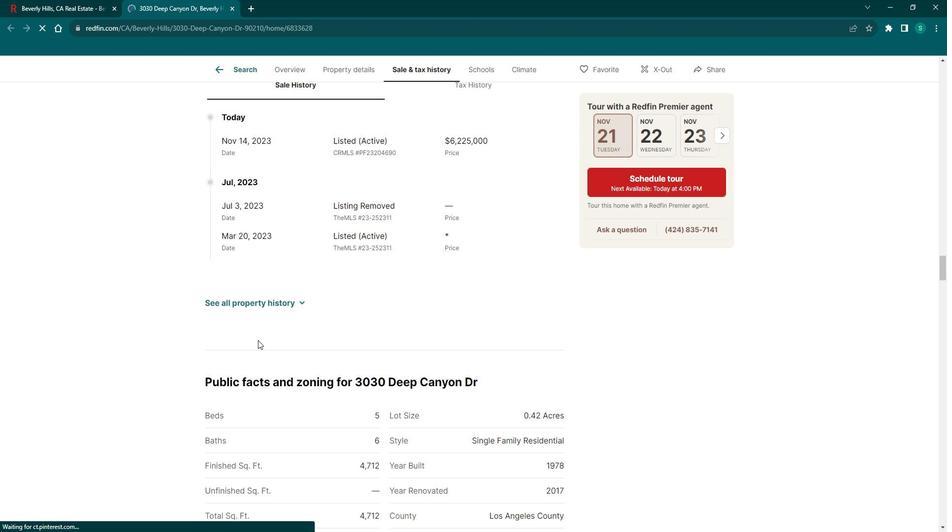 
Action: Mouse scrolled (264, 334) with delta (0, 0)
Screenshot: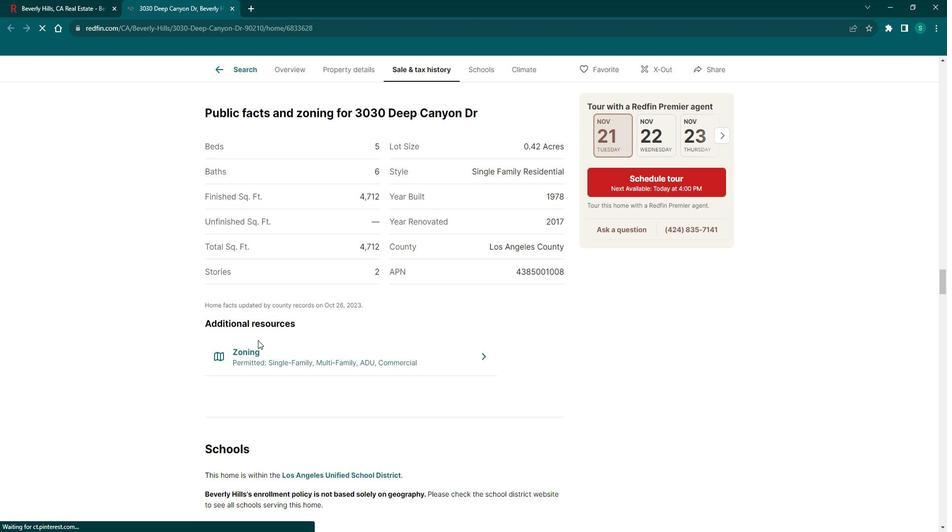 
Action: Mouse scrolled (264, 334) with delta (0, 0)
Screenshot: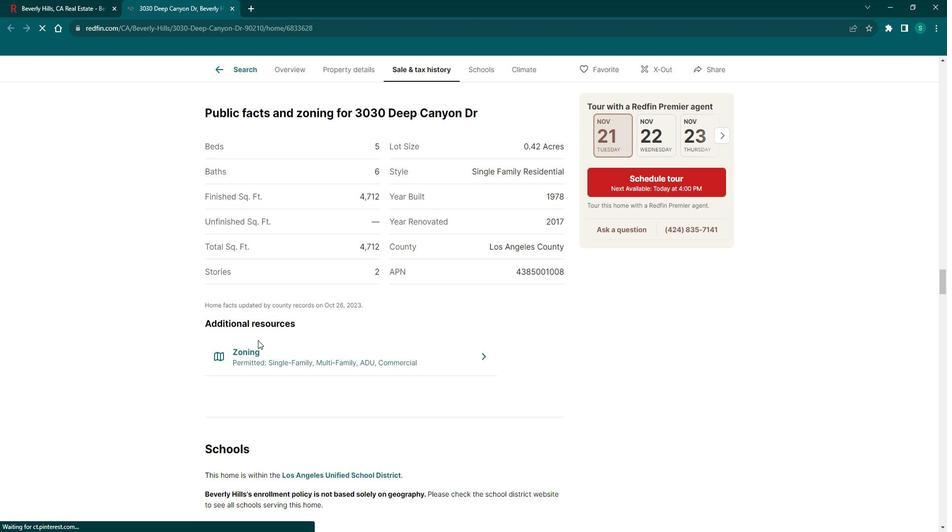 
Action: Mouse scrolled (264, 334) with delta (0, 0)
Screenshot: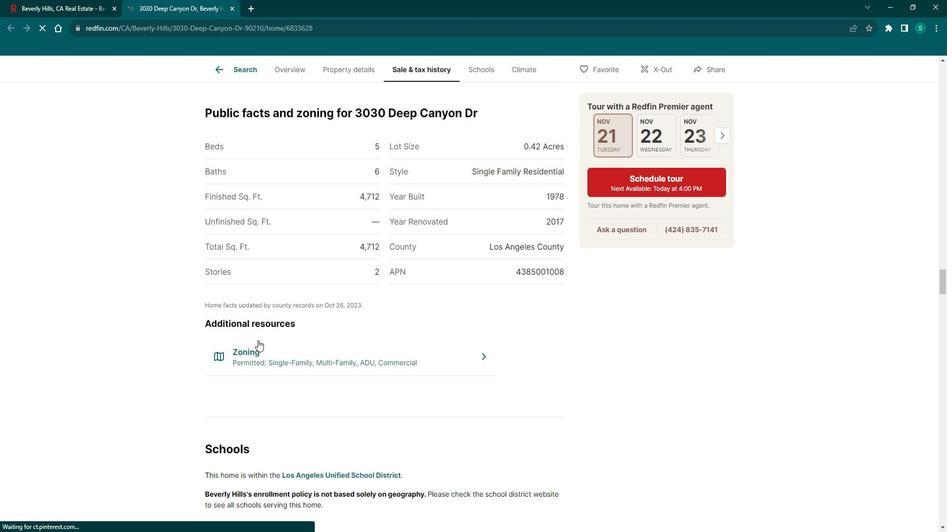 
Action: Mouse scrolled (264, 334) with delta (0, 0)
Screenshot: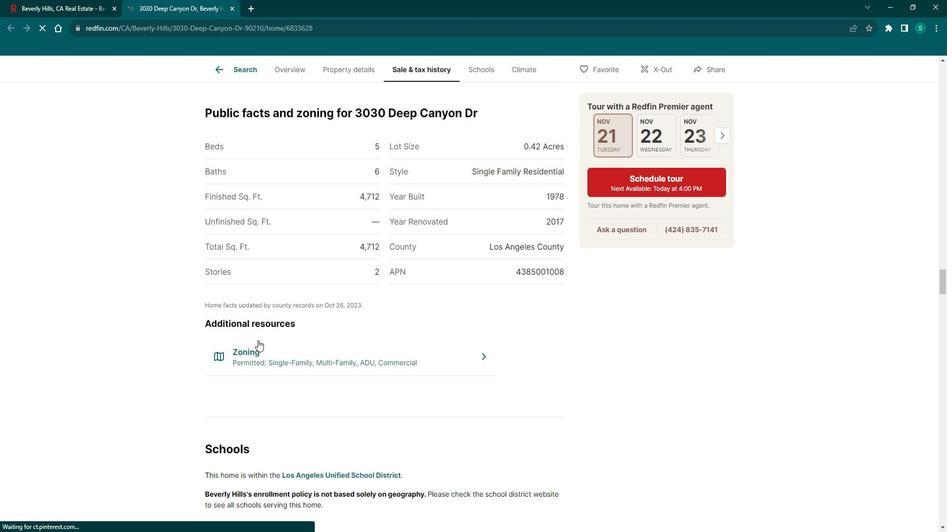 
Action: Mouse scrolled (264, 334) with delta (0, 0)
Screenshot: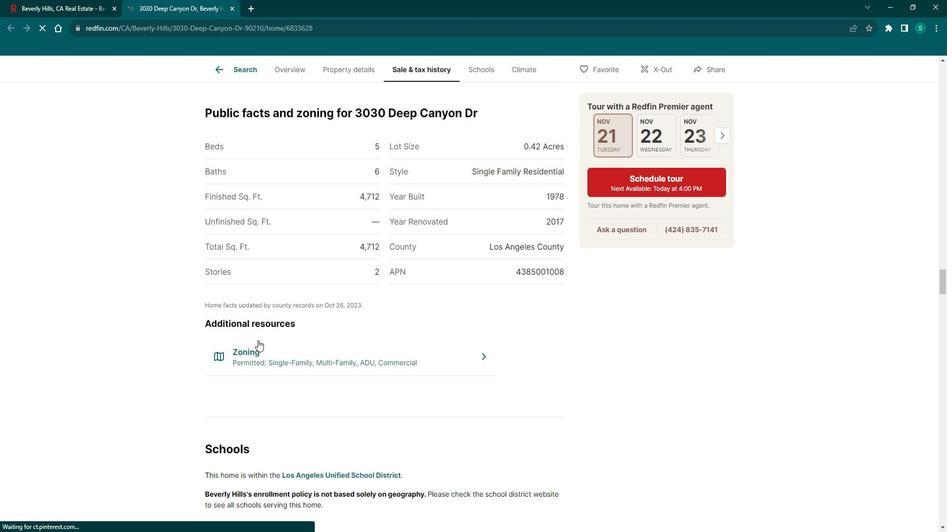 
Action: Mouse scrolled (264, 334) with delta (0, 0)
Screenshot: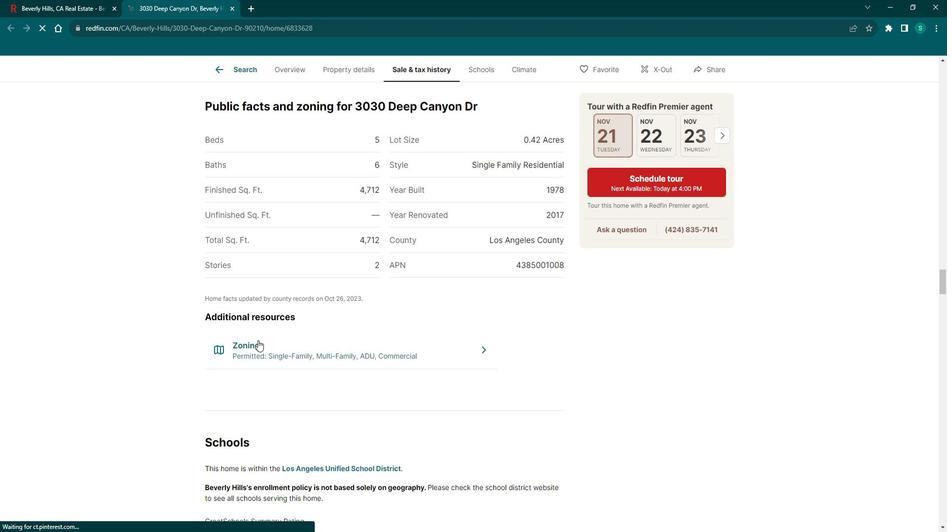 
Action: Mouse scrolled (264, 334) with delta (0, 0)
Screenshot: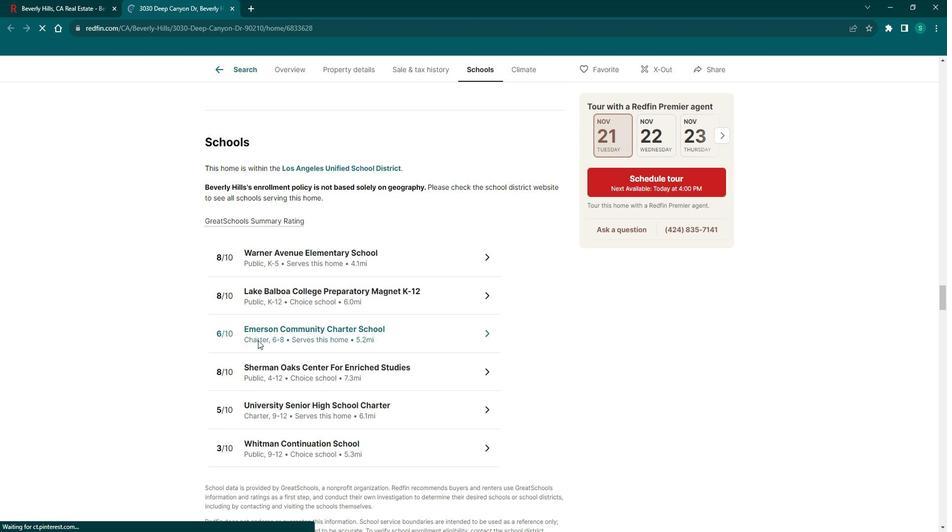 
Action: Mouse scrolled (264, 334) with delta (0, 0)
Screenshot: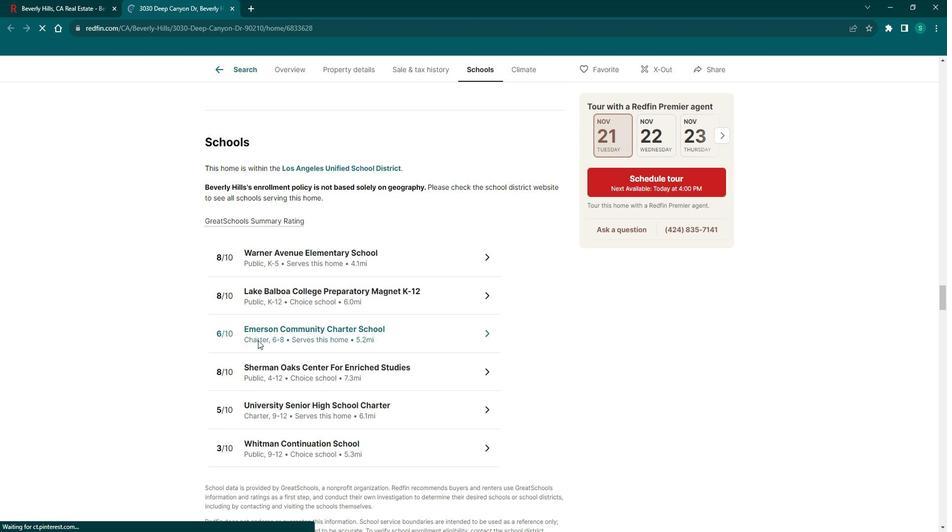 
Action: Mouse scrolled (264, 334) with delta (0, 0)
Screenshot: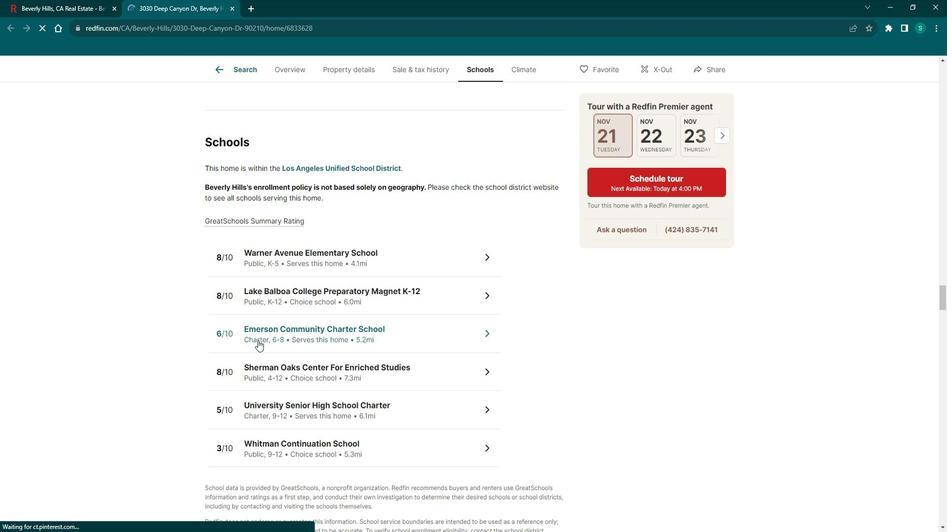 
Action: Mouse scrolled (264, 334) with delta (0, 0)
Screenshot: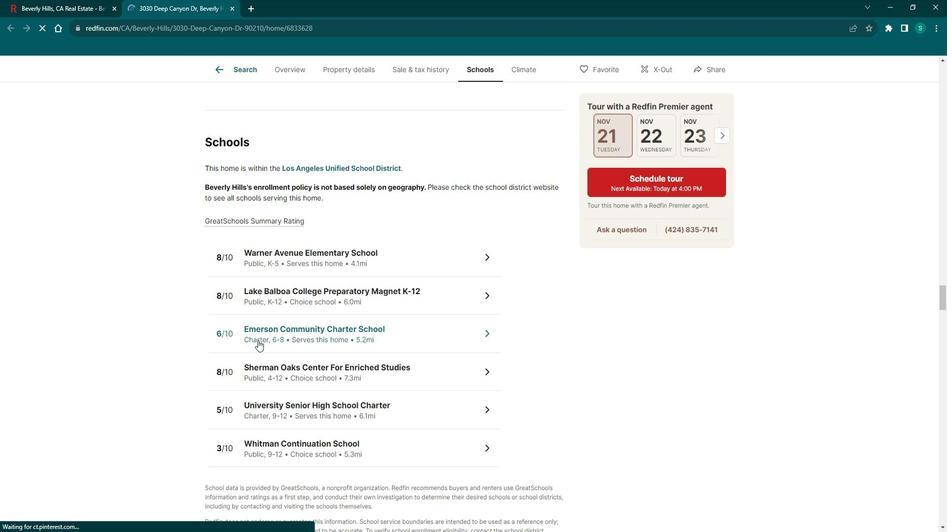 
Action: Mouse scrolled (264, 334) with delta (0, 0)
Screenshot: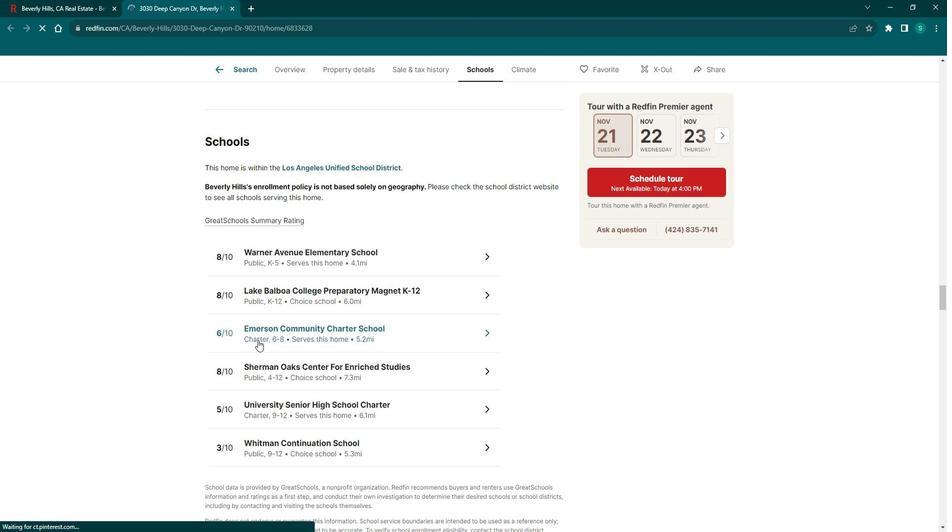 
Action: Mouse scrolled (264, 334) with delta (0, 0)
Screenshot: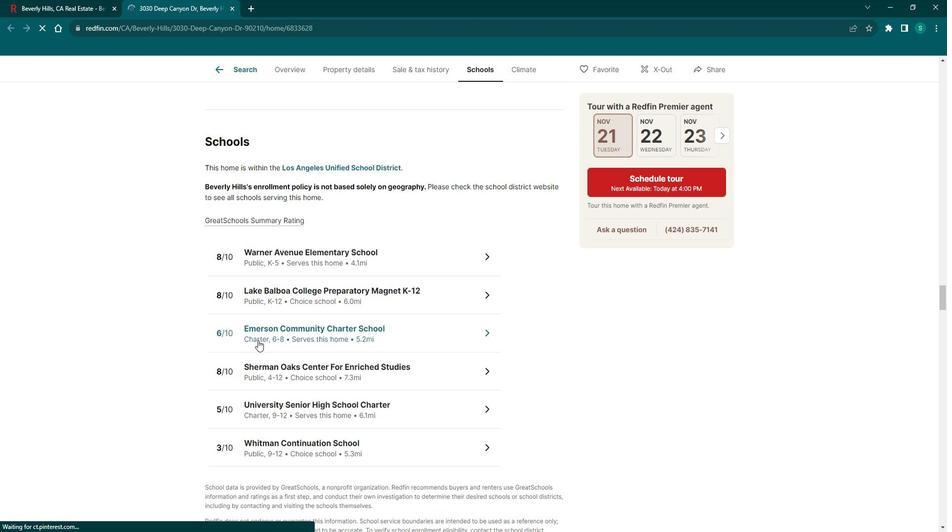 
Action: Mouse scrolled (264, 334) with delta (0, 0)
Screenshot: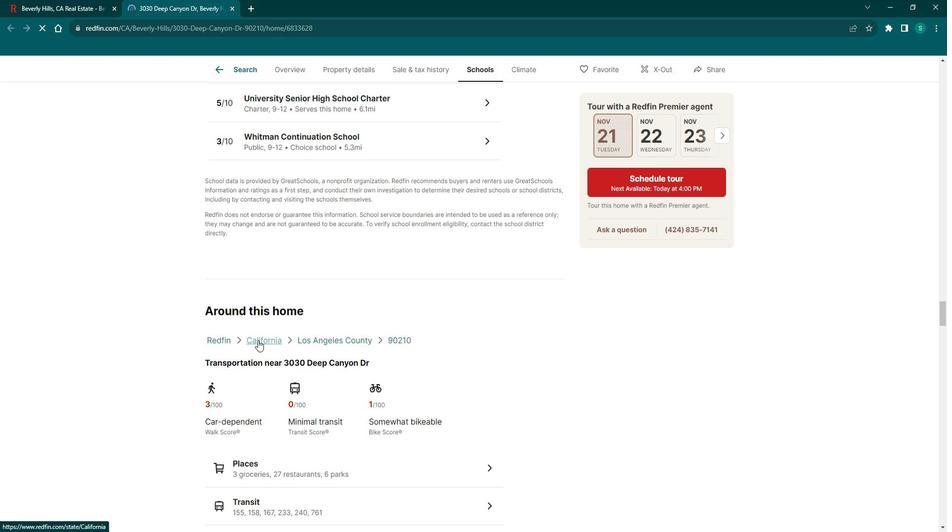 
Action: Mouse scrolled (264, 334) with delta (0, 0)
Screenshot: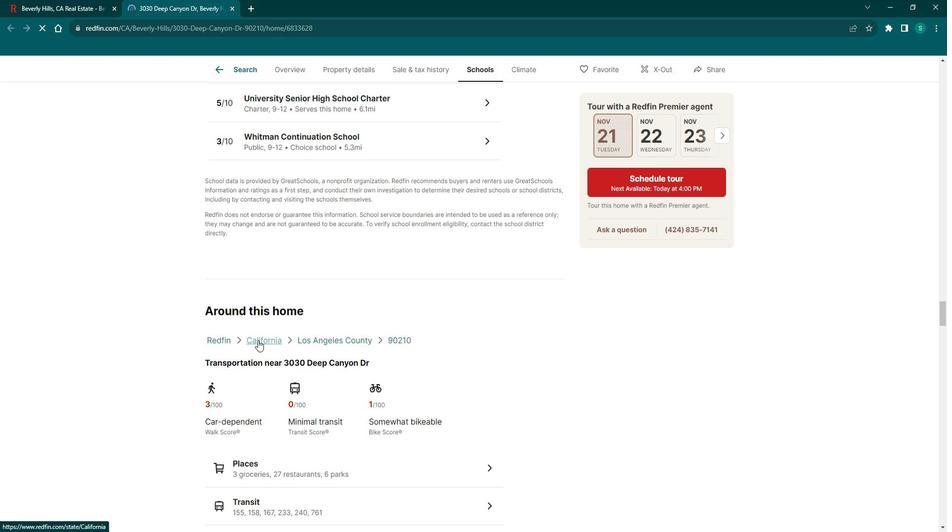 
Action: Mouse scrolled (264, 334) with delta (0, 0)
Screenshot: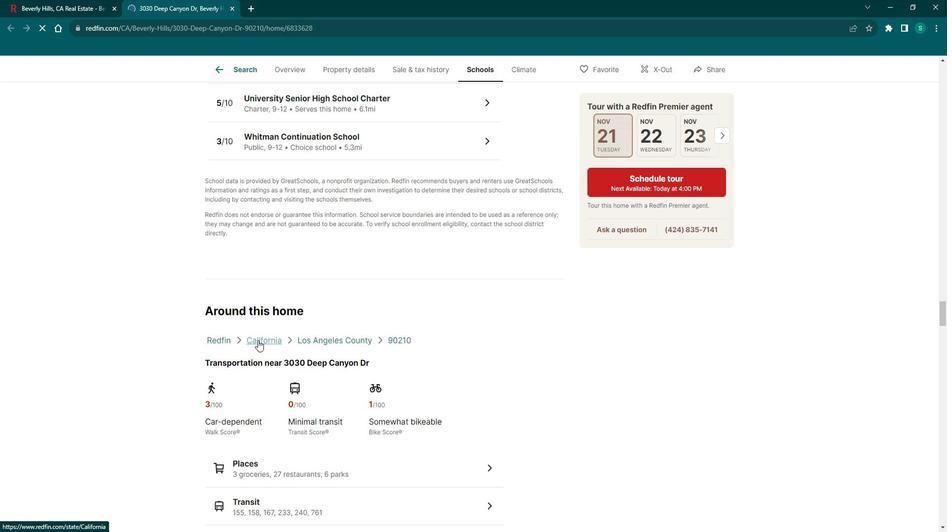 
Action: Mouse scrolled (264, 334) with delta (0, 0)
Screenshot: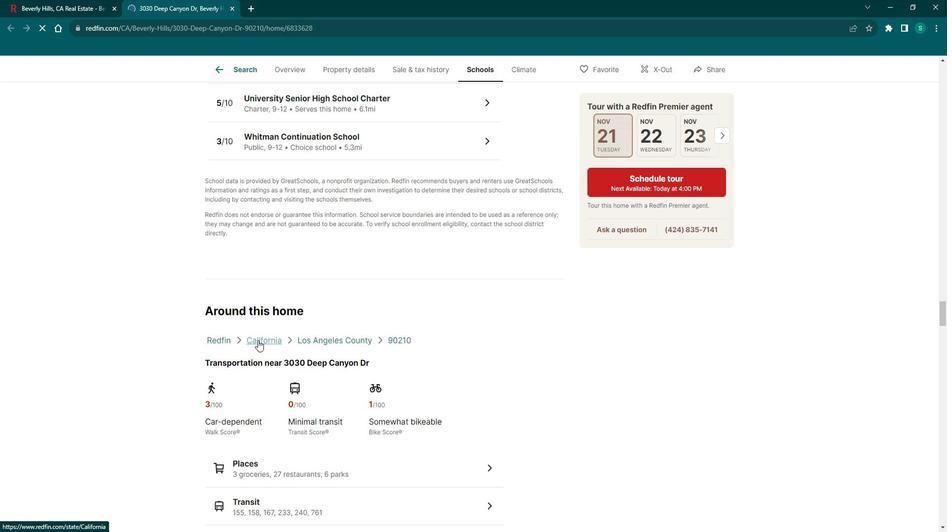 
Action: Mouse scrolled (264, 334) with delta (0, 0)
Screenshot: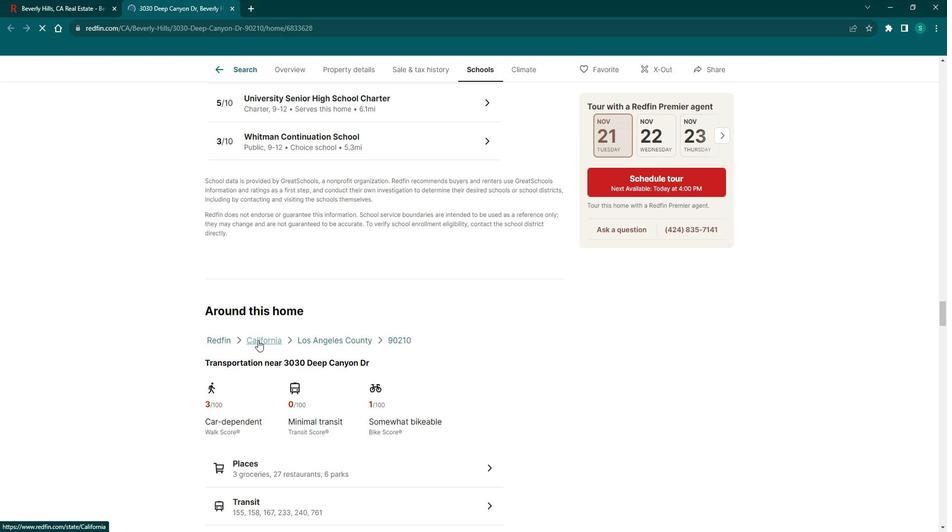 
Action: Mouse scrolled (264, 334) with delta (0, 0)
Screenshot: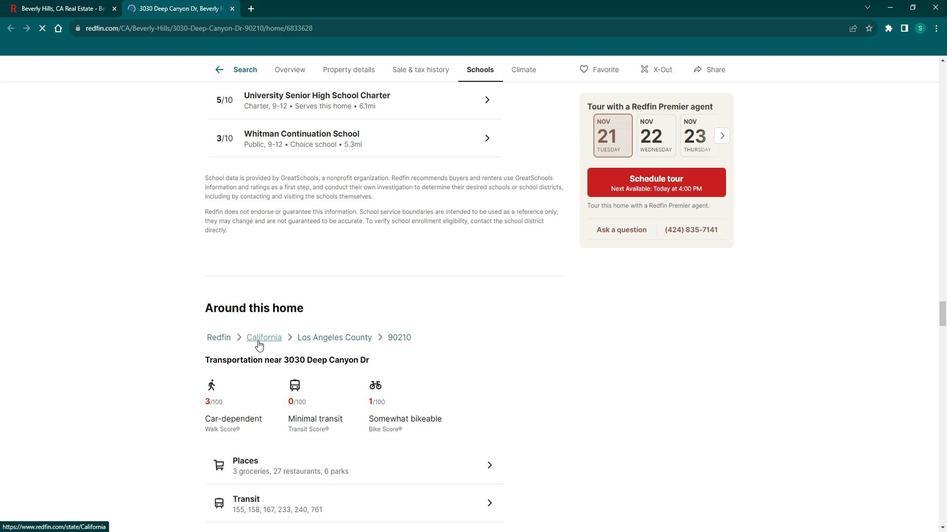 
Action: Mouse scrolled (264, 334) with delta (0, 0)
Screenshot: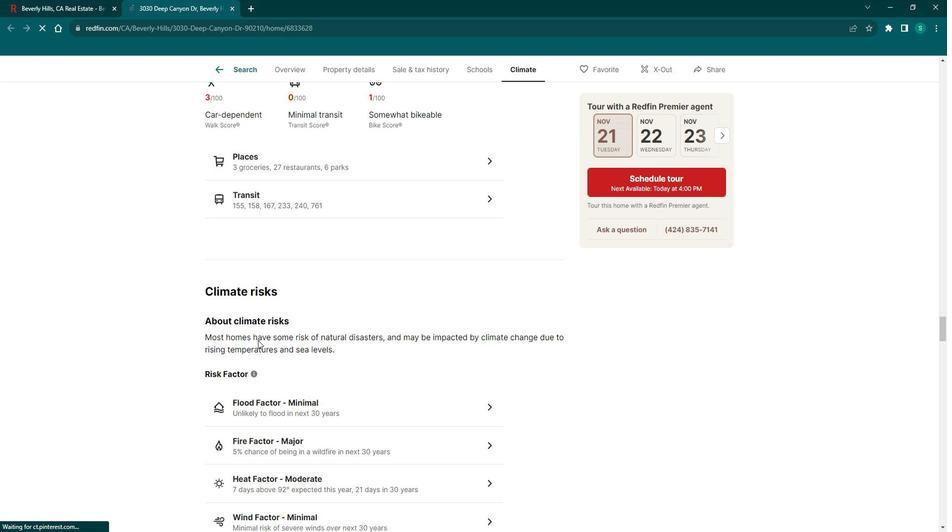 
Action: Mouse scrolled (264, 334) with delta (0, 0)
Screenshot: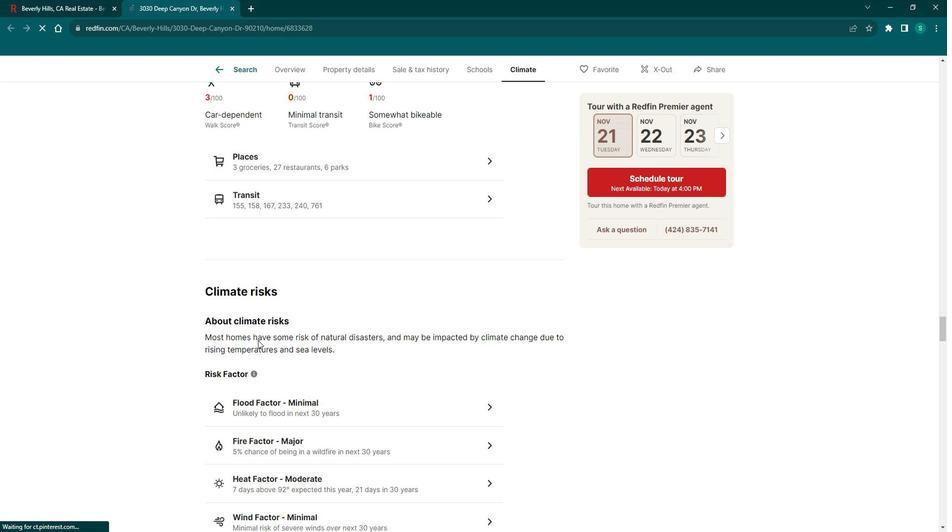 
Action: Mouse scrolled (264, 334) with delta (0, 0)
Screenshot: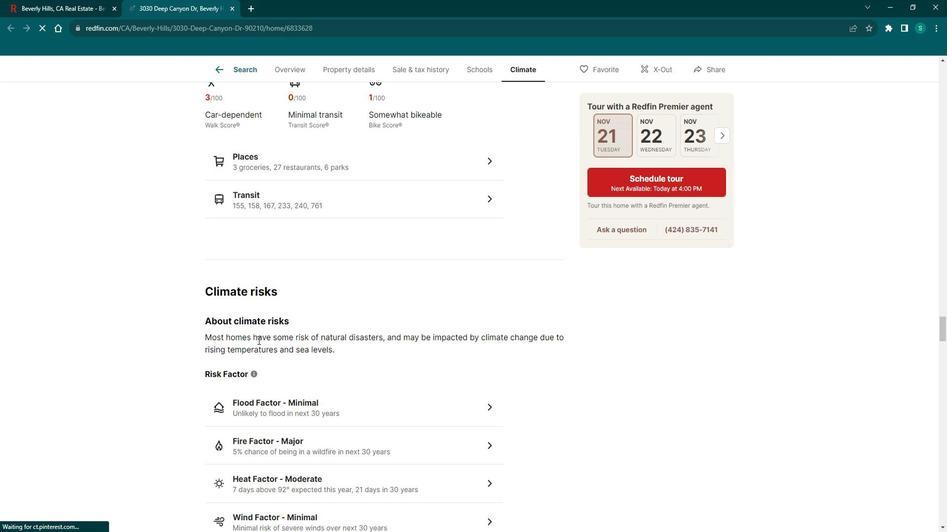 
Action: Mouse scrolled (264, 334) with delta (0, 0)
Screenshot: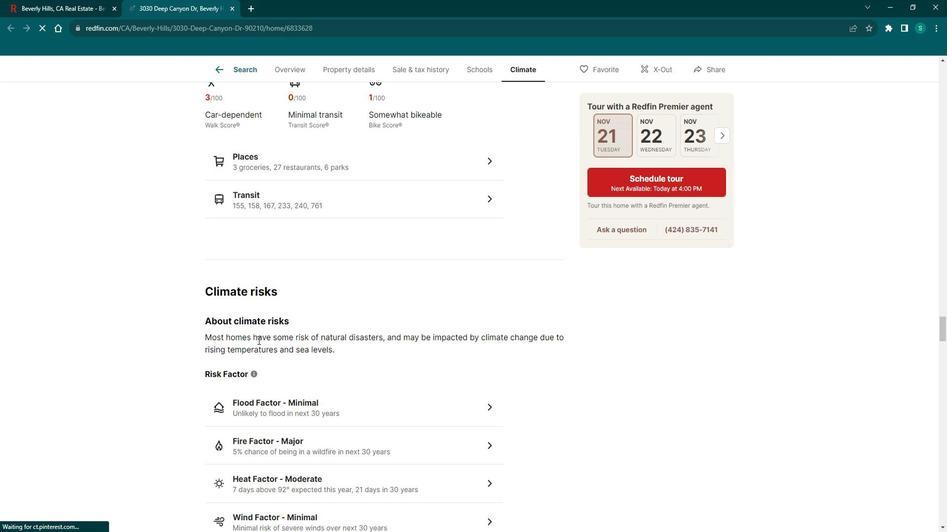 
Action: Mouse scrolled (264, 334) with delta (0, 0)
Screenshot: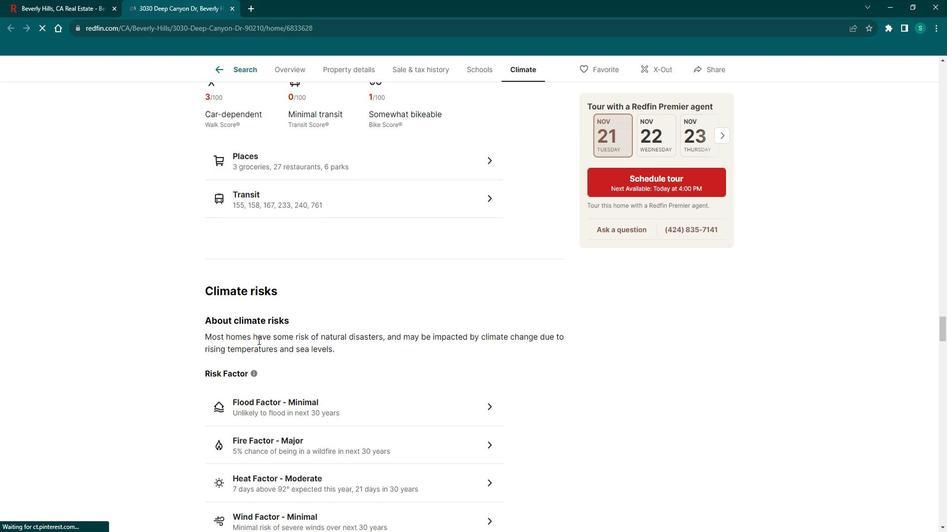 
Action: Mouse scrolled (264, 334) with delta (0, 0)
Screenshot: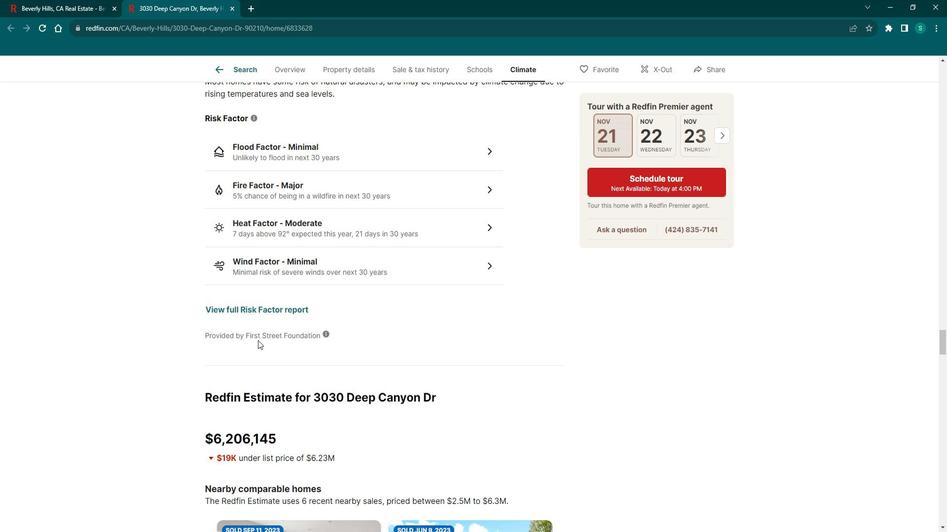 
Action: Mouse scrolled (264, 334) with delta (0, 0)
Screenshot: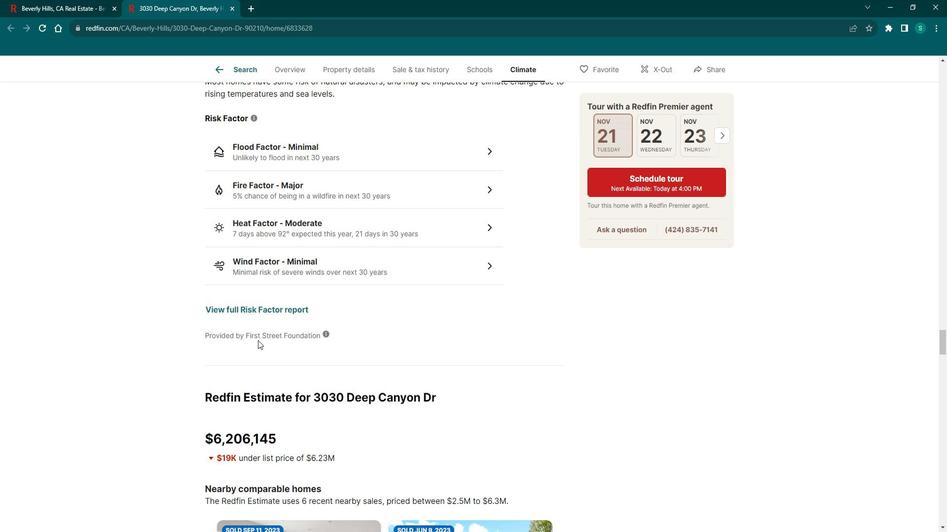 
Action: Mouse scrolled (264, 334) with delta (0, 0)
Screenshot: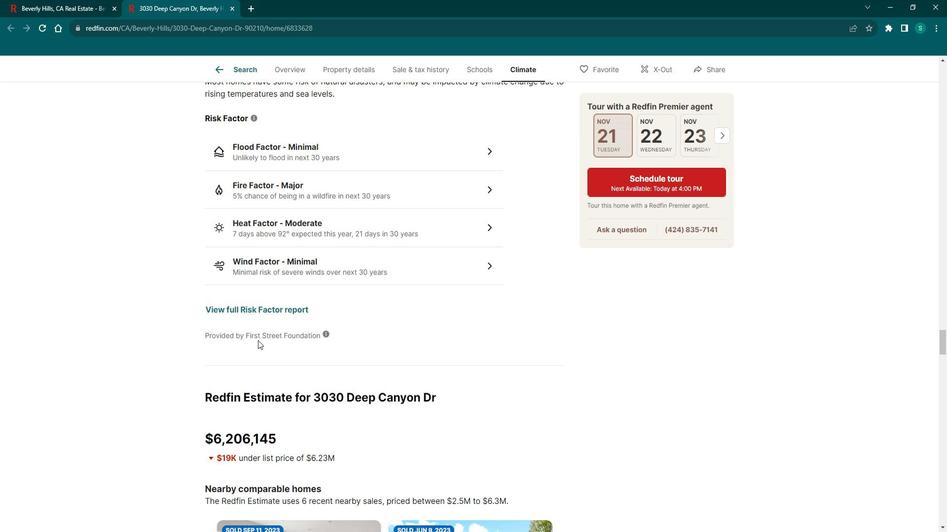 
Action: Mouse scrolled (264, 334) with delta (0, 0)
Screenshot: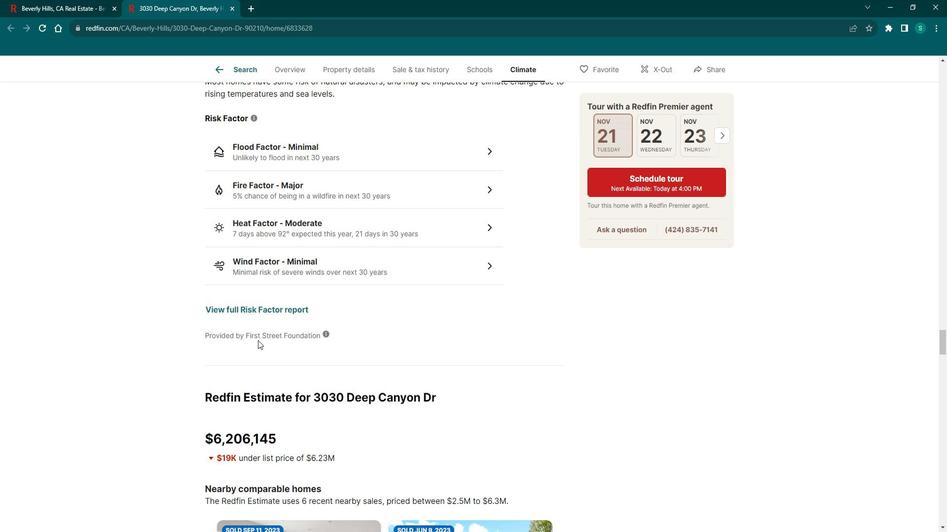 
Action: Mouse scrolled (264, 334) with delta (0, 0)
Screenshot: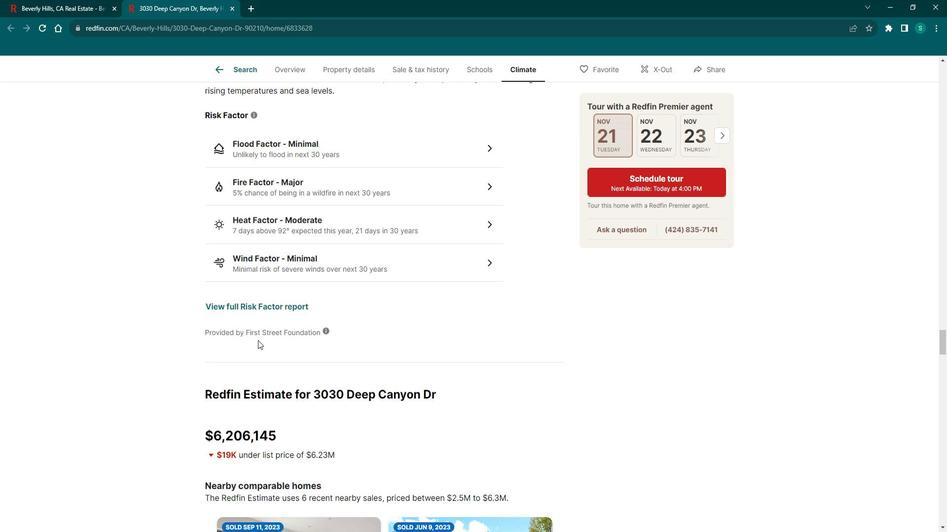 
Action: Mouse scrolled (264, 334) with delta (0, 0)
Screenshot: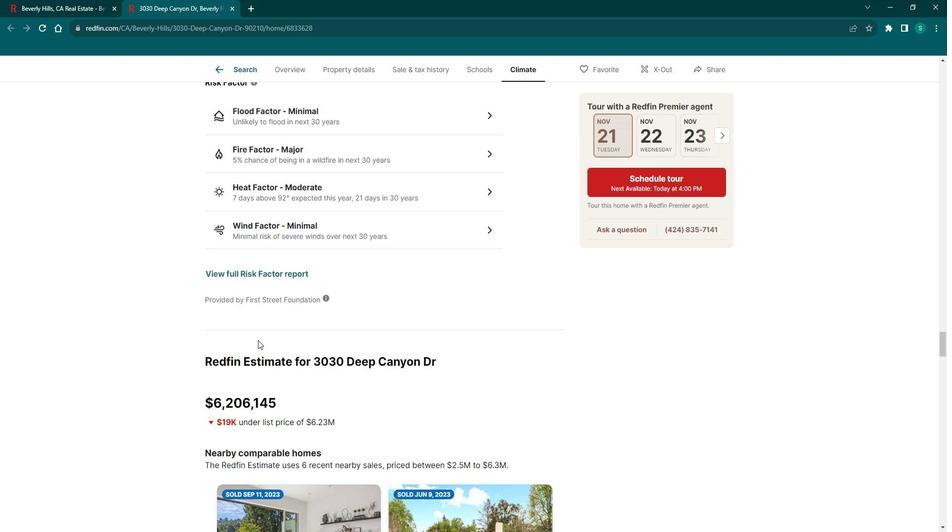 
Action: Mouse moved to (259, 321)
Screenshot: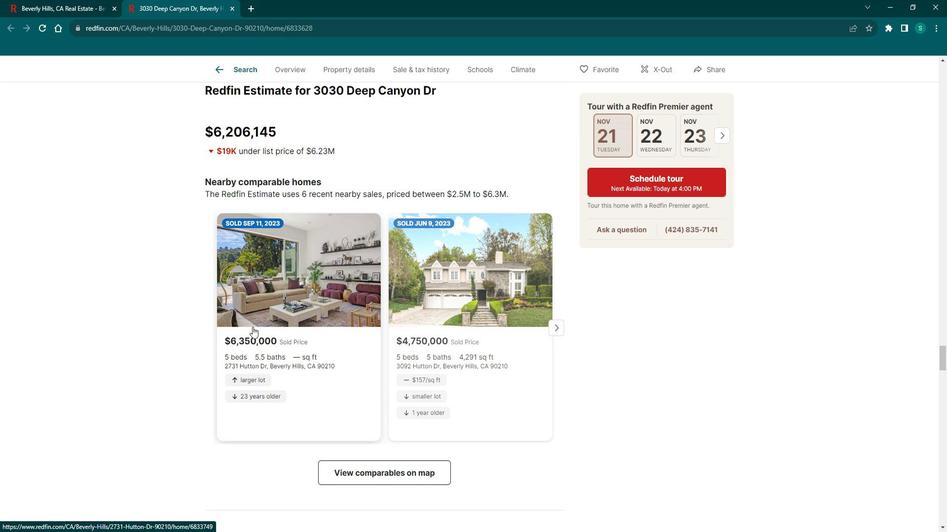 
Action: Mouse scrolled (259, 320) with delta (0, 0)
Screenshot: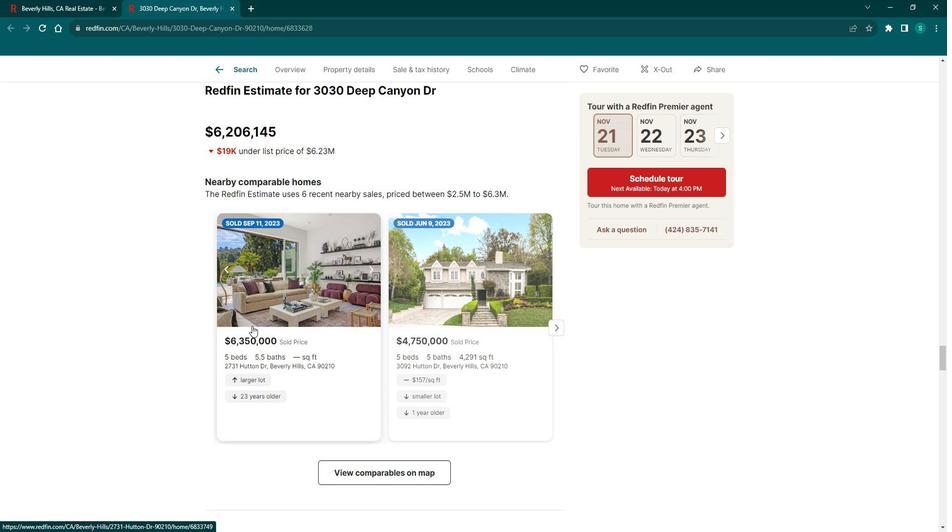
Action: Mouse scrolled (259, 320) with delta (0, 0)
Screenshot: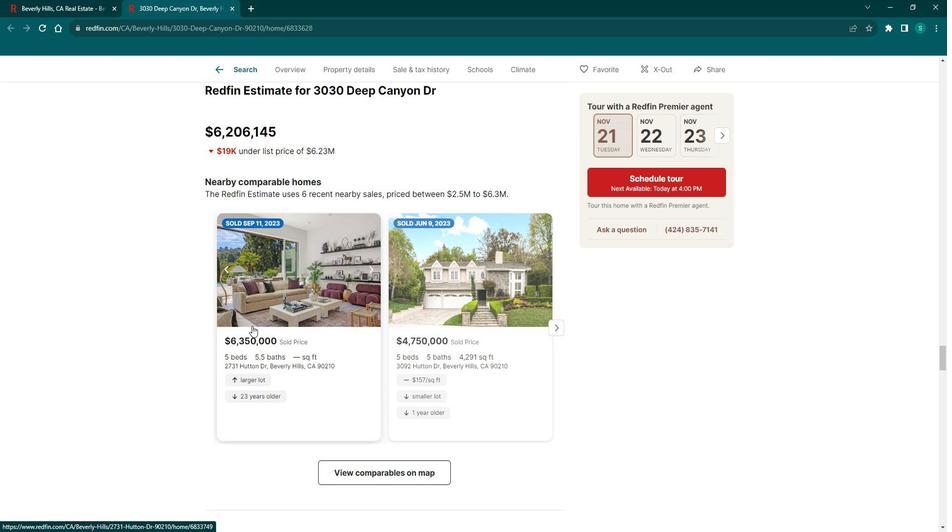 
Action: Mouse scrolled (259, 320) with delta (0, 0)
Screenshot: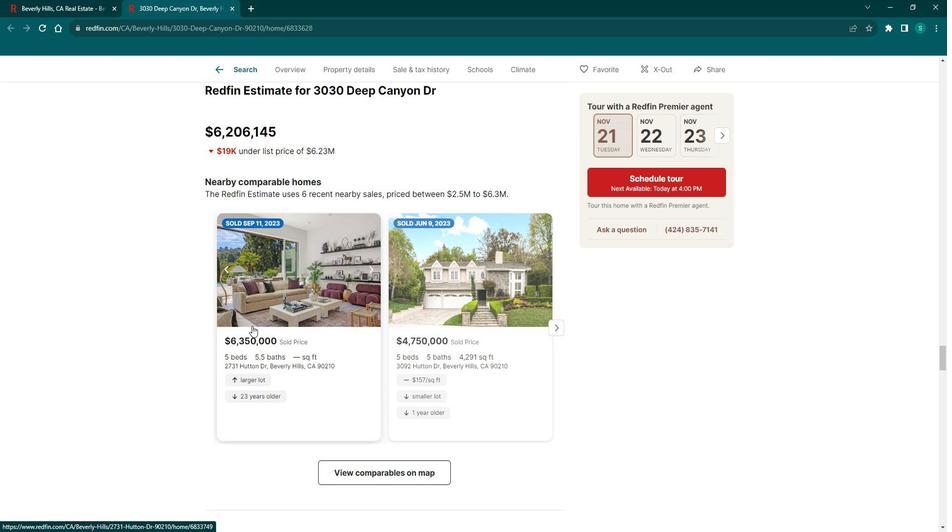 
Action: Mouse scrolled (259, 320) with delta (0, 0)
Screenshot: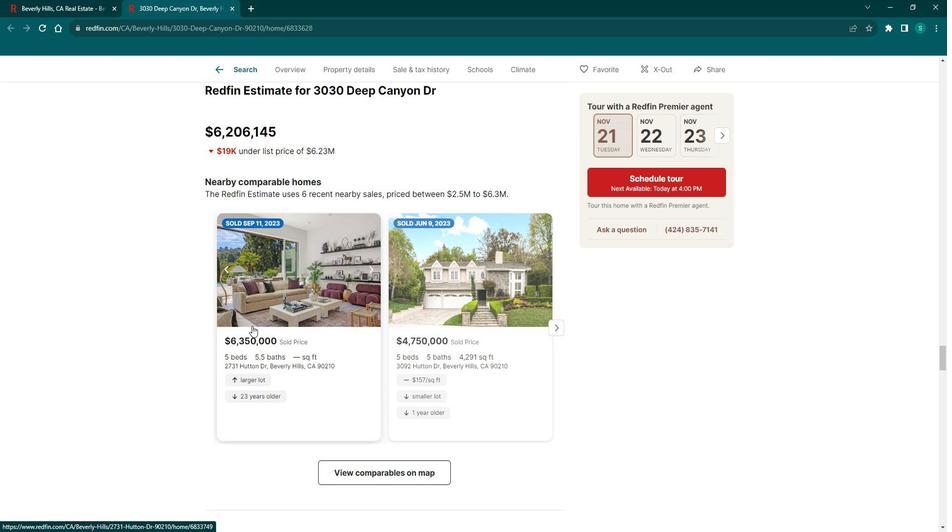 
Action: Mouse scrolled (259, 320) with delta (0, 0)
Screenshot: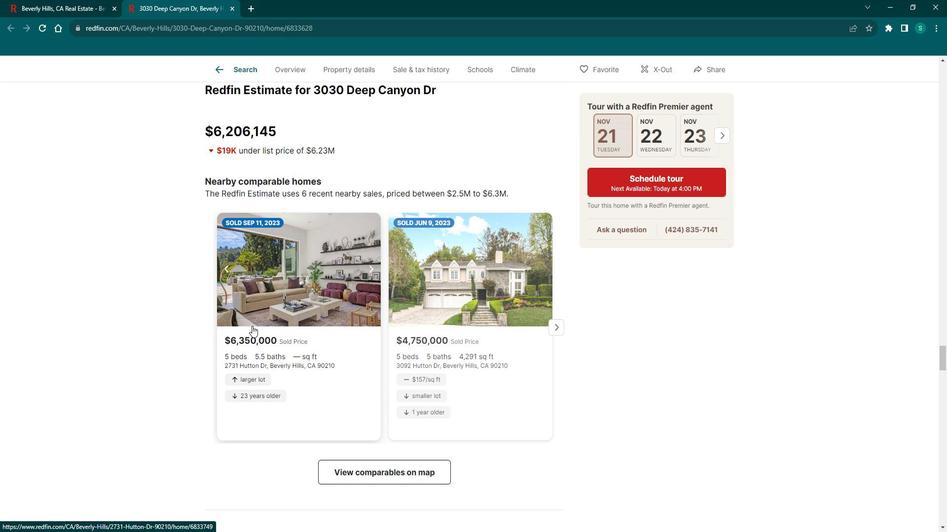 
Action: Mouse moved to (242, 74)
Screenshot: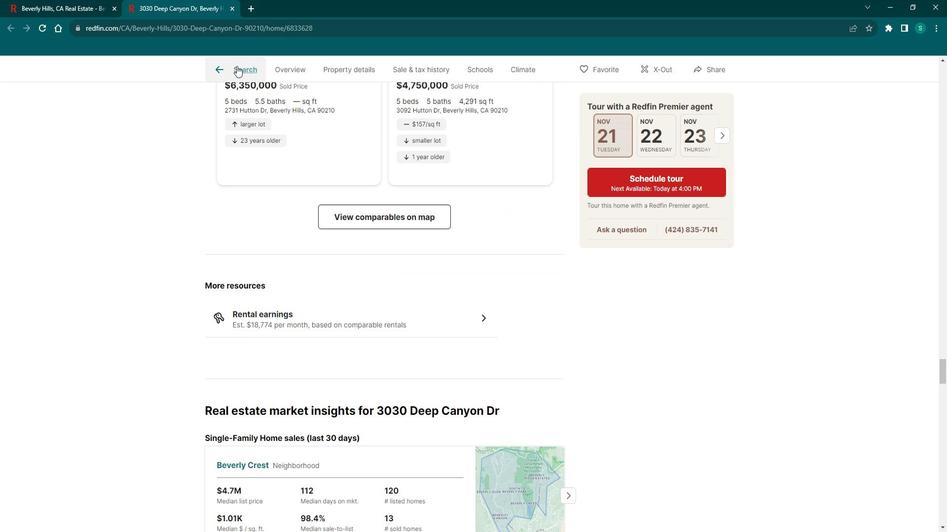 
Action: Mouse pressed left at (242, 74)
Screenshot: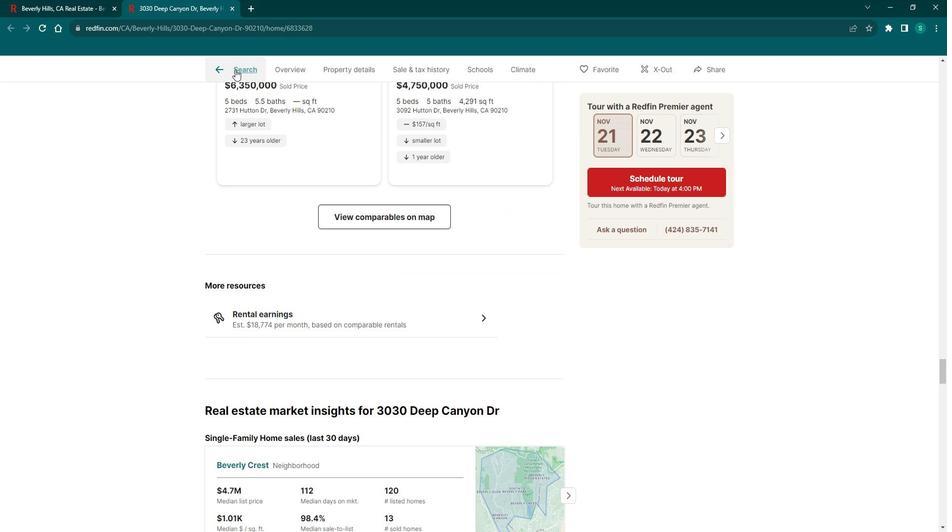
Action: Mouse moved to (817, 304)
Screenshot: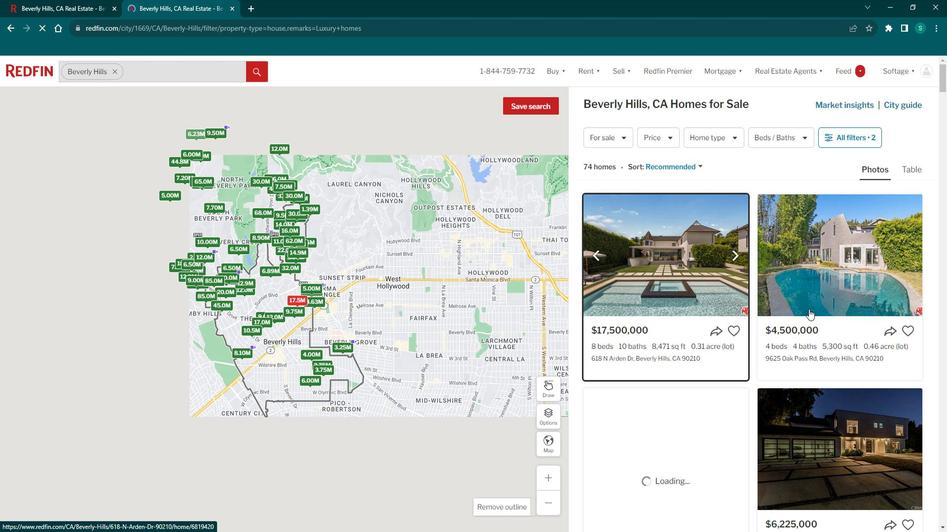
Action: Mouse pressed left at (817, 304)
Screenshot: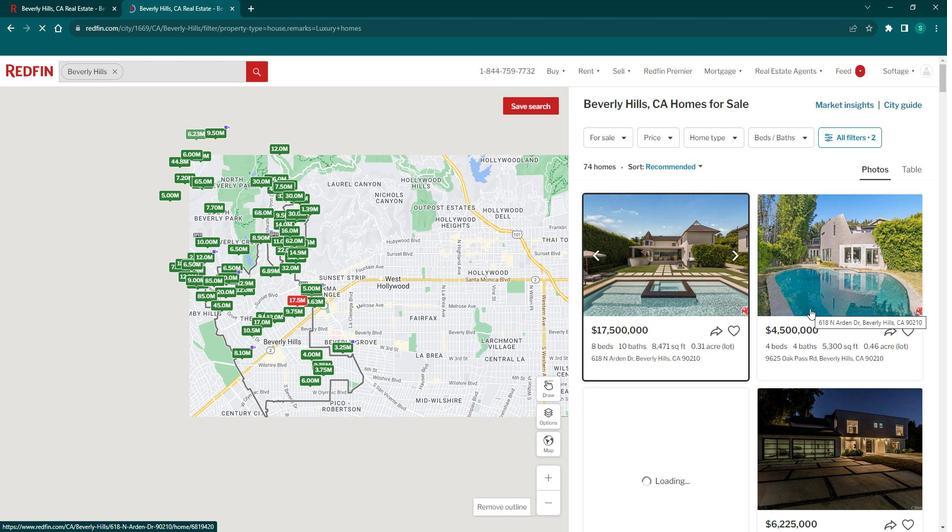 
Action: Mouse moved to (266, 322)
Screenshot: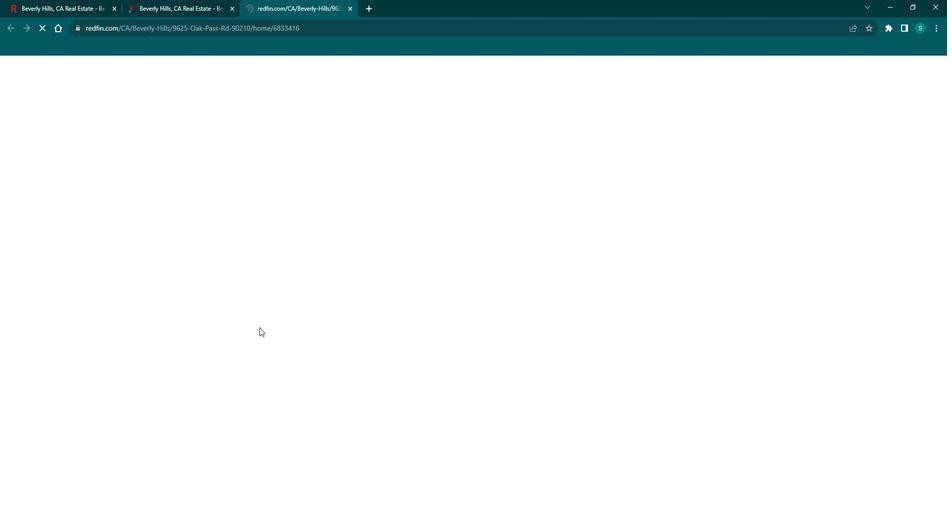 
Action: Mouse scrolled (266, 322) with delta (0, 0)
Screenshot: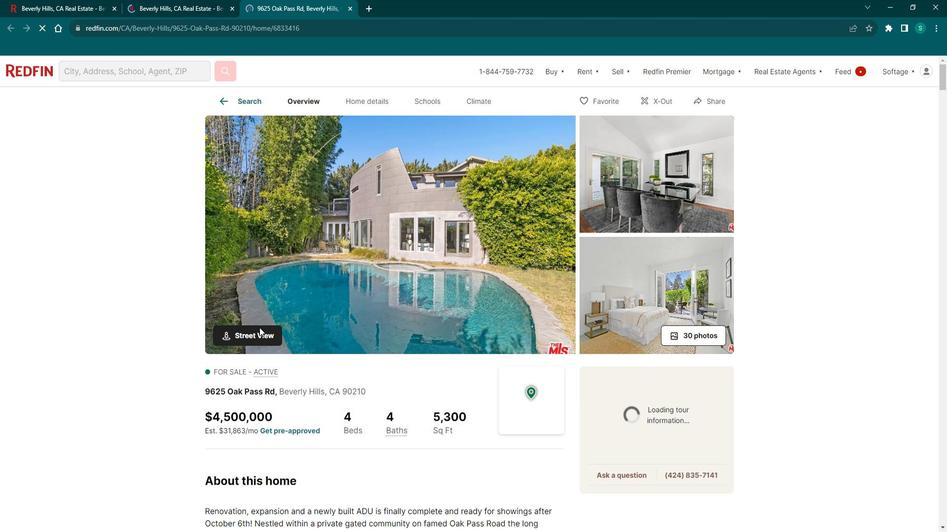 
Action: Mouse scrolled (266, 322) with delta (0, 0)
Screenshot: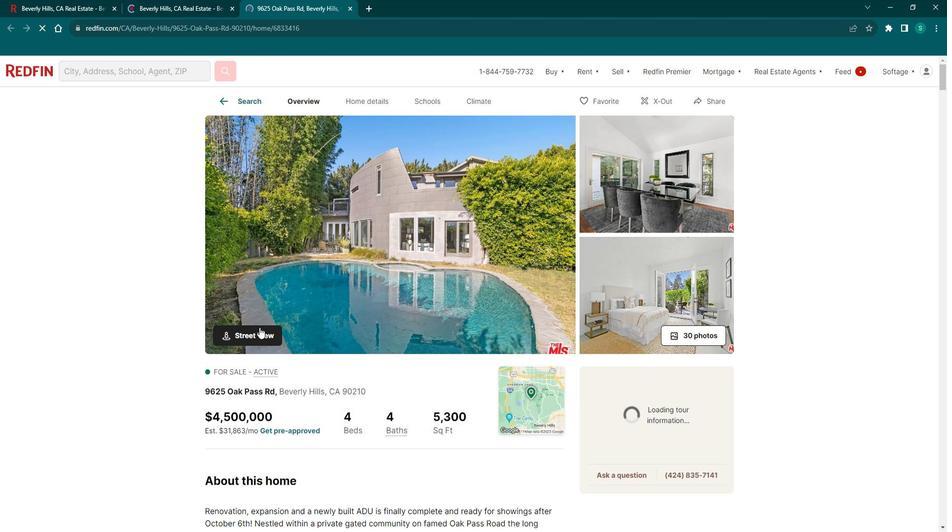 
Action: Mouse scrolled (266, 322) with delta (0, 0)
Screenshot: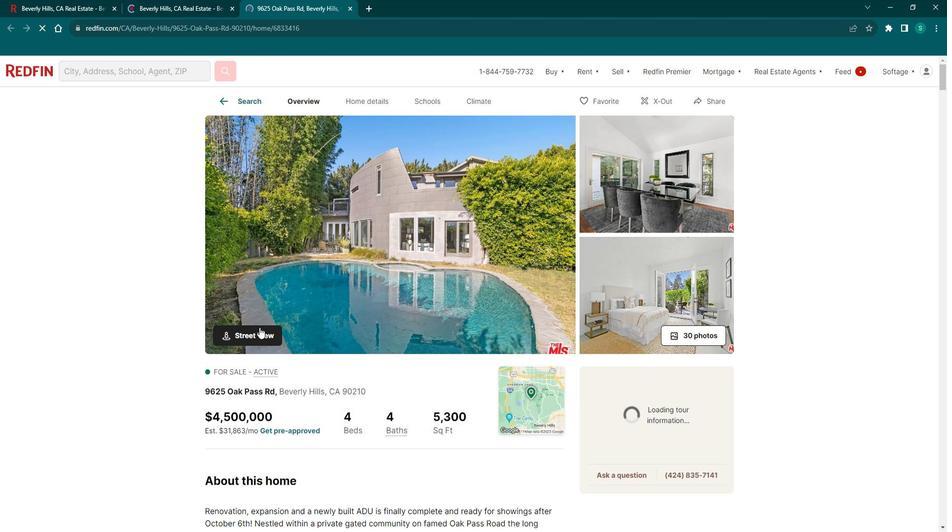 
Action: Mouse scrolled (266, 322) with delta (0, 0)
Screenshot: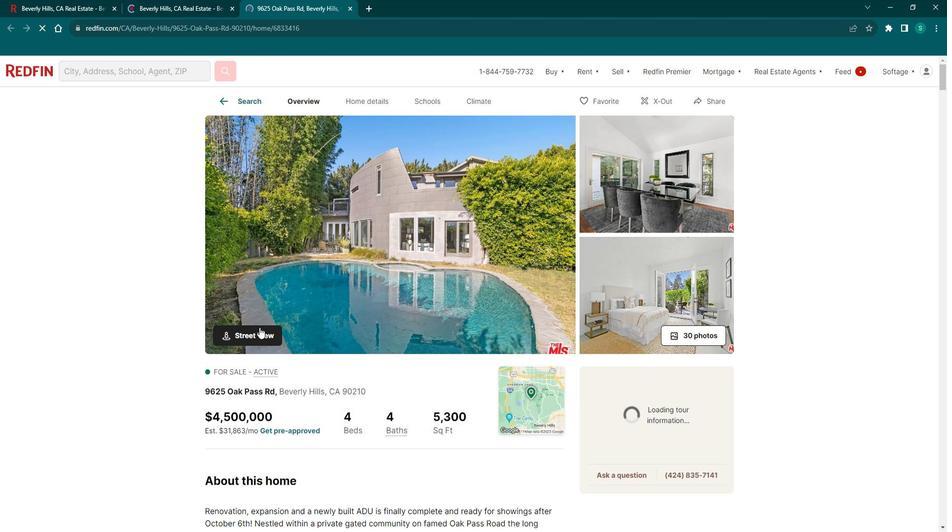 
Action: Mouse scrolled (266, 322) with delta (0, 0)
Screenshot: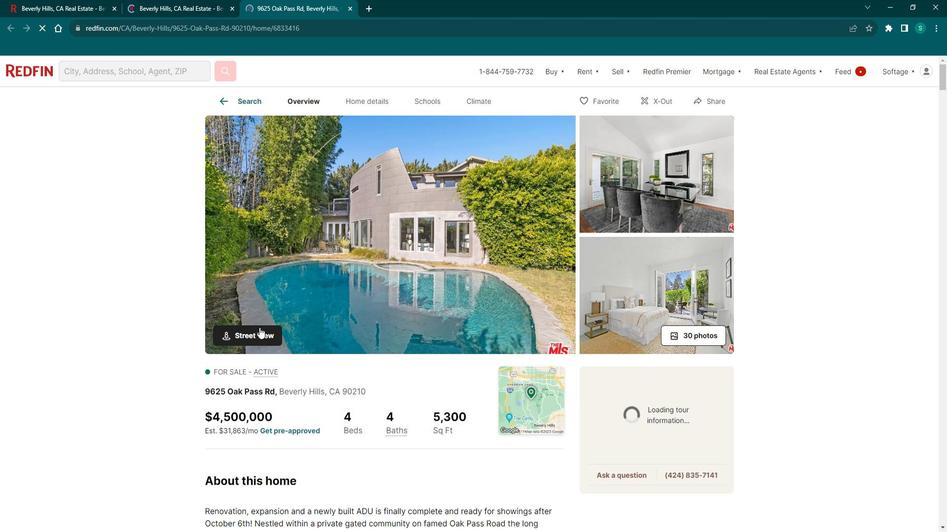 
Action: Mouse moved to (247, 293)
Screenshot: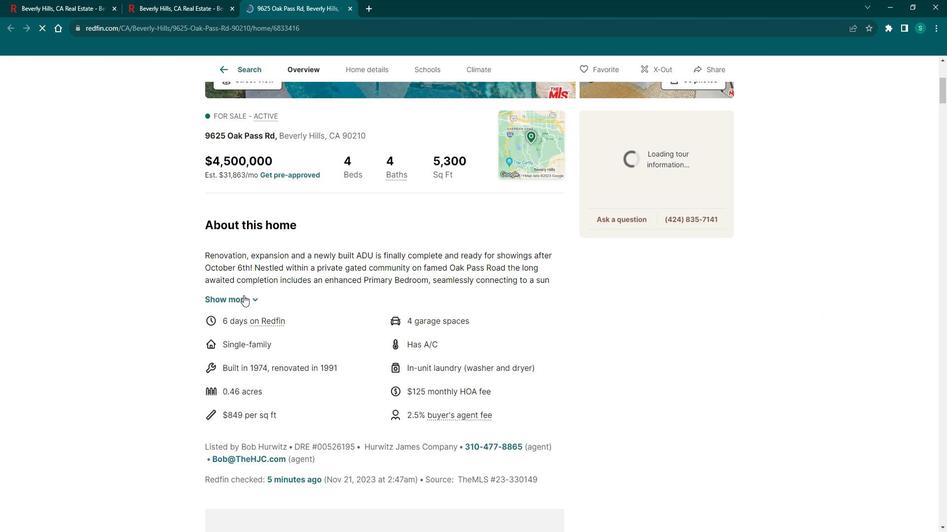 
Action: Mouse pressed left at (247, 293)
Screenshot: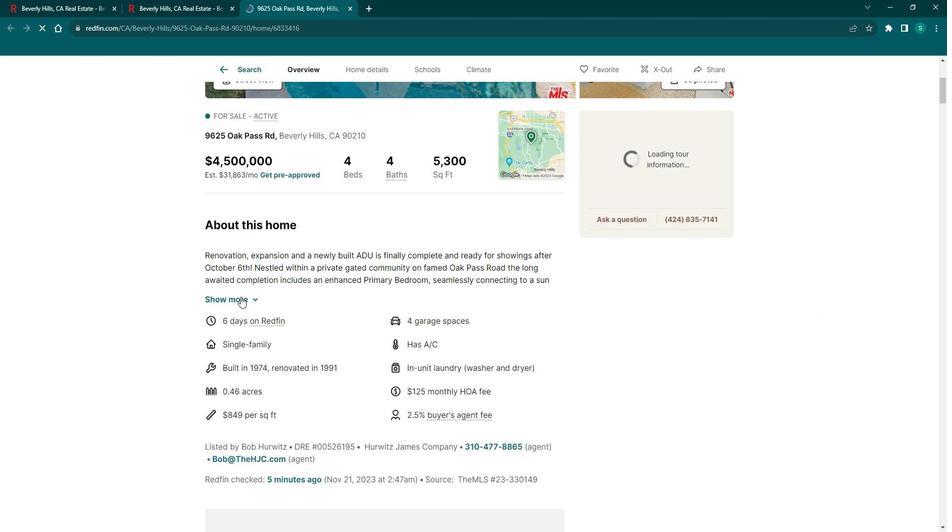 
Action: Mouse moved to (251, 294)
Screenshot: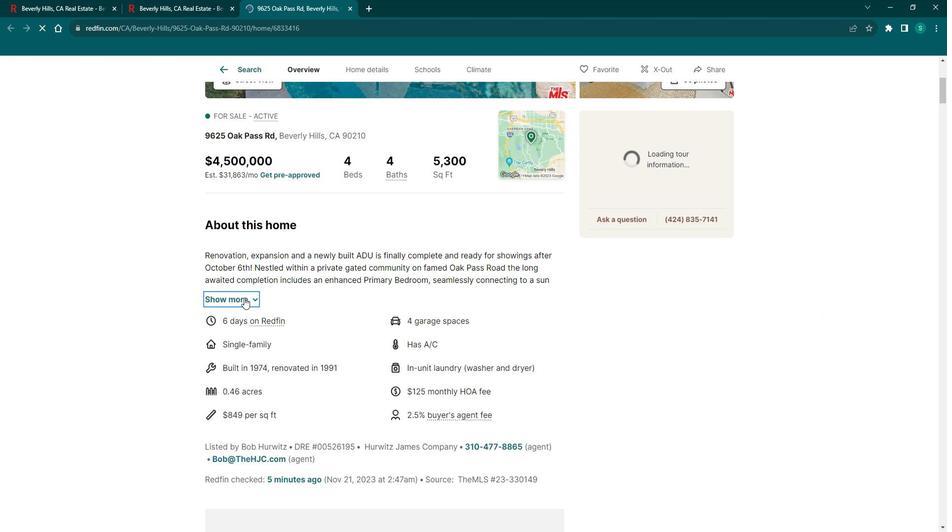 
Action: Mouse pressed left at (251, 294)
Screenshot: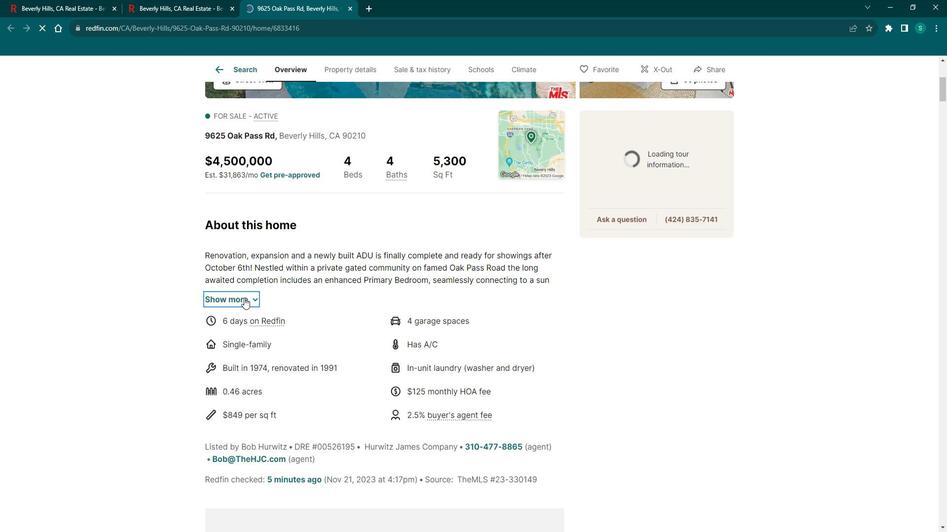 
Action: Mouse moved to (318, 320)
Screenshot: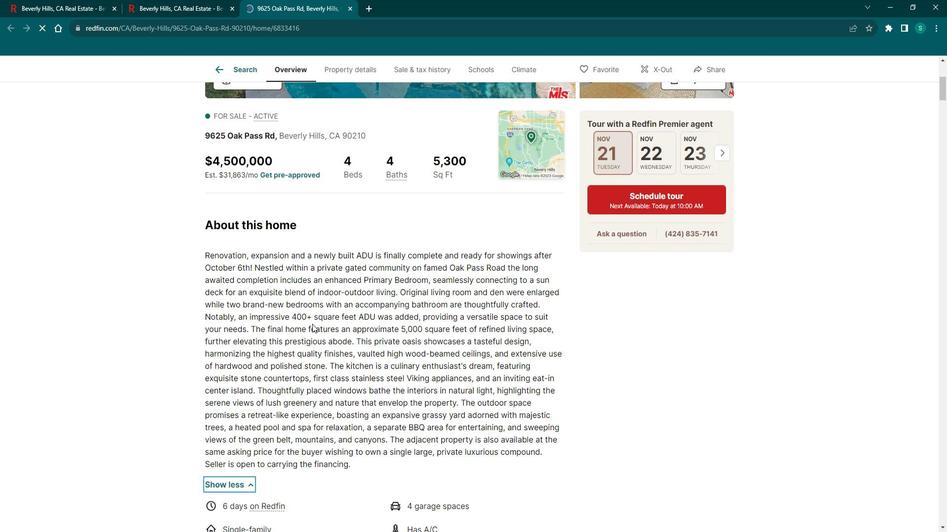 
Action: Mouse scrolled (318, 319) with delta (0, 0)
Screenshot: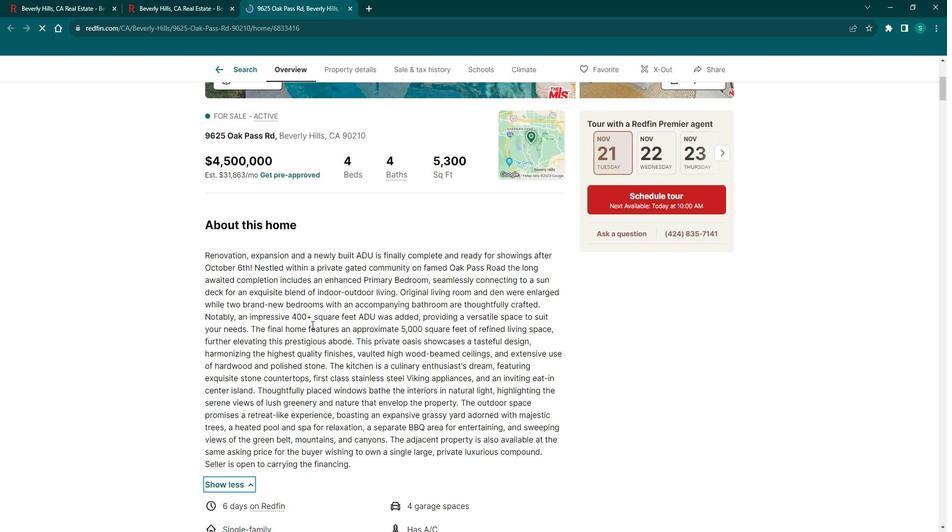 
Action: Mouse scrolled (318, 319) with delta (0, 0)
Screenshot: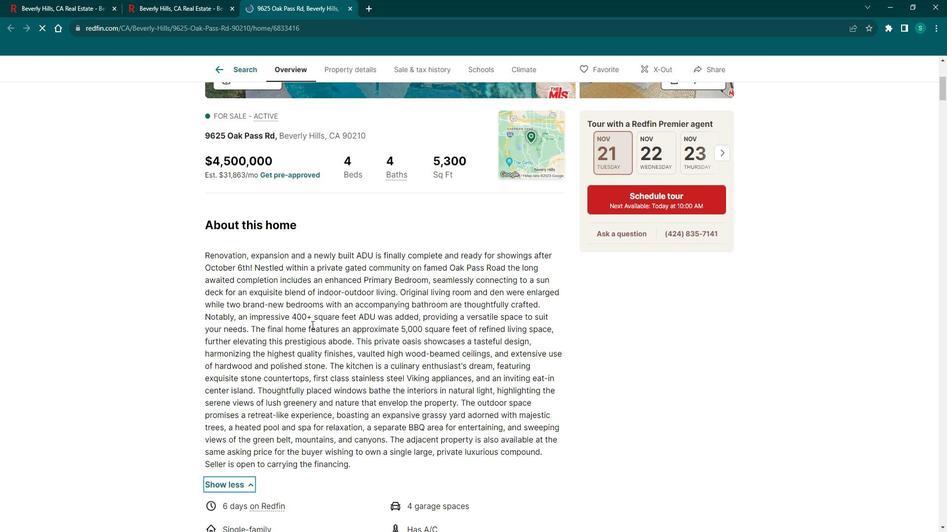
Action: Mouse scrolled (318, 319) with delta (0, 0)
Screenshot: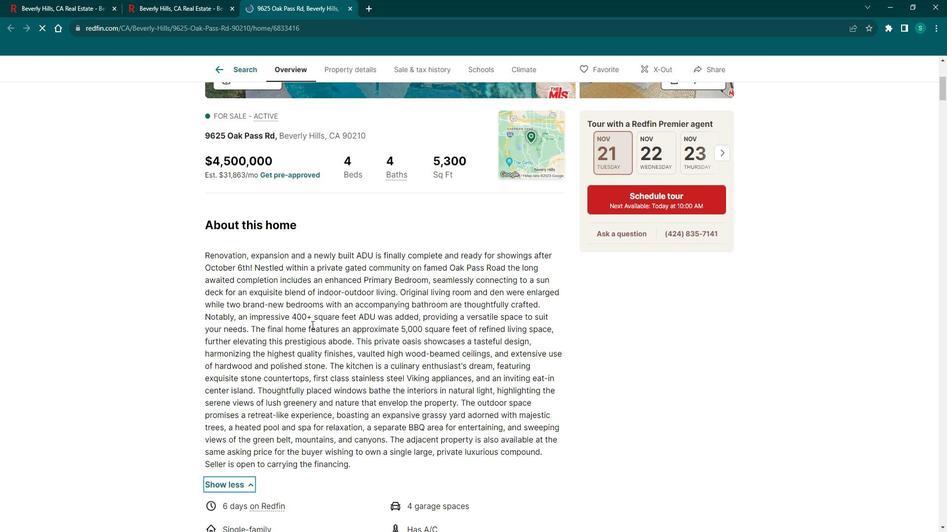 
Action: Mouse scrolled (318, 319) with delta (0, 0)
Screenshot: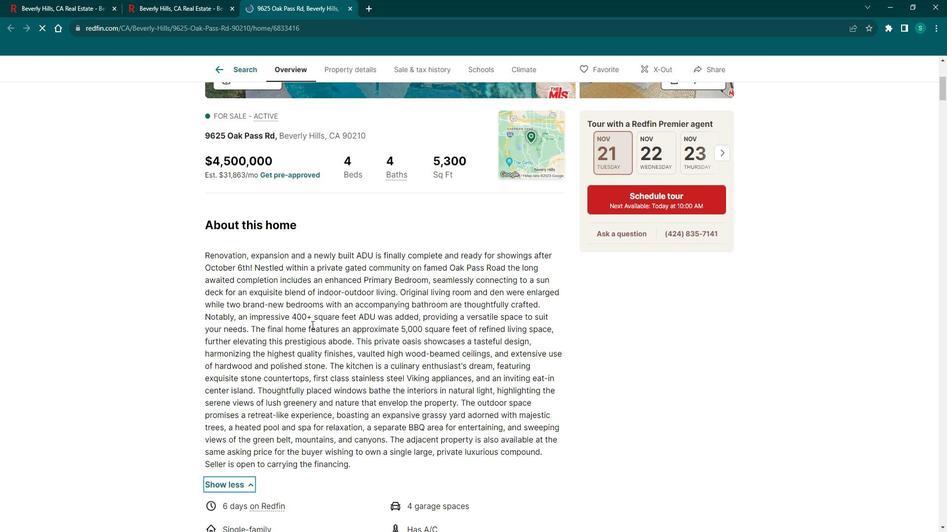 
Action: Mouse scrolled (318, 319) with delta (0, 0)
Screenshot: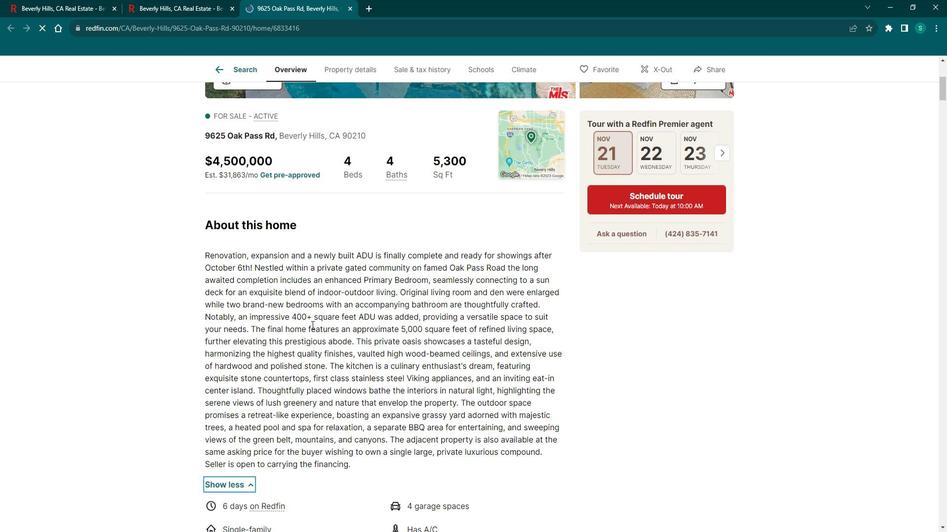 
Action: Mouse scrolled (318, 319) with delta (0, 0)
Screenshot: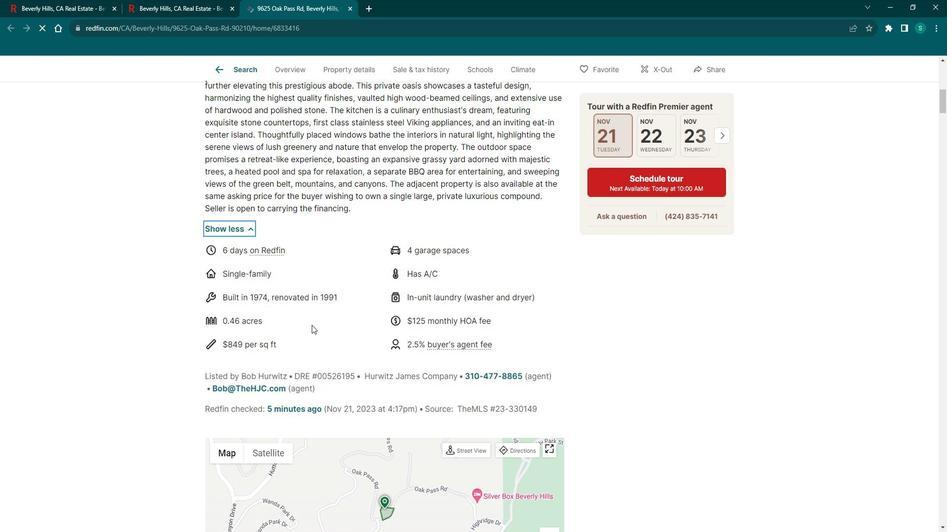 
Action: Mouse moved to (316, 320)
Screenshot: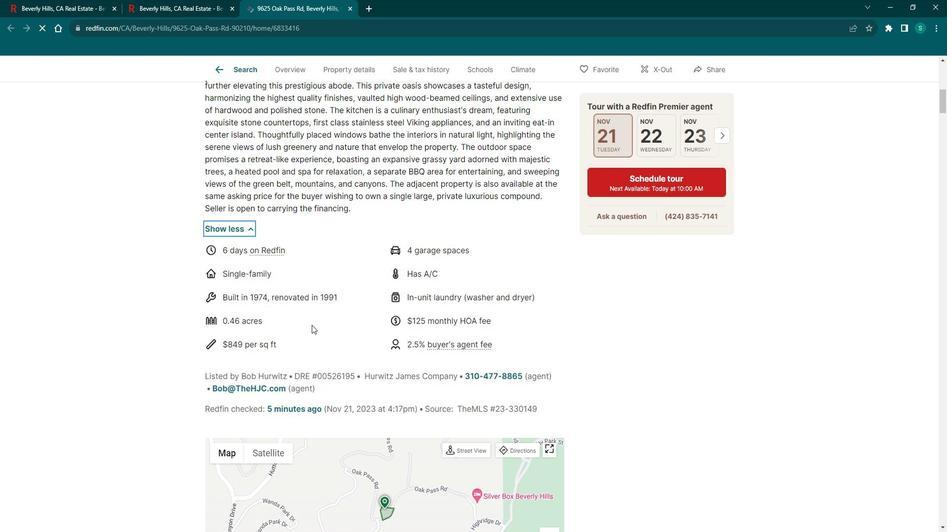 
Action: Mouse scrolled (316, 320) with delta (0, 0)
Screenshot: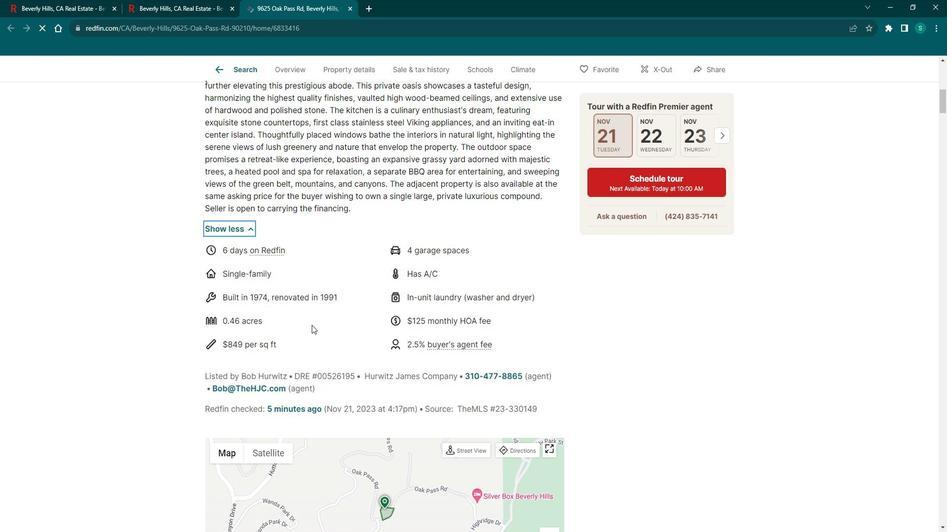 
Action: Mouse moved to (314, 320)
Screenshot: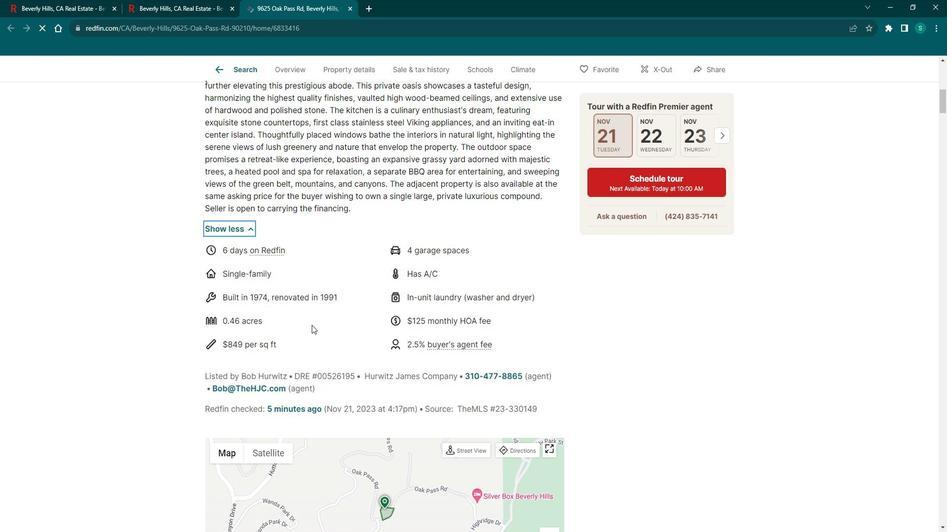 
Action: Mouse scrolled (314, 320) with delta (0, 0)
Screenshot: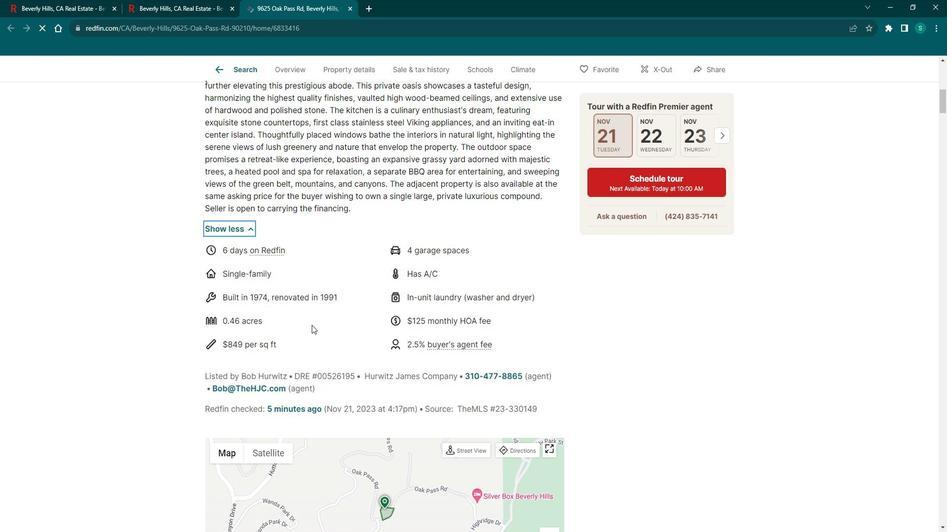 
Action: Mouse moved to (314, 320)
Screenshot: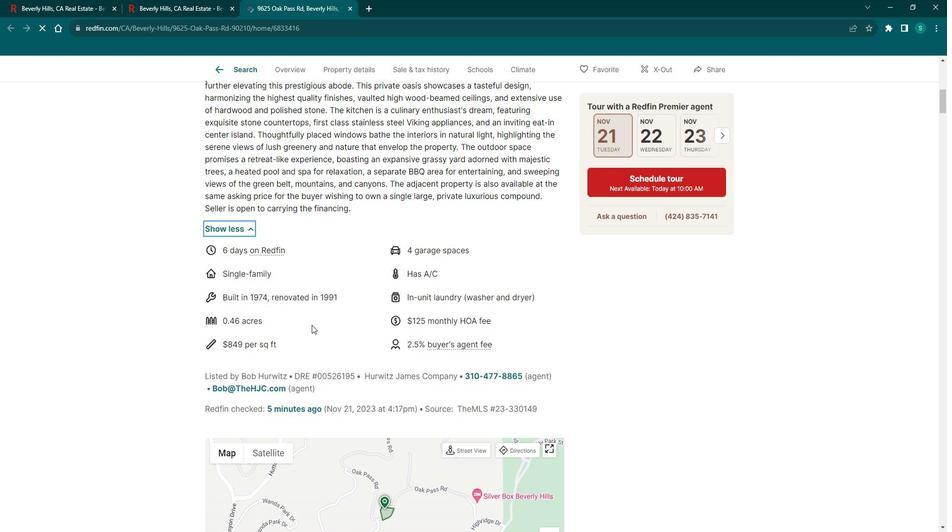 
Action: Mouse scrolled (314, 320) with delta (0, 0)
Screenshot: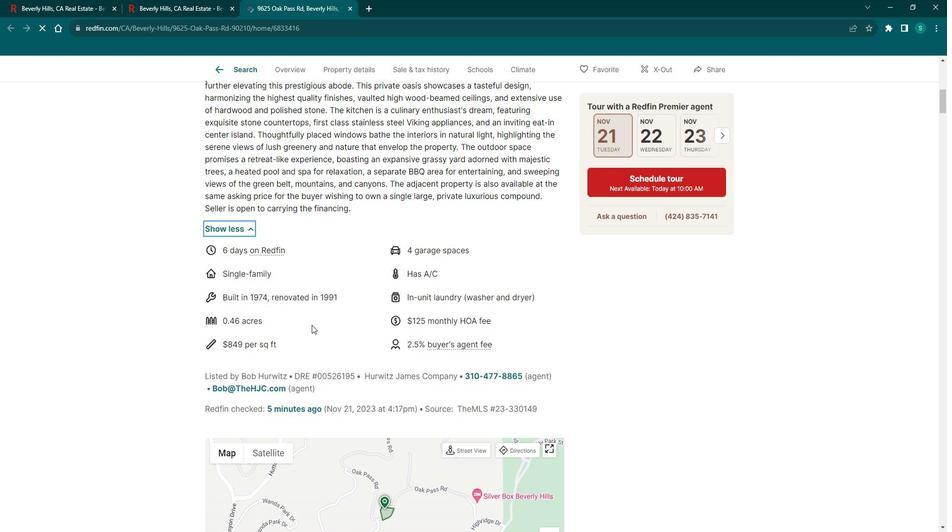 
Action: Mouse scrolled (314, 320) with delta (0, 0)
Screenshot: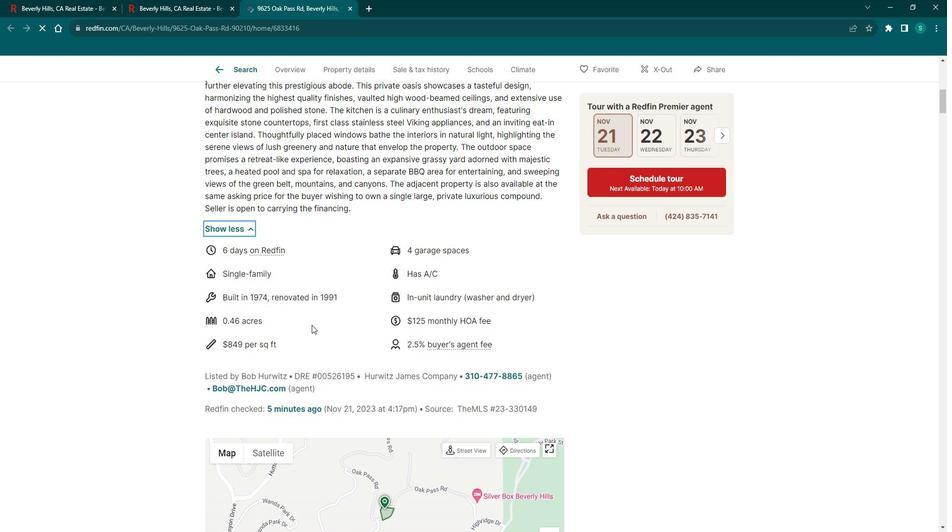 
Action: Mouse scrolled (314, 320) with delta (0, 0)
Screenshot: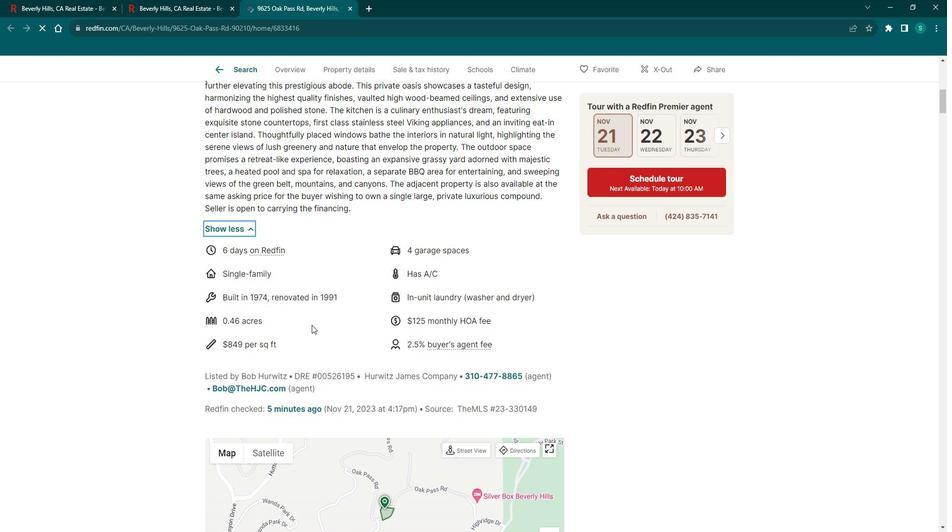 
Action: Mouse scrolled (314, 320) with delta (0, 0)
Screenshot: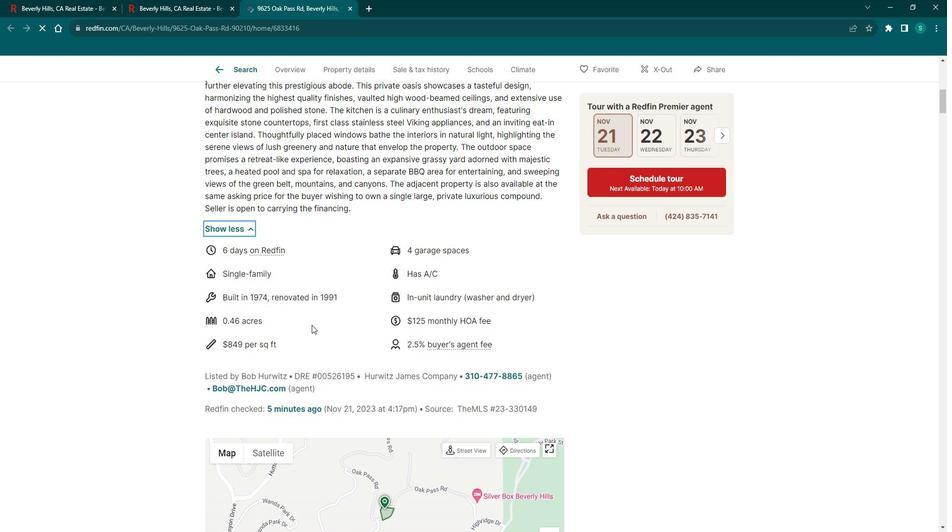 
Action: Mouse scrolled (314, 320) with delta (0, 0)
Screenshot: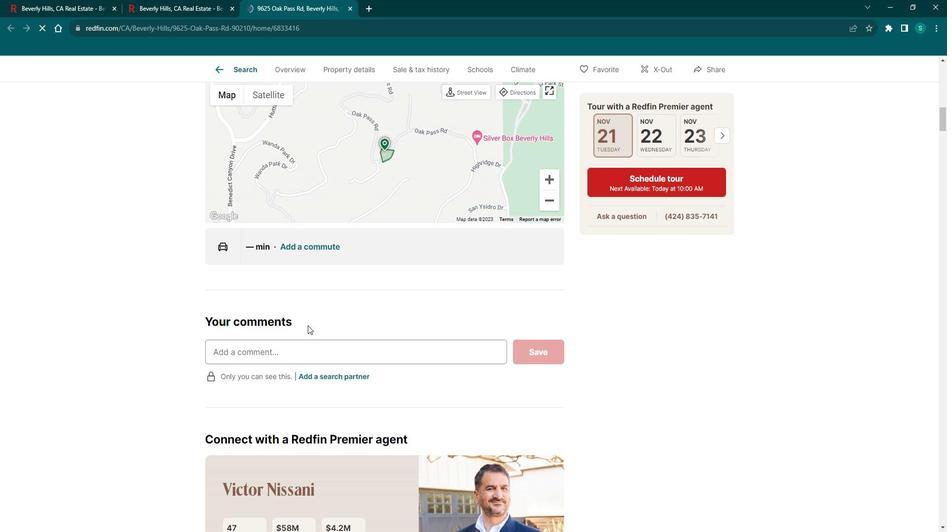 
Action: Mouse scrolled (314, 320) with delta (0, 0)
Screenshot: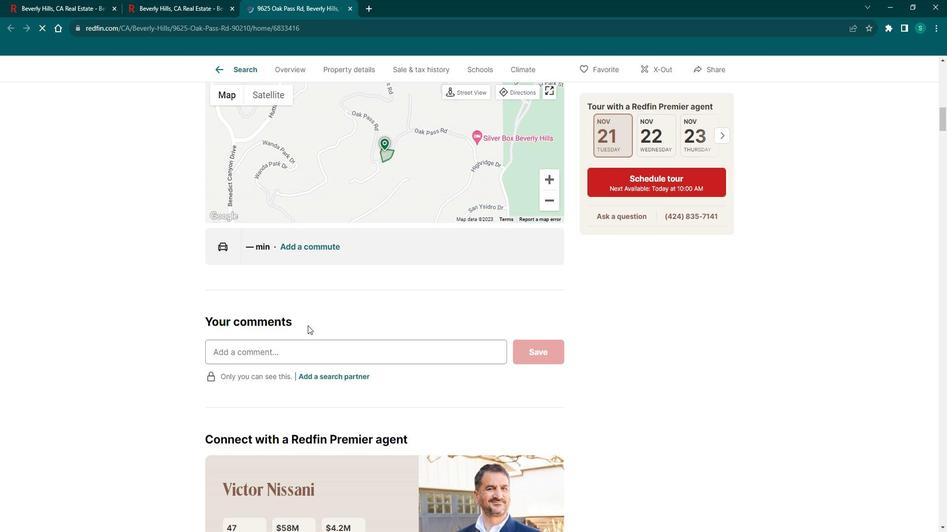 
Action: Mouse scrolled (314, 320) with delta (0, 0)
Screenshot: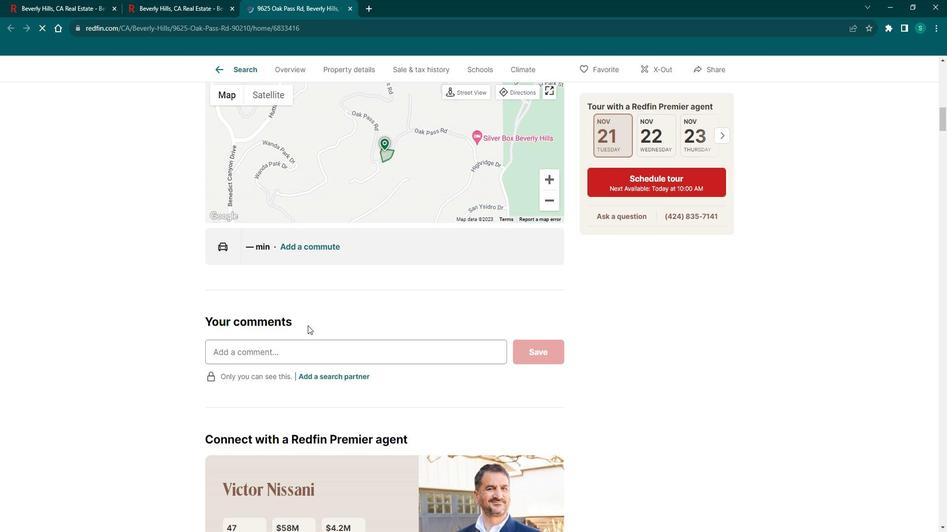 
Action: Mouse scrolled (314, 320) with delta (0, 0)
Screenshot: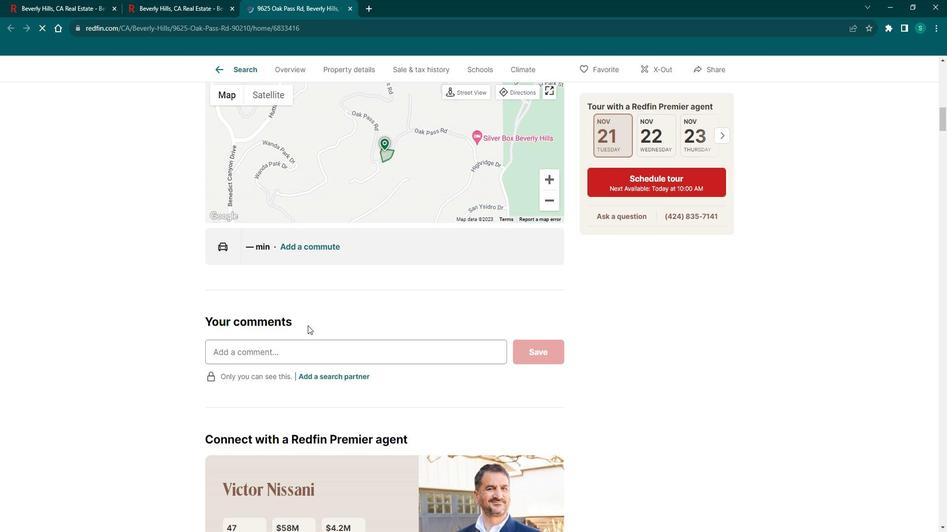 
Action: Mouse moved to (314, 320)
Screenshot: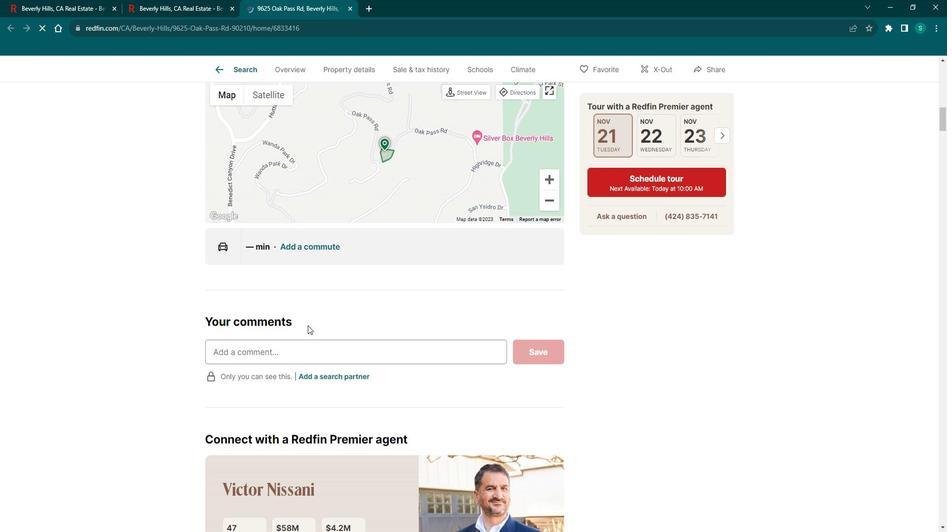 
Action: Mouse scrolled (314, 320) with delta (0, 0)
Screenshot: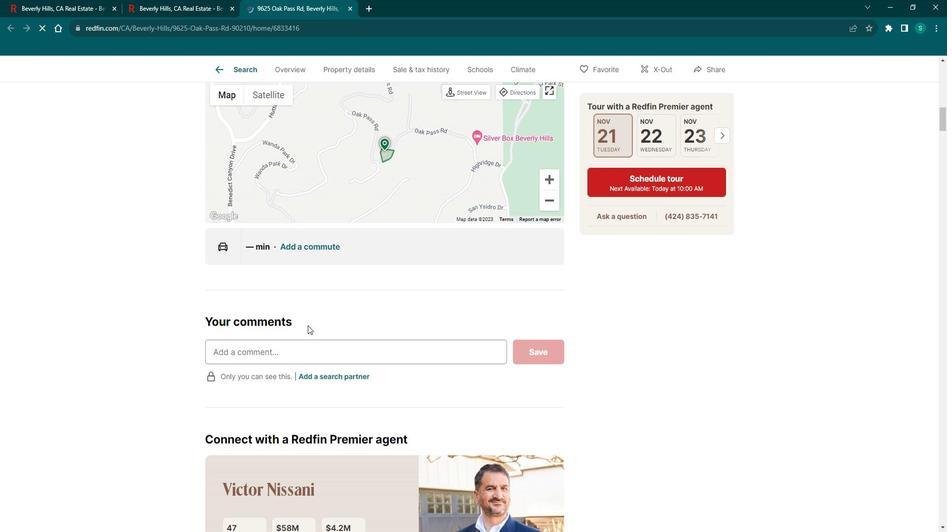 
Action: Mouse scrolled (314, 320) with delta (0, 0)
Screenshot: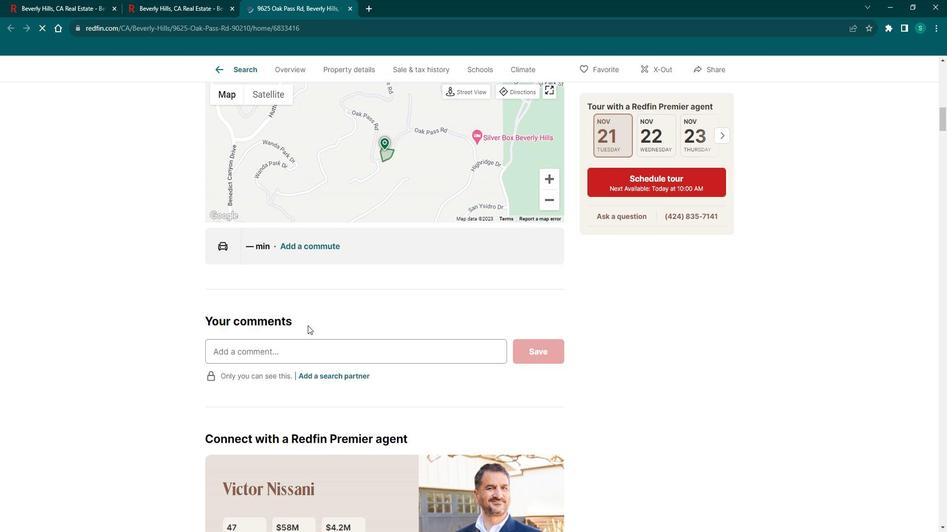 
Action: Mouse scrolled (314, 320) with delta (0, 0)
Screenshot: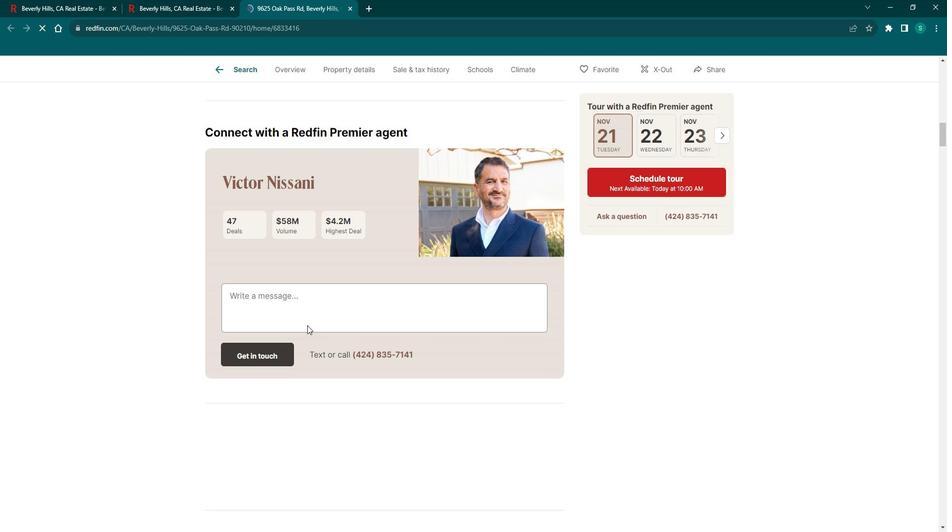 
Action: Mouse scrolled (314, 320) with delta (0, 0)
Screenshot: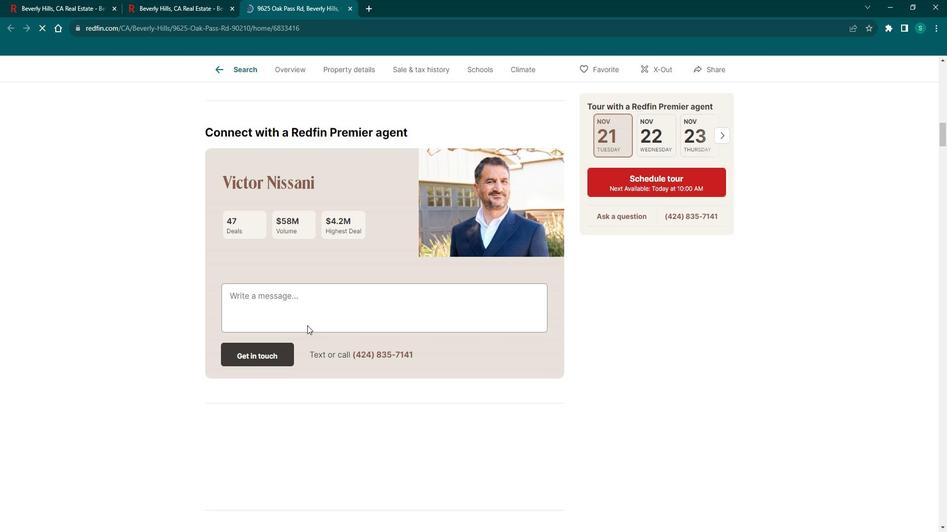 
Action: Mouse scrolled (314, 320) with delta (0, 0)
Screenshot: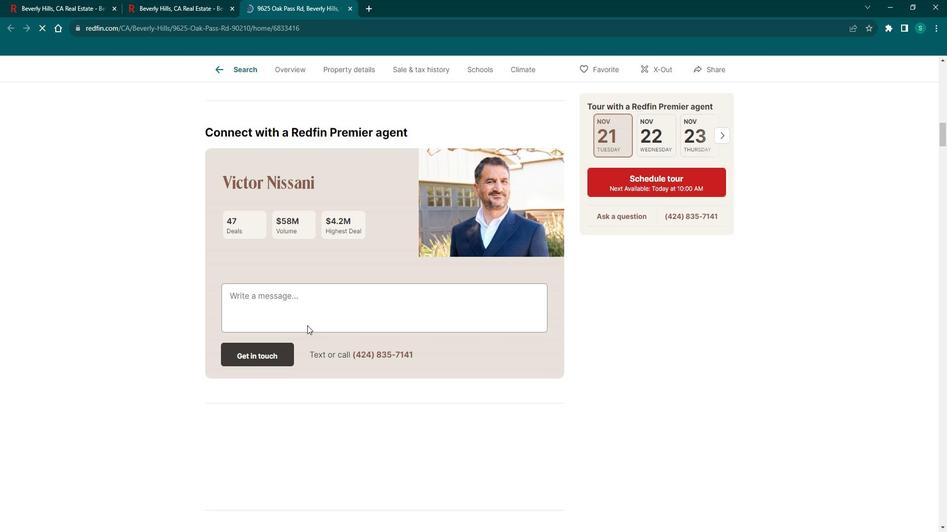 
Action: Mouse scrolled (314, 320) with delta (0, 0)
Screenshot: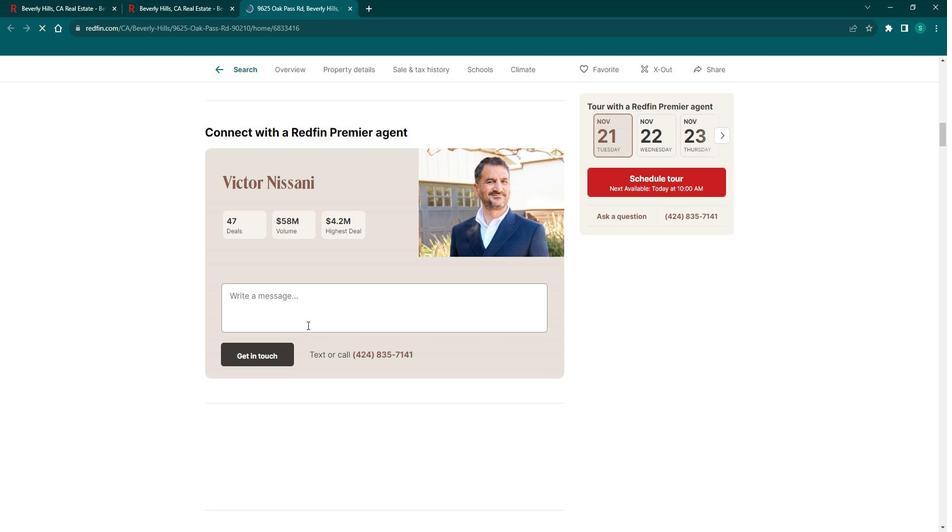 
Action: Mouse scrolled (314, 320) with delta (0, 0)
Screenshot: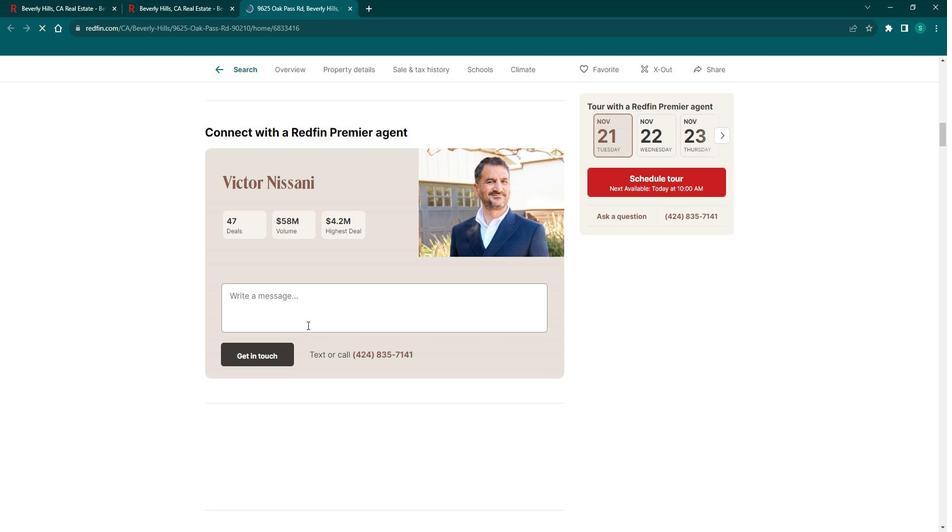 
Action: Mouse scrolled (314, 320) with delta (0, 0)
Screenshot: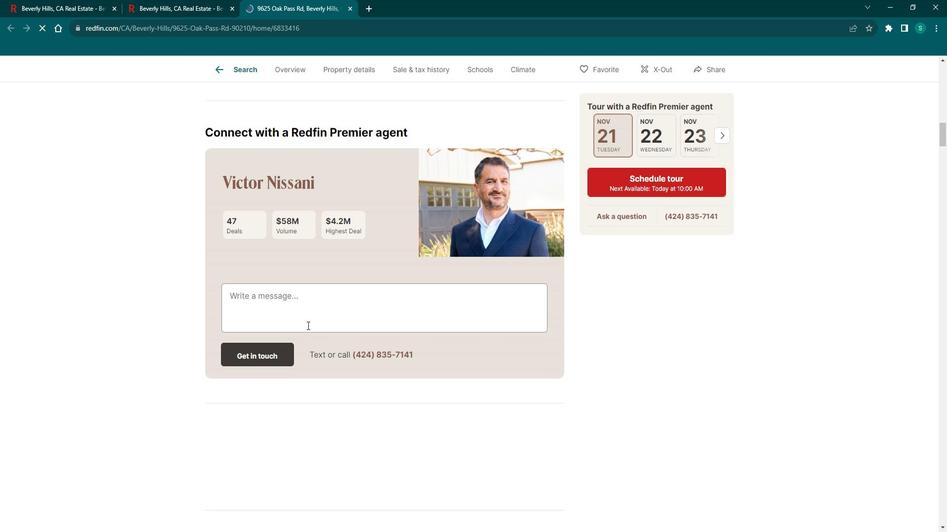 
Action: Mouse scrolled (314, 320) with delta (0, 0)
Screenshot: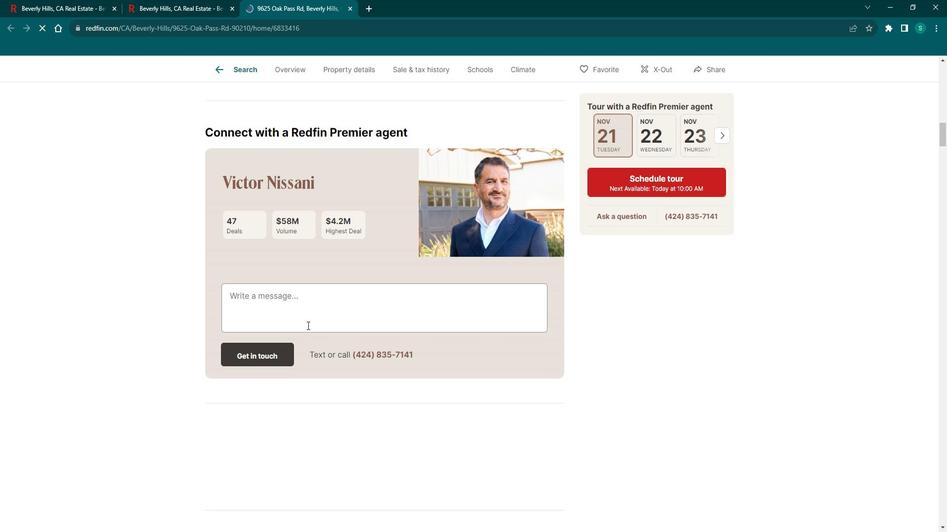 
Action: Mouse scrolled (314, 320) with delta (0, 0)
Screenshot: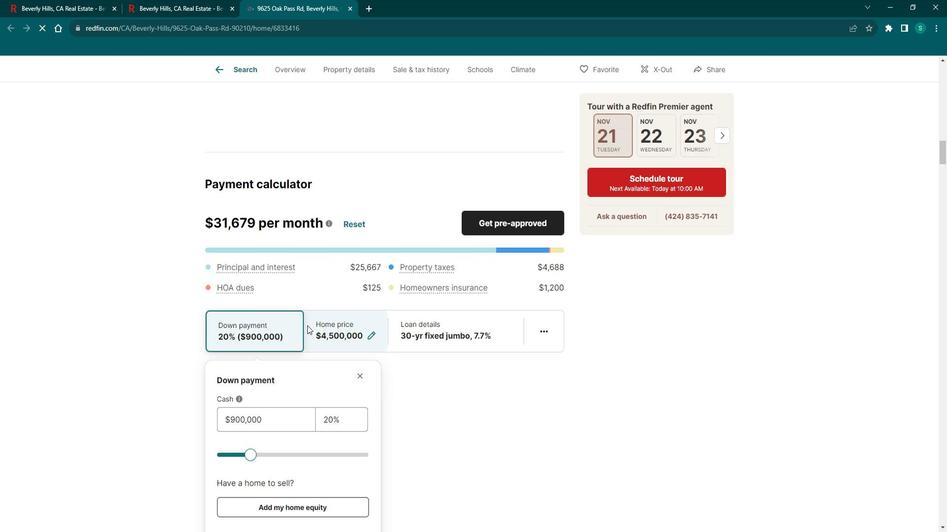 
Action: Mouse scrolled (314, 320) with delta (0, 0)
Screenshot: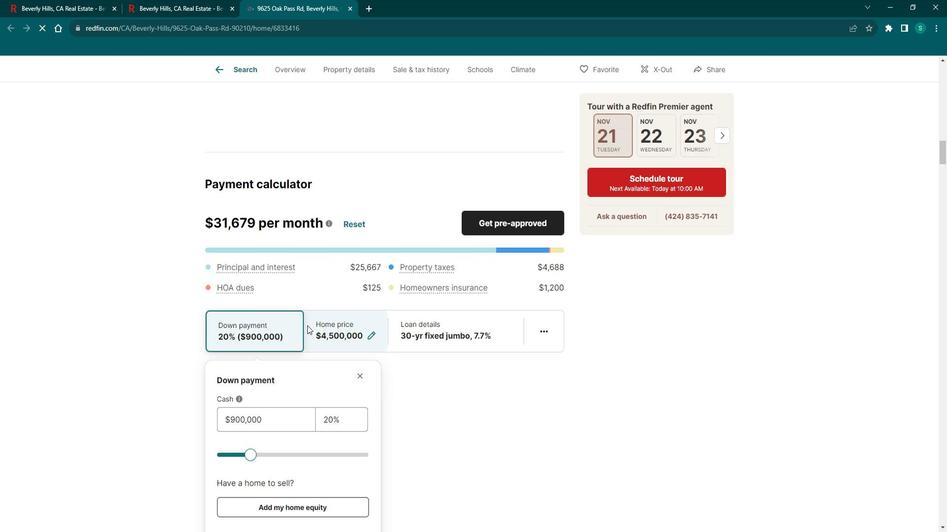 
Action: Mouse scrolled (314, 320) with delta (0, 0)
Screenshot: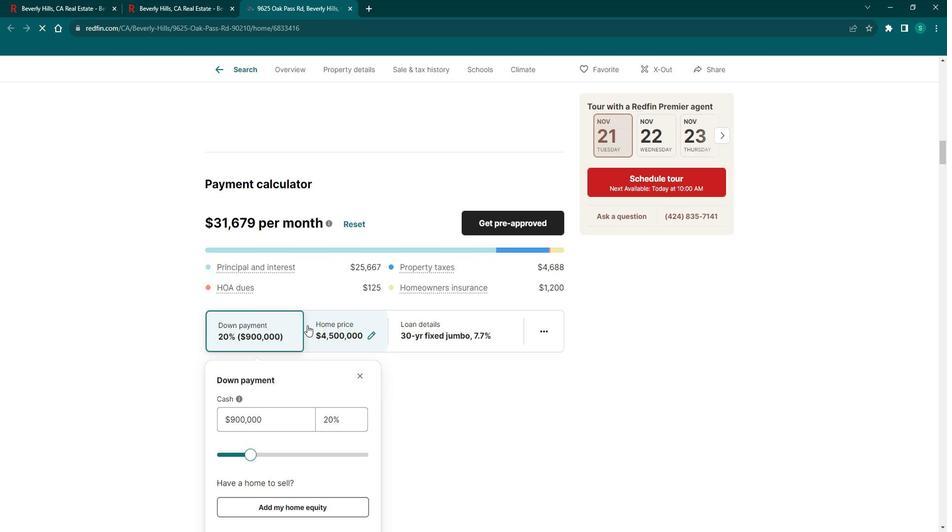
Action: Mouse scrolled (314, 320) with delta (0, 0)
Screenshot: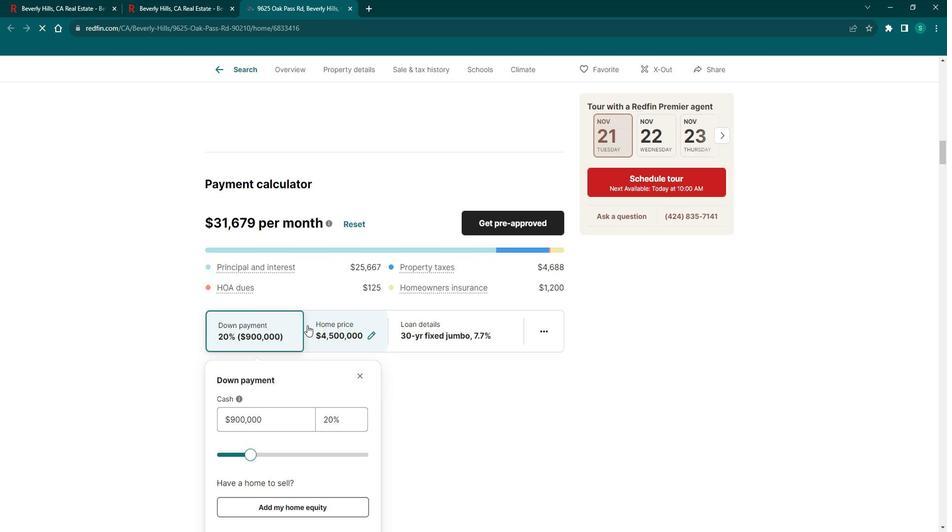 
Action: Mouse scrolled (314, 320) with delta (0, 0)
Screenshot: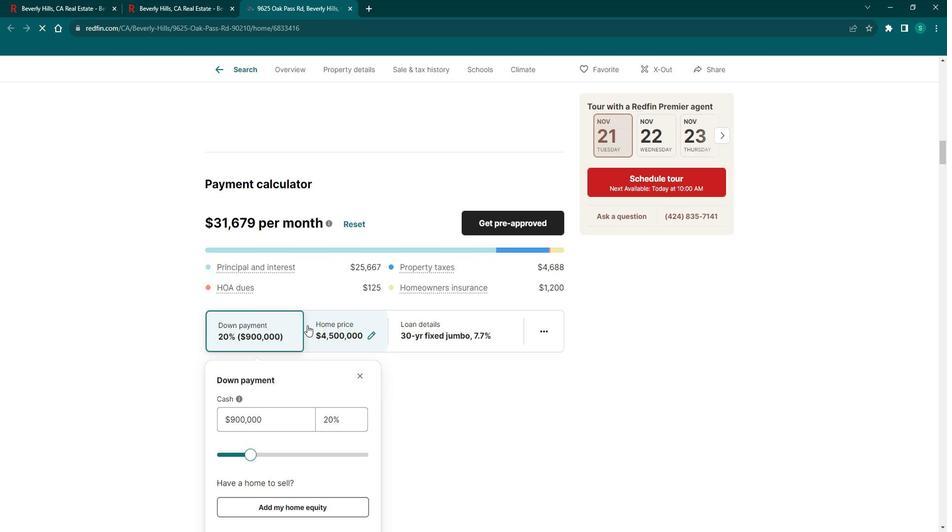 
Action: Mouse scrolled (314, 320) with delta (0, 0)
Screenshot: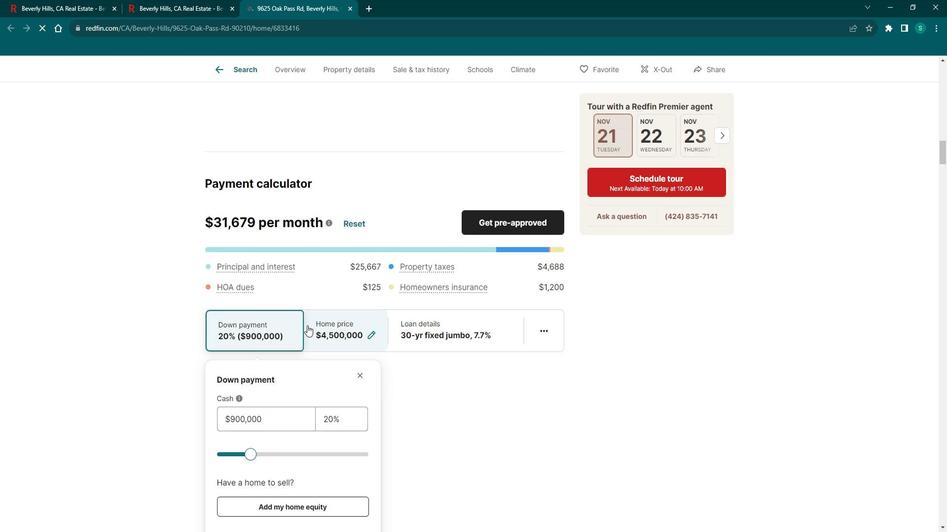 
Action: Mouse scrolled (314, 320) with delta (0, 0)
Screenshot: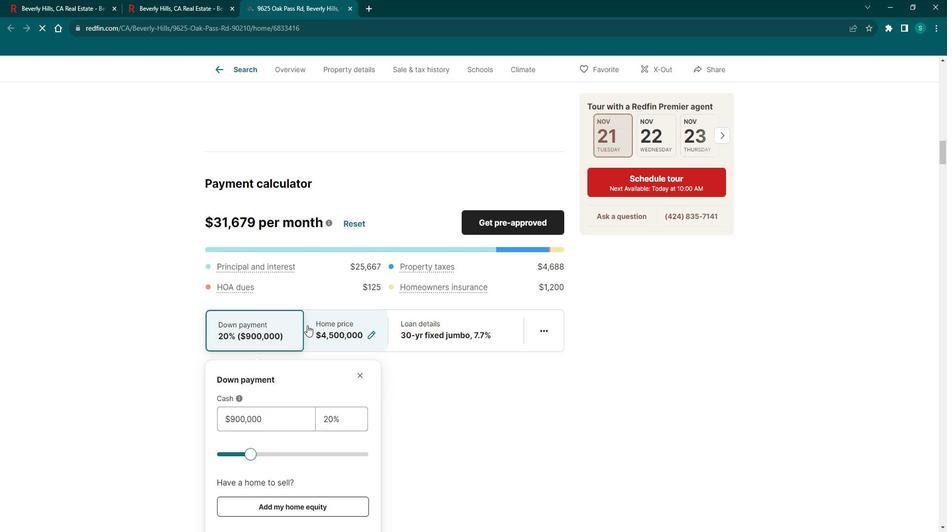 
Action: Mouse scrolled (314, 320) with delta (0, 0)
Screenshot: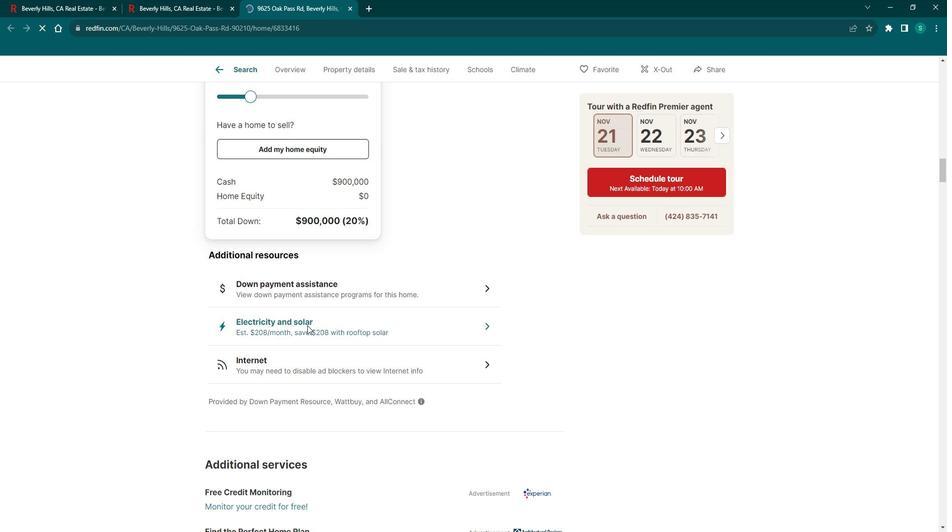 
Action: Mouse scrolled (314, 320) with delta (0, 0)
Screenshot: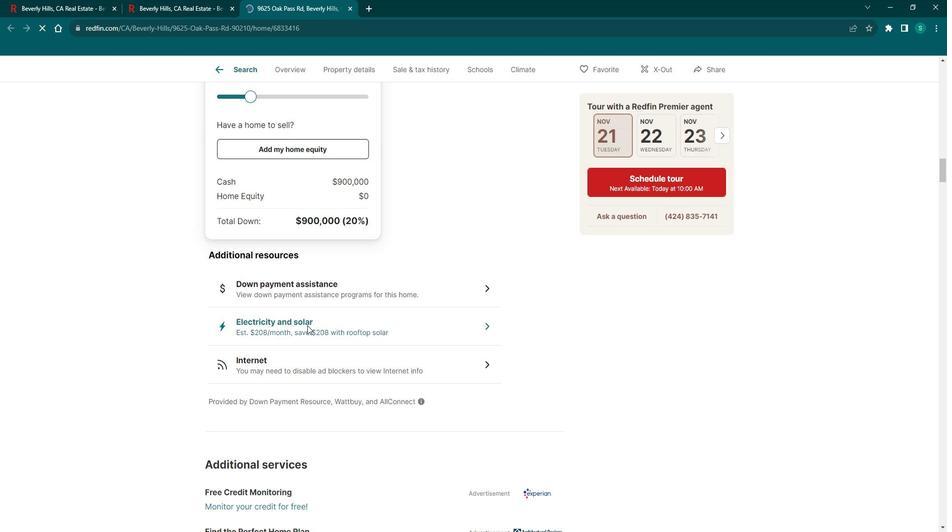 
Action: Mouse scrolled (314, 320) with delta (0, 0)
Screenshot: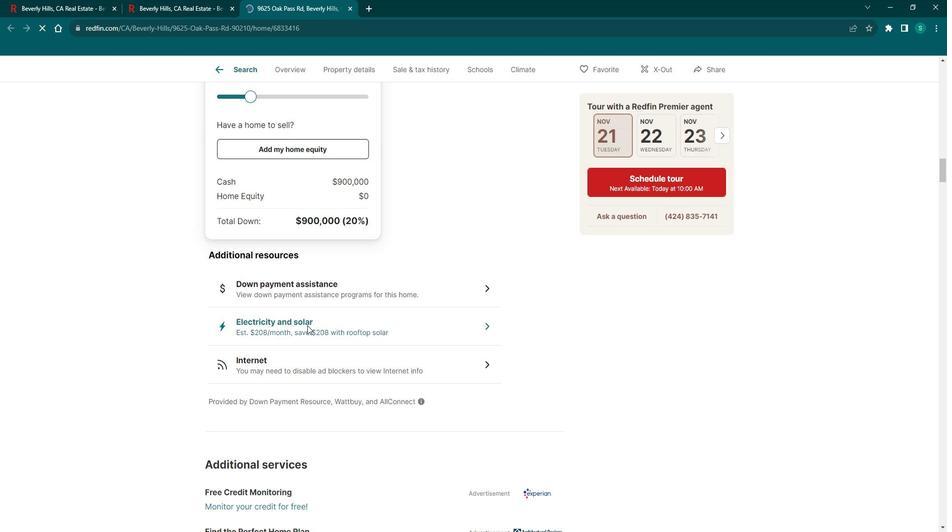 
Action: Mouse scrolled (314, 320) with delta (0, 0)
Screenshot: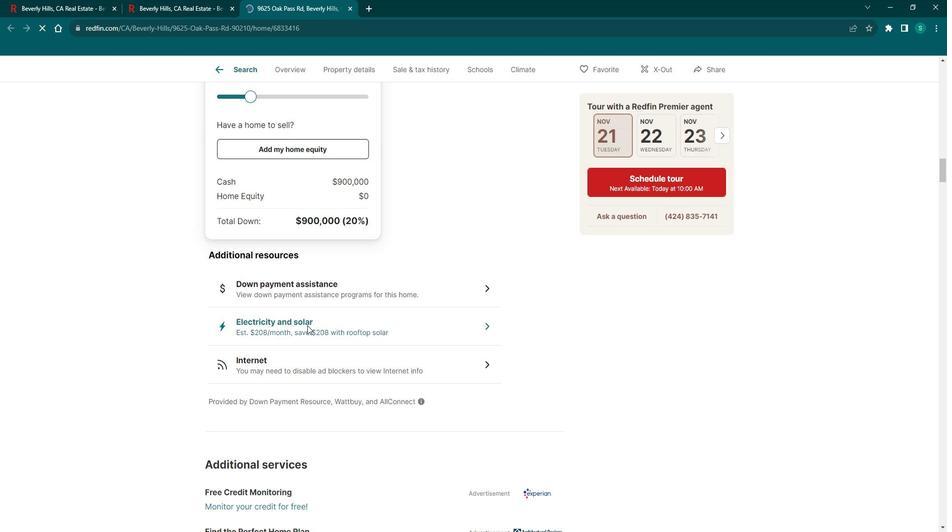 
Action: Mouse scrolled (314, 320) with delta (0, 0)
Screenshot: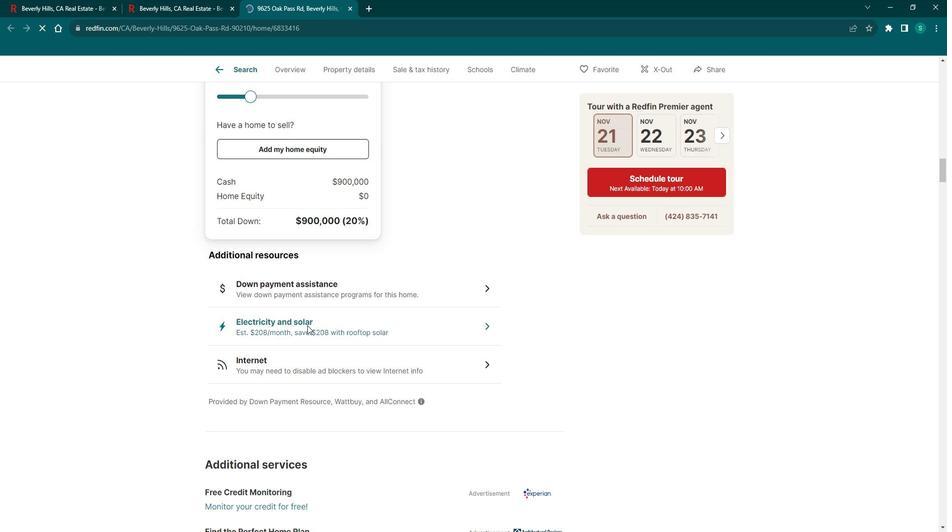 
Action: Mouse scrolled (314, 320) with delta (0, 0)
Screenshot: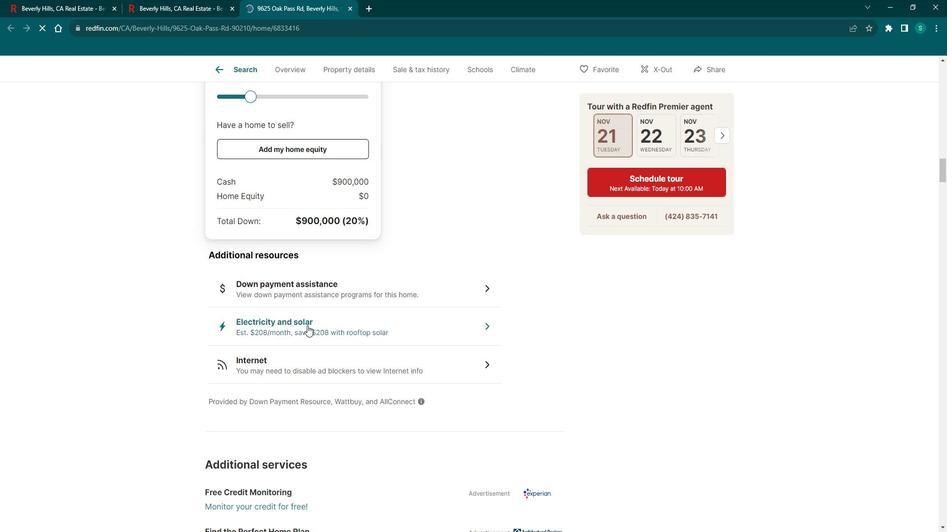 
Action: Mouse scrolled (314, 320) with delta (0, 0)
Screenshot: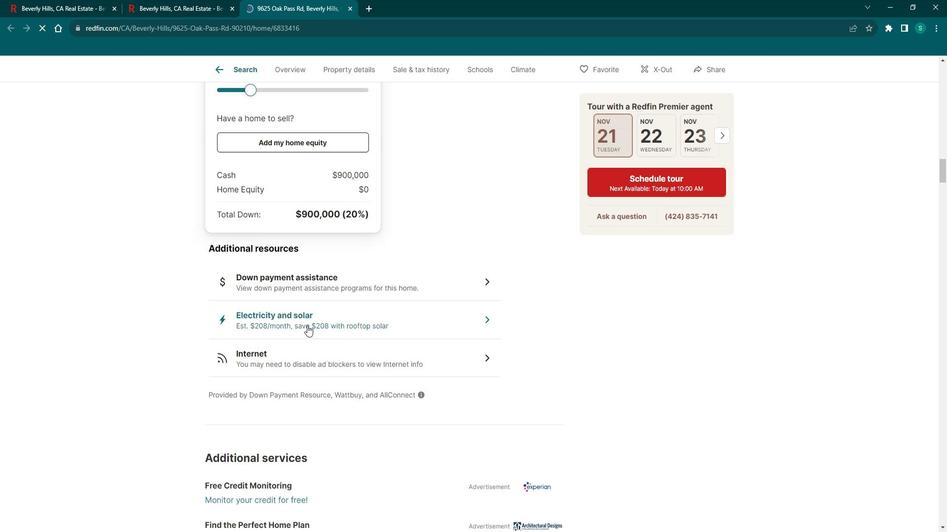 
Action: Mouse scrolled (314, 320) with delta (0, 0)
Screenshot: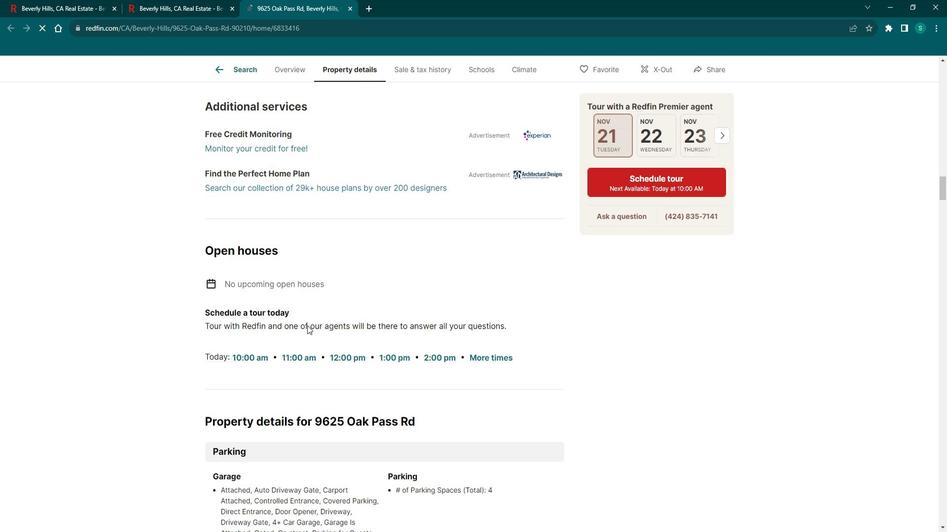 
Action: Mouse scrolled (314, 320) with delta (0, 0)
Screenshot: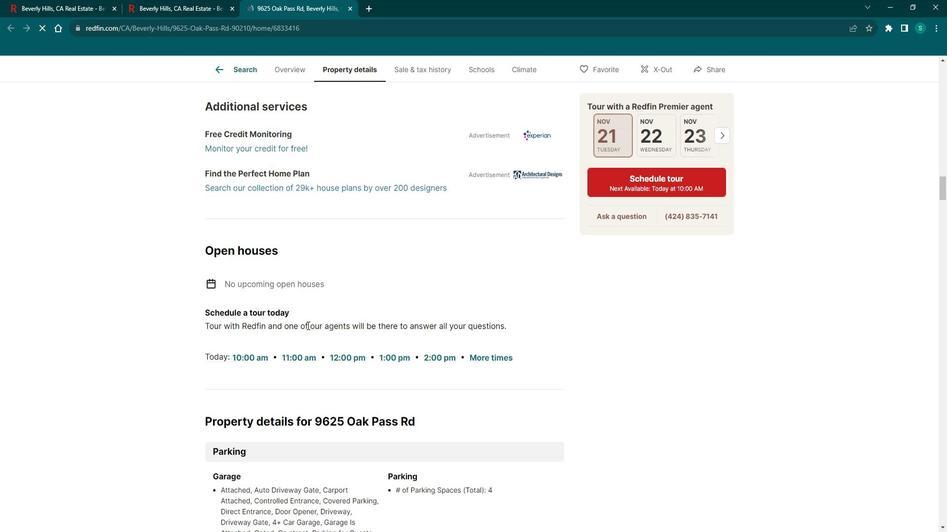 
Action: Mouse scrolled (314, 320) with delta (0, 0)
Screenshot: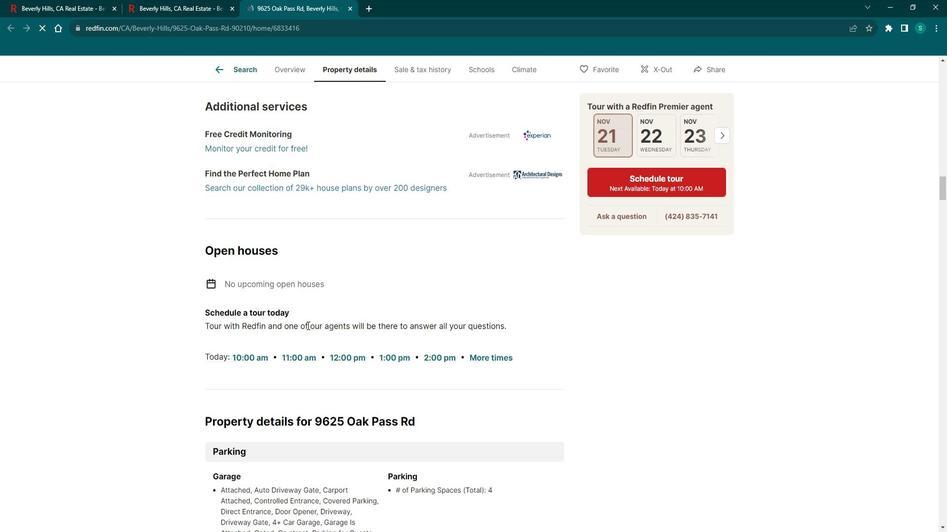
Action: Mouse scrolled (314, 320) with delta (0, 0)
Screenshot: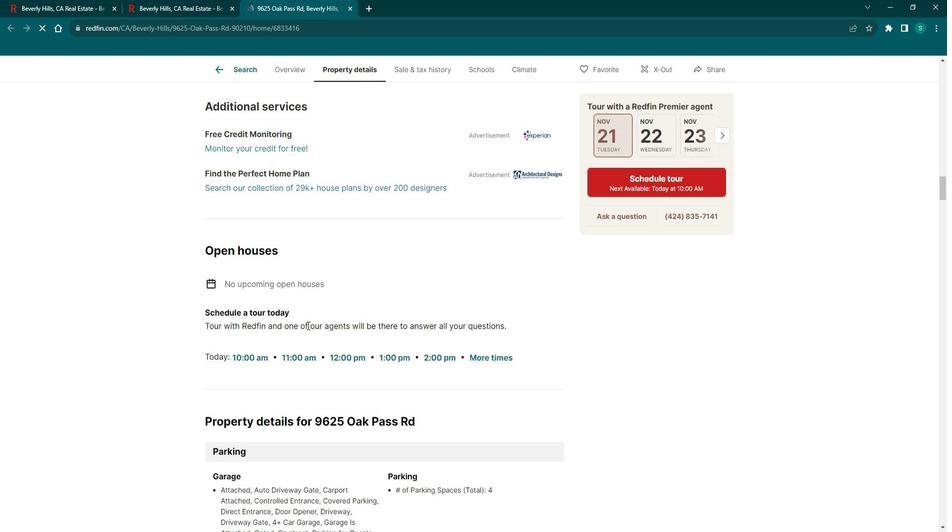 
Action: Mouse scrolled (314, 320) with delta (0, 0)
Screenshot: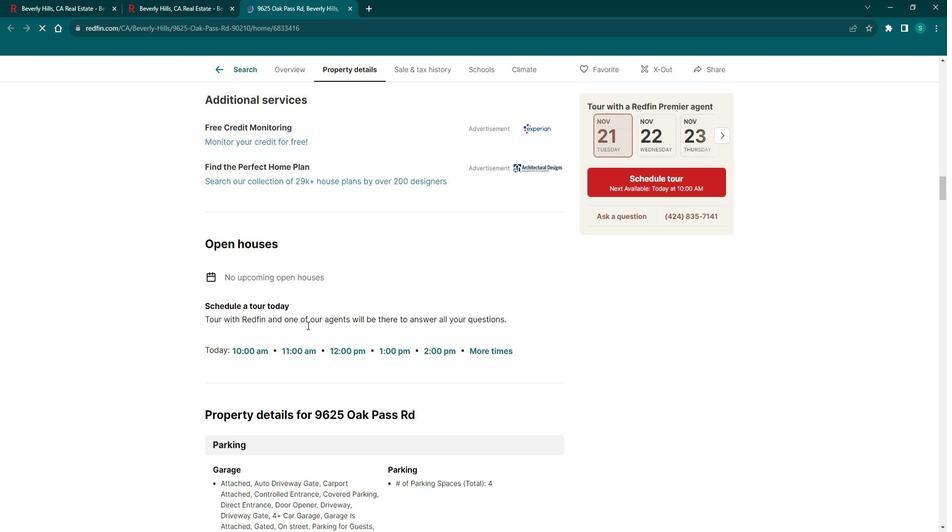 
Action: Mouse scrolled (314, 320) with delta (0, 0)
Screenshot: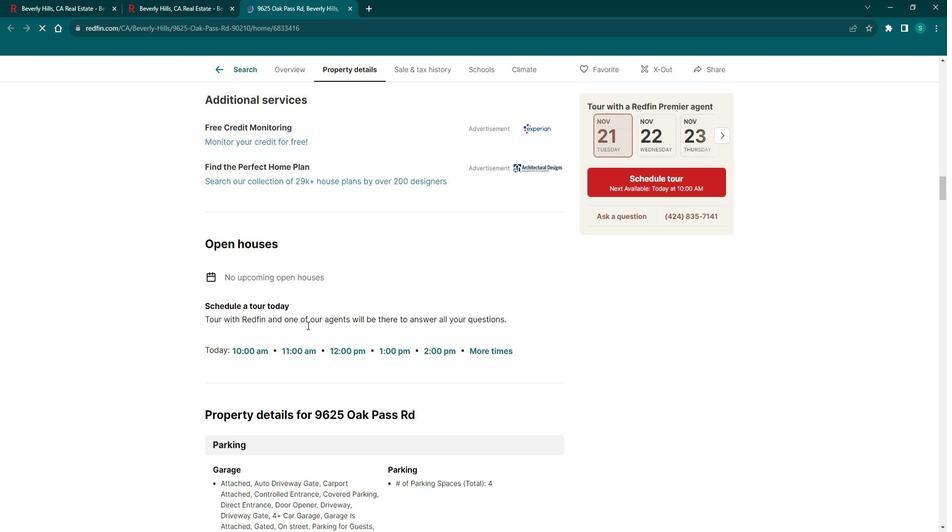 
Action: Mouse scrolled (314, 320) with delta (0, 0)
Screenshot: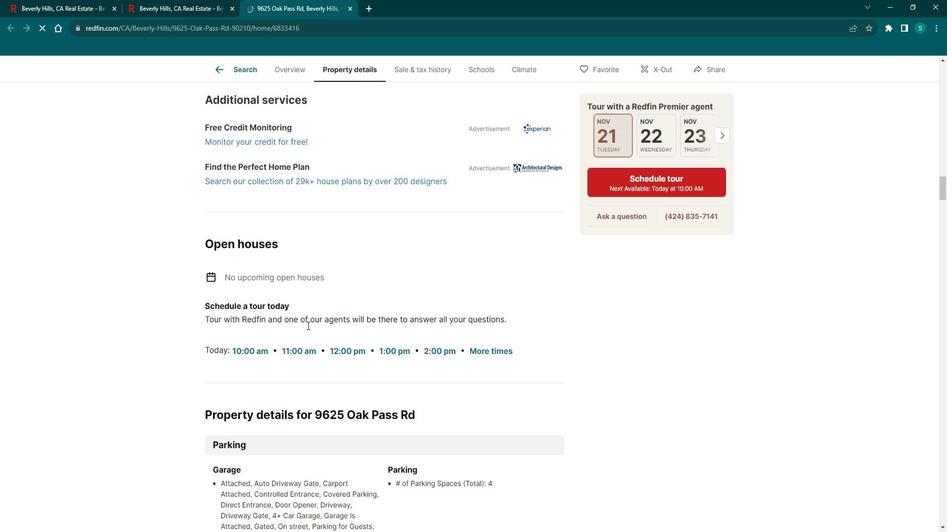 
Action: Mouse scrolled (314, 320) with delta (0, 0)
Screenshot: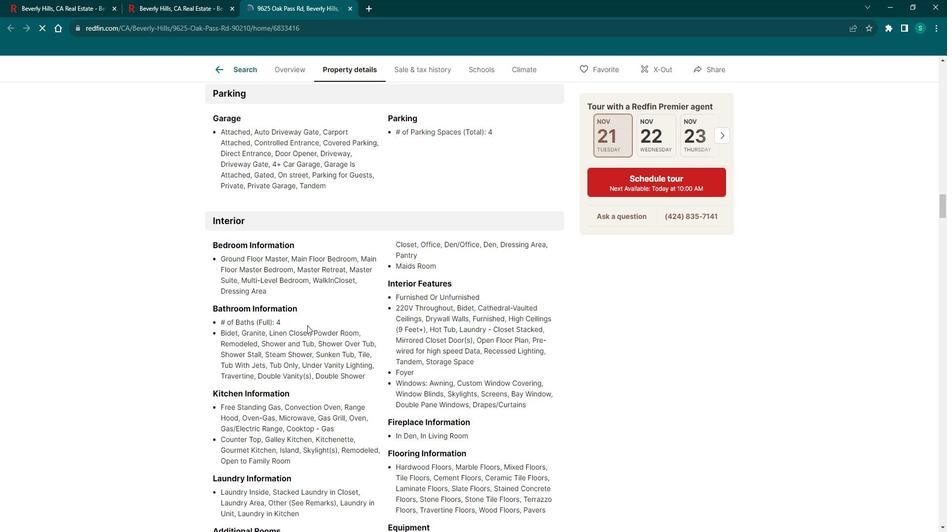 
Action: Mouse scrolled (314, 320) with delta (0, 0)
Screenshot: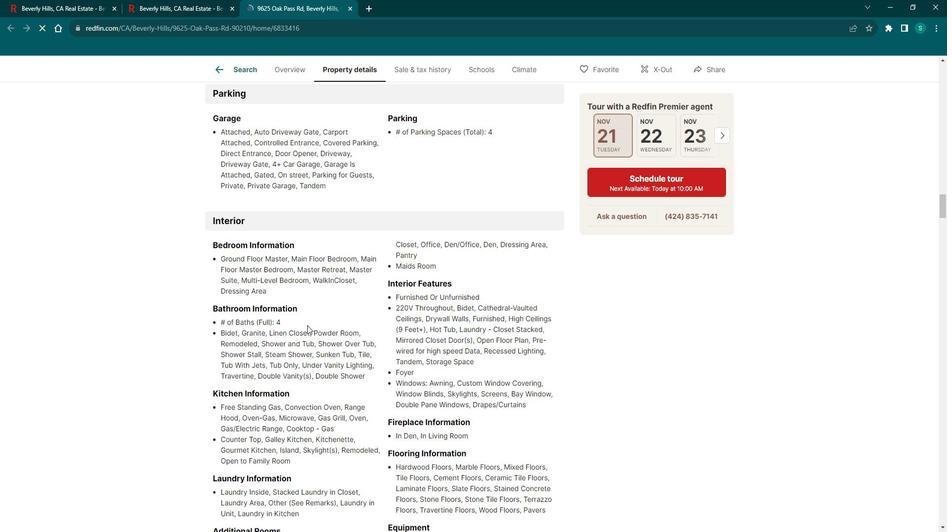 
Action: Mouse scrolled (314, 320) with delta (0, 0)
Screenshot: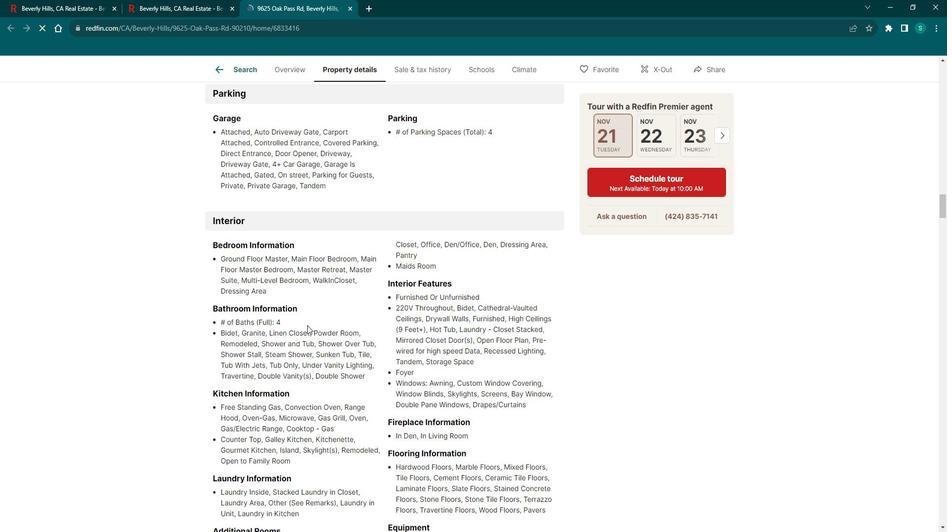 
Action: Mouse scrolled (314, 320) with delta (0, 0)
Screenshot: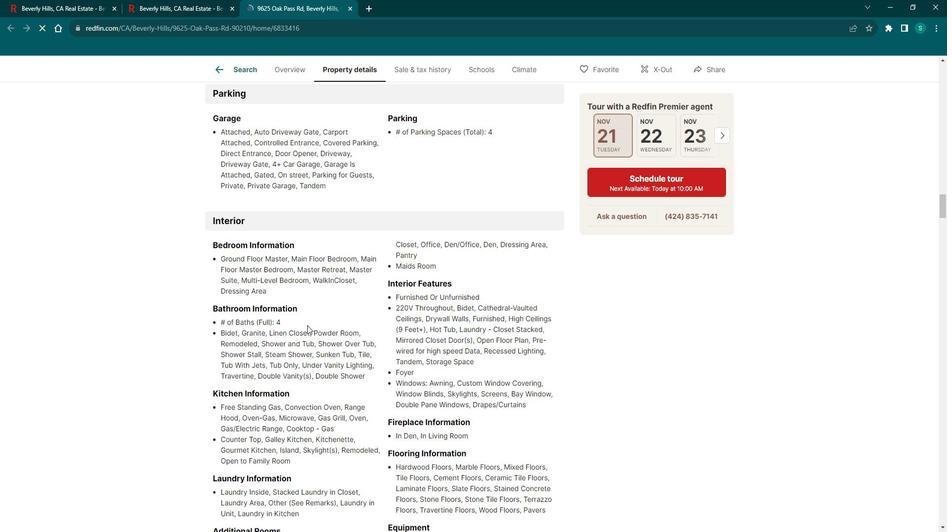 
Action: Mouse scrolled (314, 320) with delta (0, 0)
Screenshot: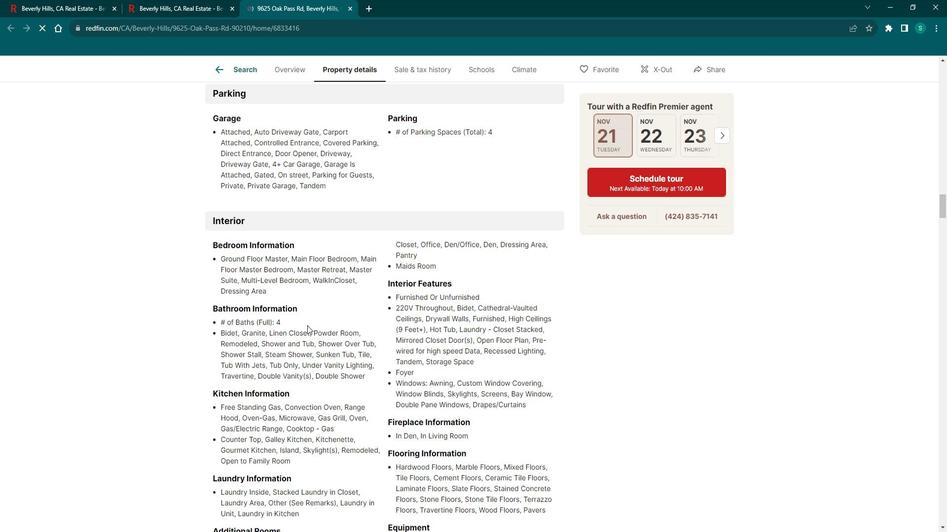 
Action: Mouse scrolled (314, 320) with delta (0, 0)
Screenshot: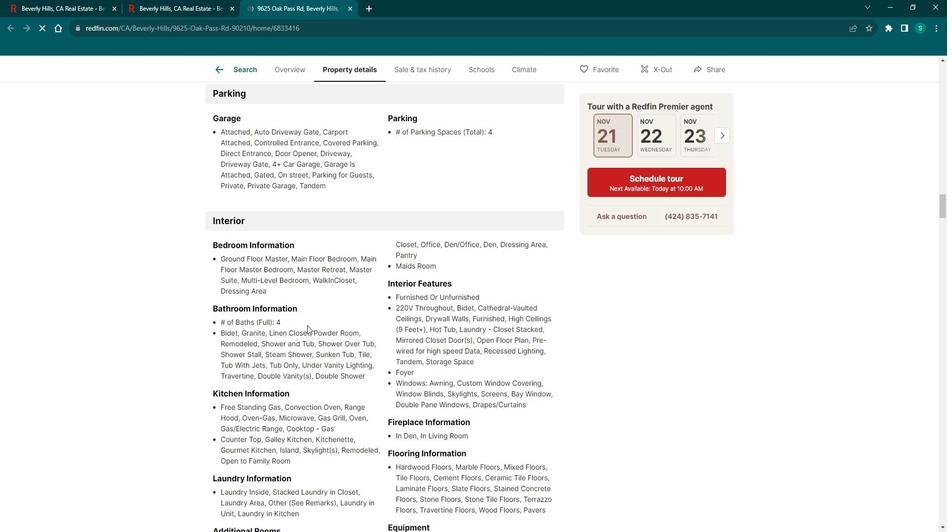 
Action: Mouse scrolled (314, 320) with delta (0, 0)
Screenshot: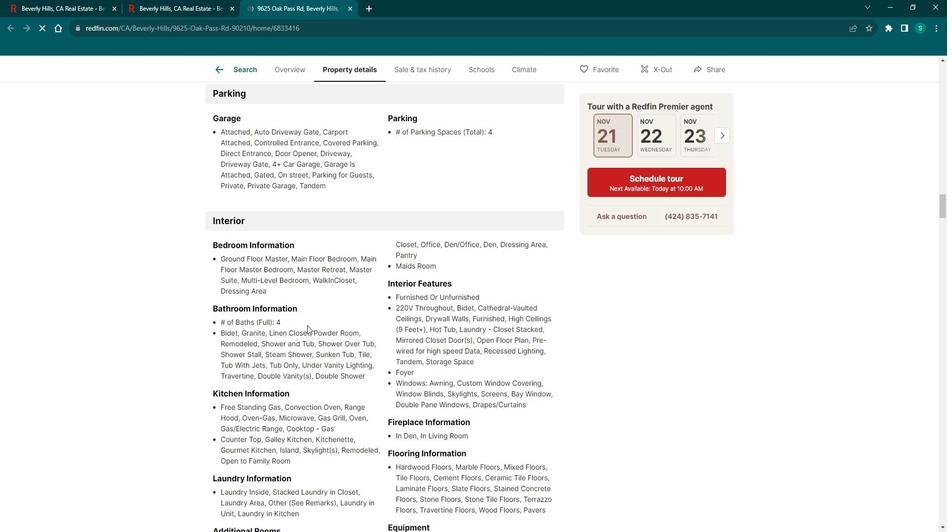 
Action: Mouse scrolled (314, 320) with delta (0, 0)
Screenshot: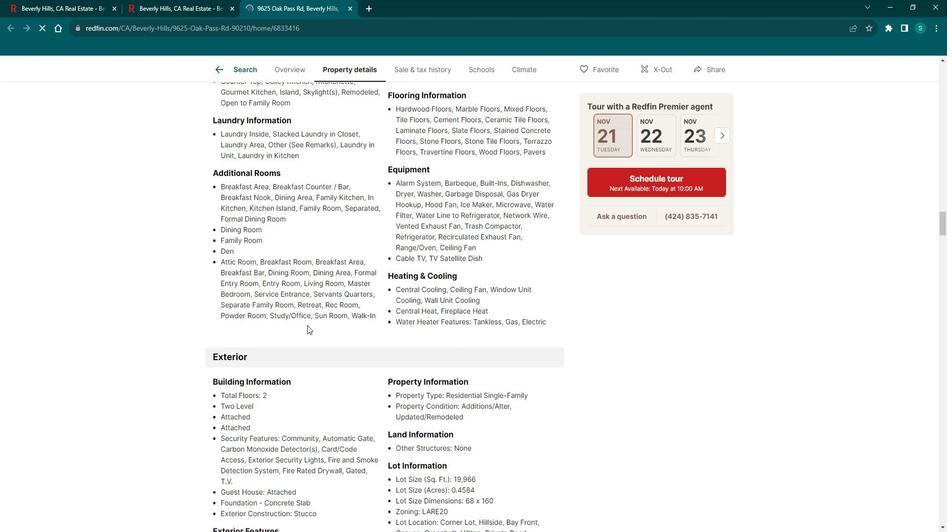 
Action: Mouse scrolled (314, 320) with delta (0, 0)
Screenshot: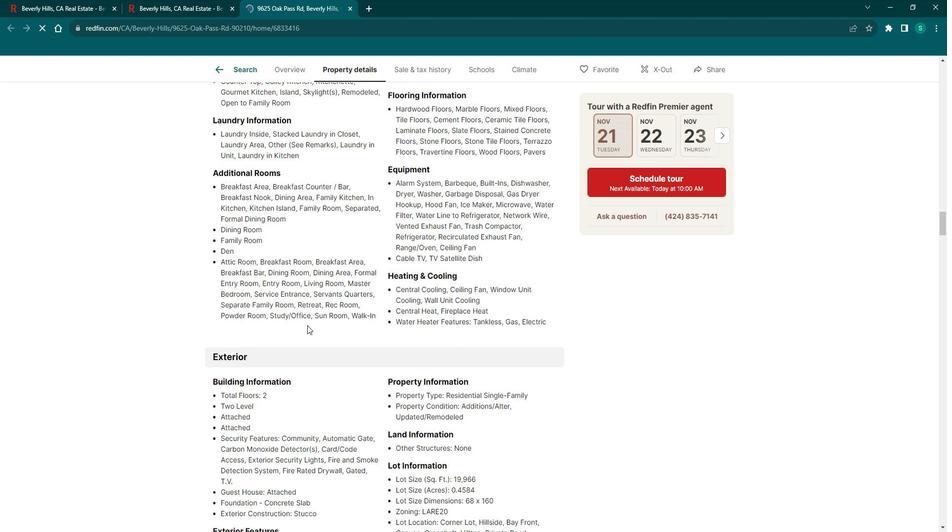 
Action: Mouse scrolled (314, 320) with delta (0, 0)
Screenshot: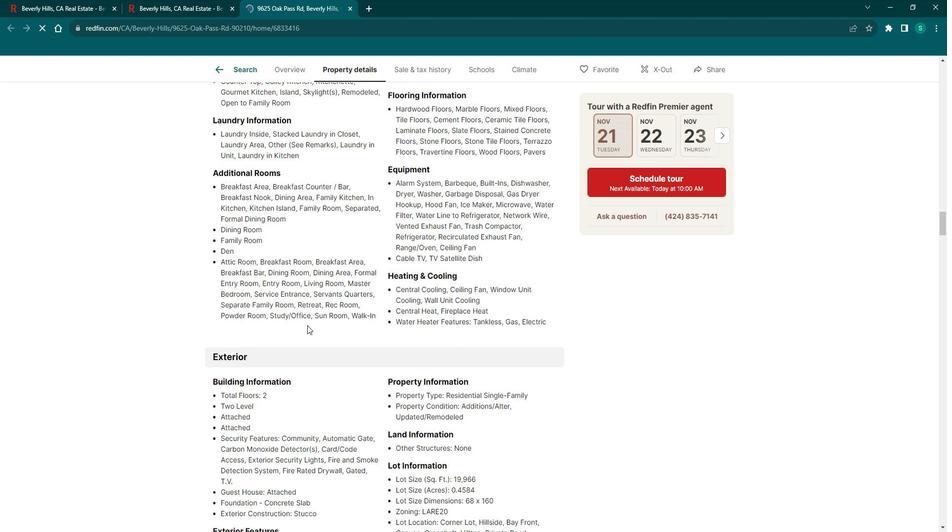 
Action: Mouse scrolled (314, 320) with delta (0, 0)
